Task: Find connections with filter location Barberà del Vallès with filter topic #Mondaymotivationwith filter profile language English with filter current company Tata Consulting Engineers Limited with filter school RNS Institute of Technology - India with filter industry Women's Handbag Manufacturing with filter service category Web Design with filter keywords title Landscaping Worker
Action: Mouse moved to (579, 73)
Screenshot: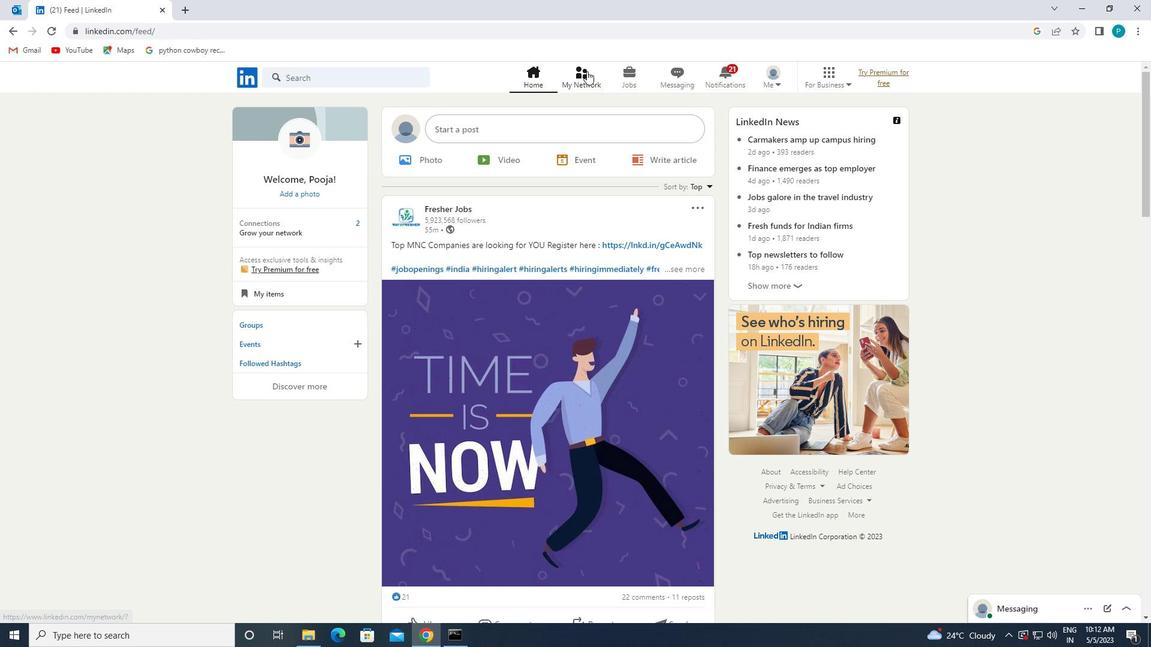 
Action: Mouse pressed left at (579, 73)
Screenshot: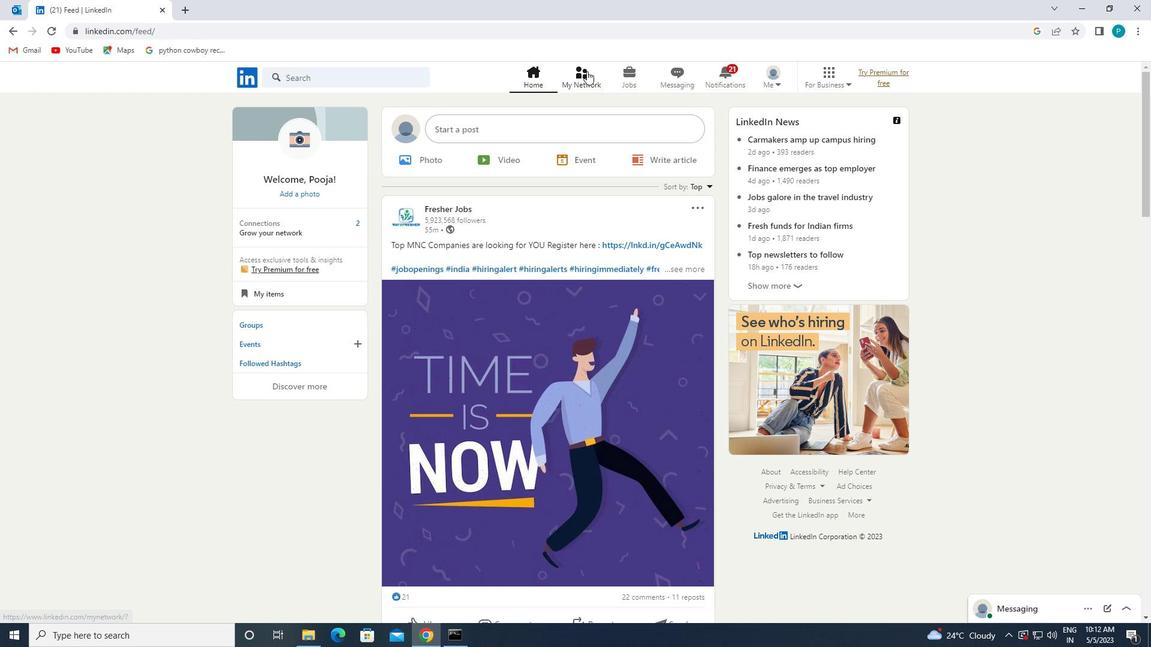 
Action: Mouse moved to (278, 149)
Screenshot: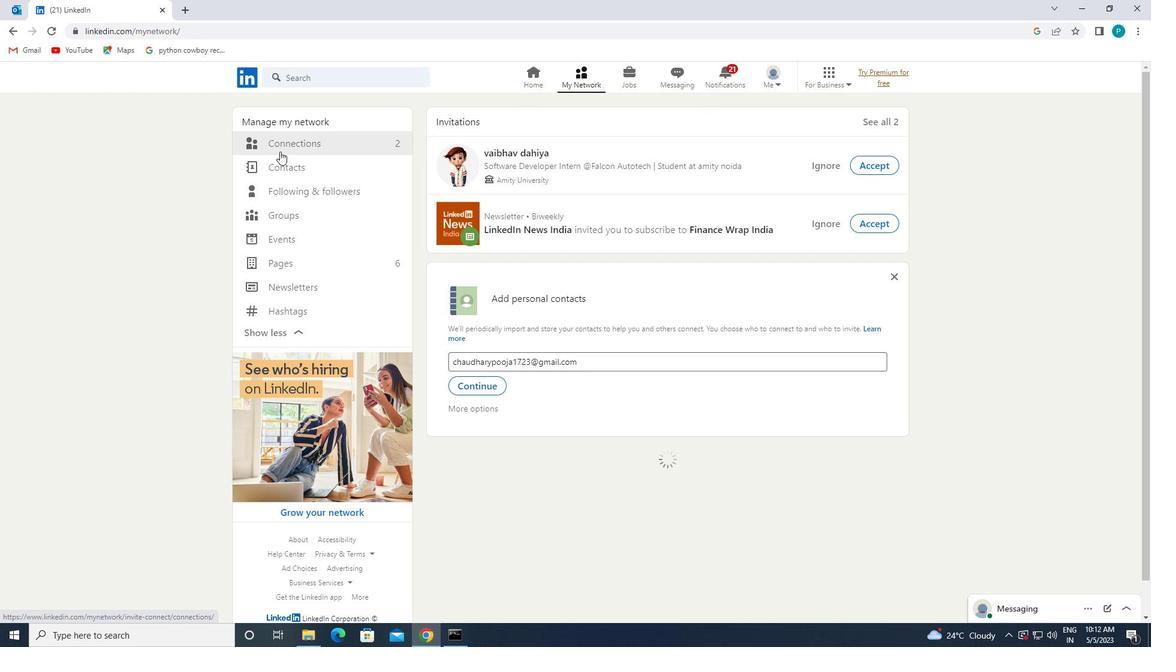 
Action: Mouse pressed left at (278, 149)
Screenshot: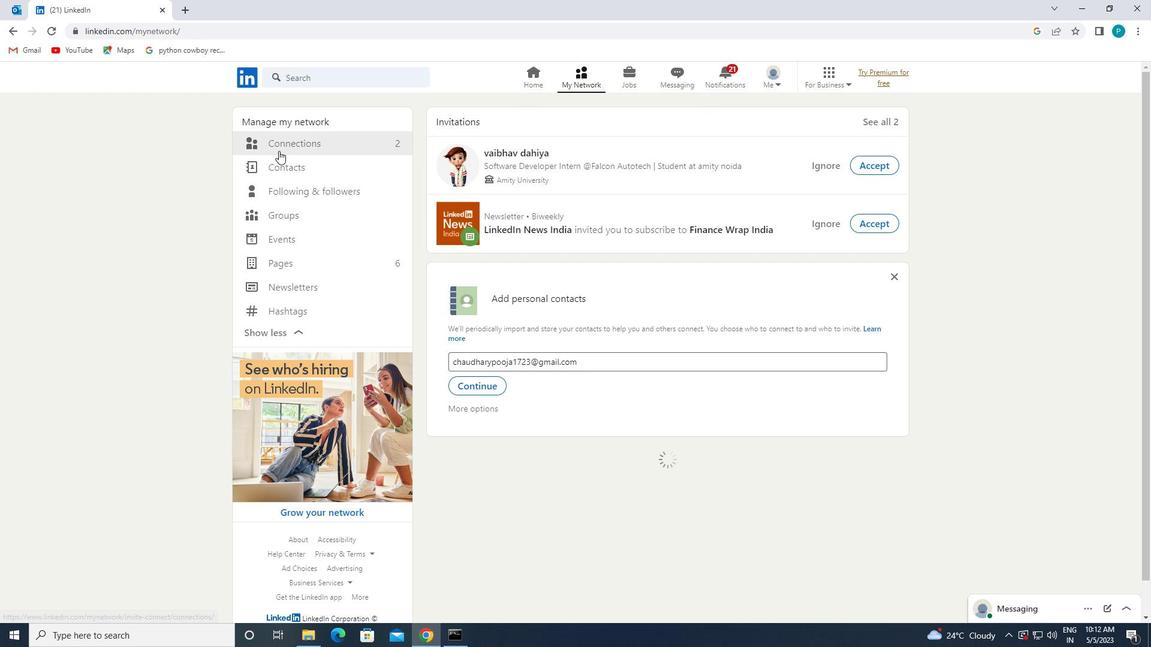 
Action: Mouse moved to (678, 140)
Screenshot: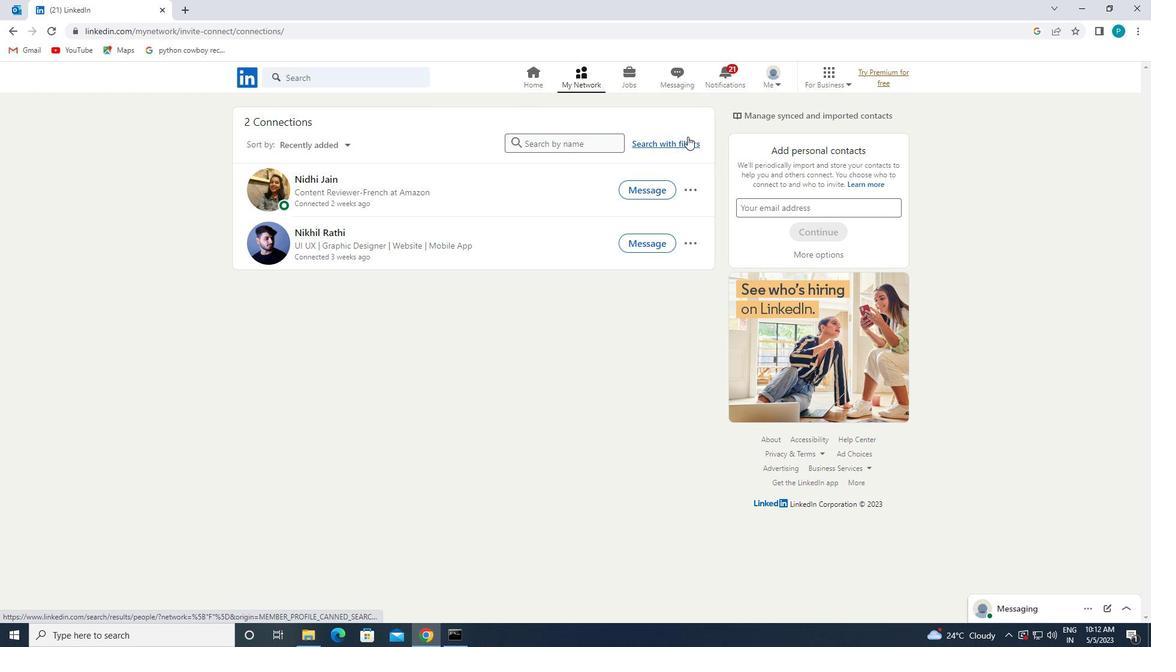 
Action: Mouse pressed left at (678, 140)
Screenshot: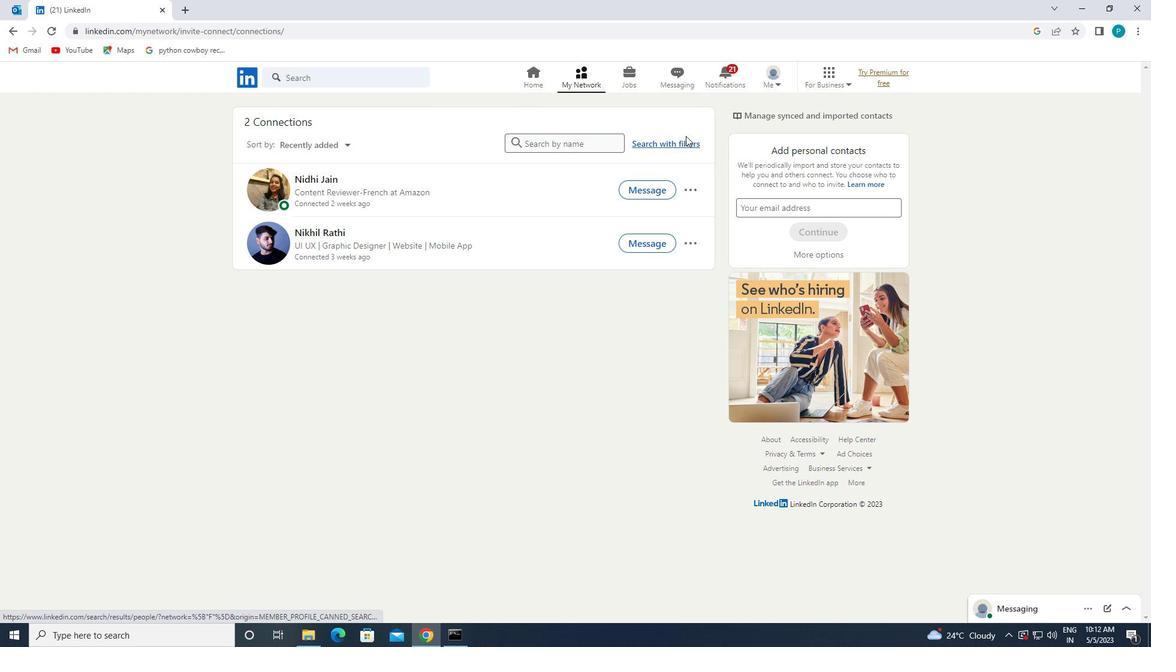 
Action: Mouse moved to (623, 109)
Screenshot: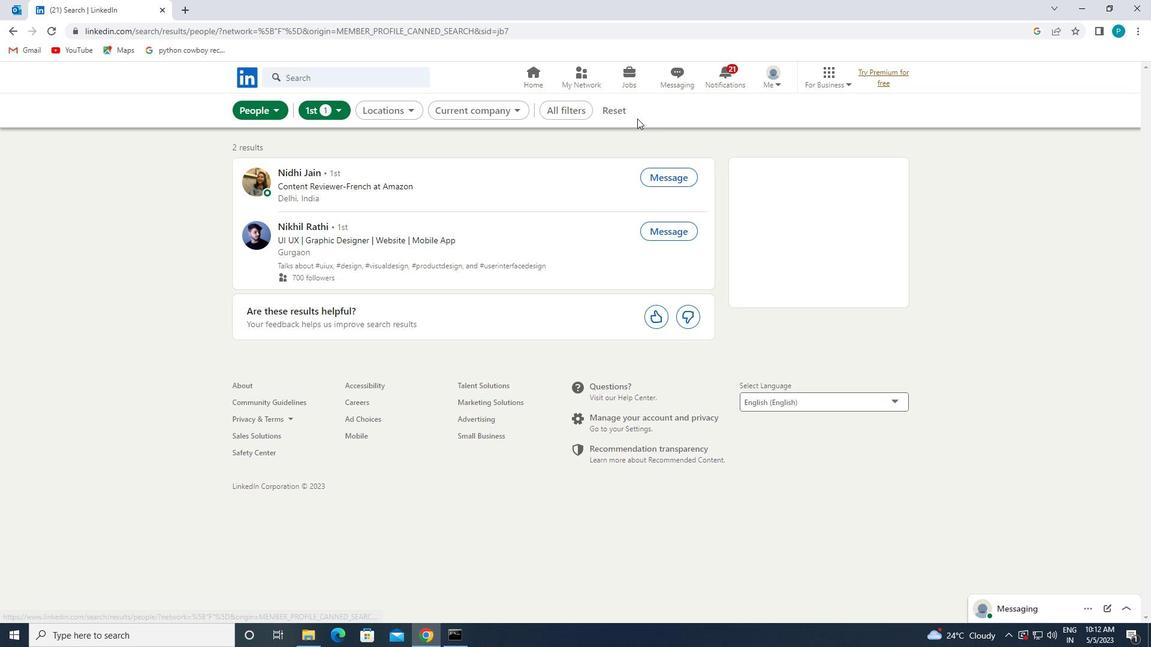 
Action: Mouse pressed left at (623, 109)
Screenshot: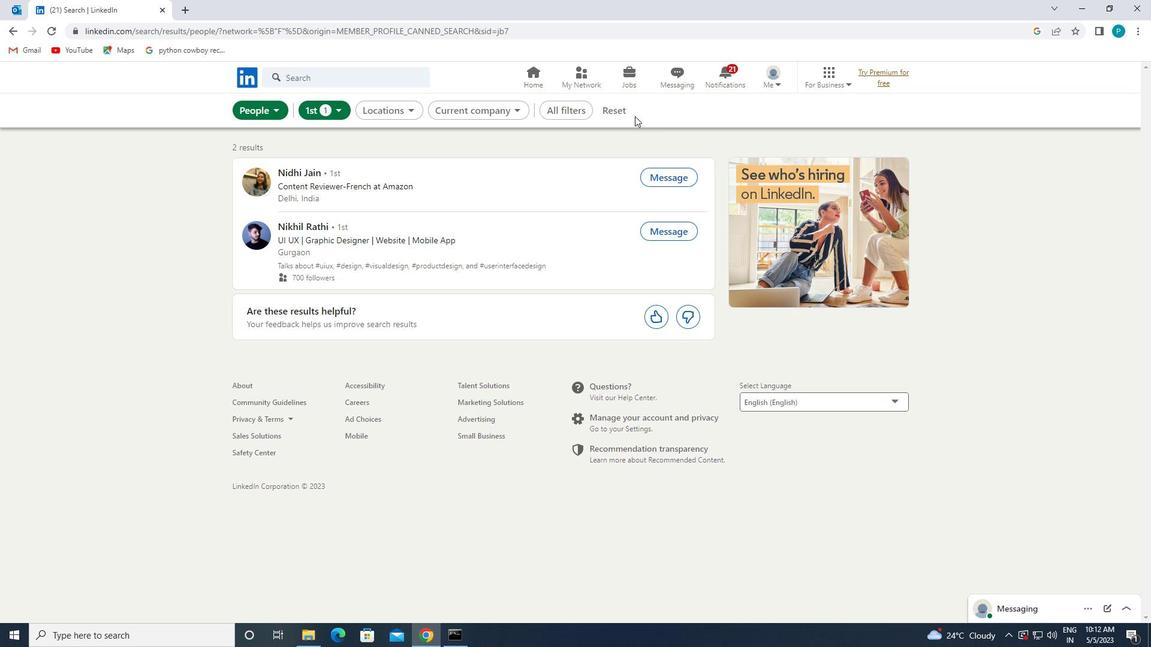 
Action: Mouse moved to (614, 106)
Screenshot: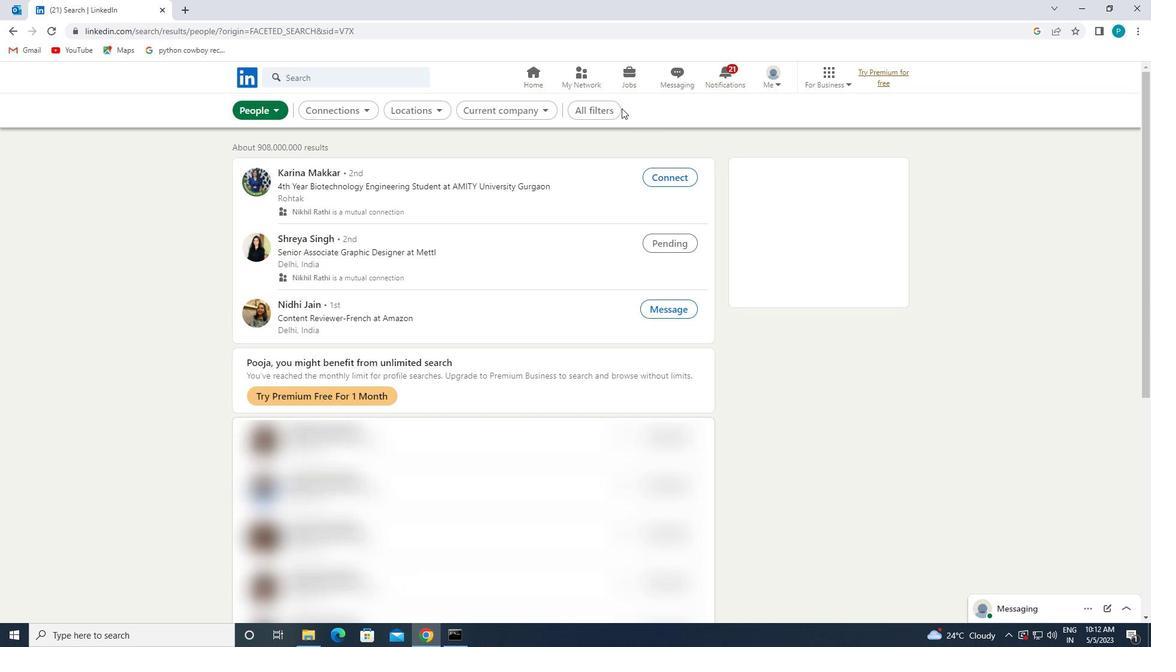 
Action: Mouse pressed left at (614, 106)
Screenshot: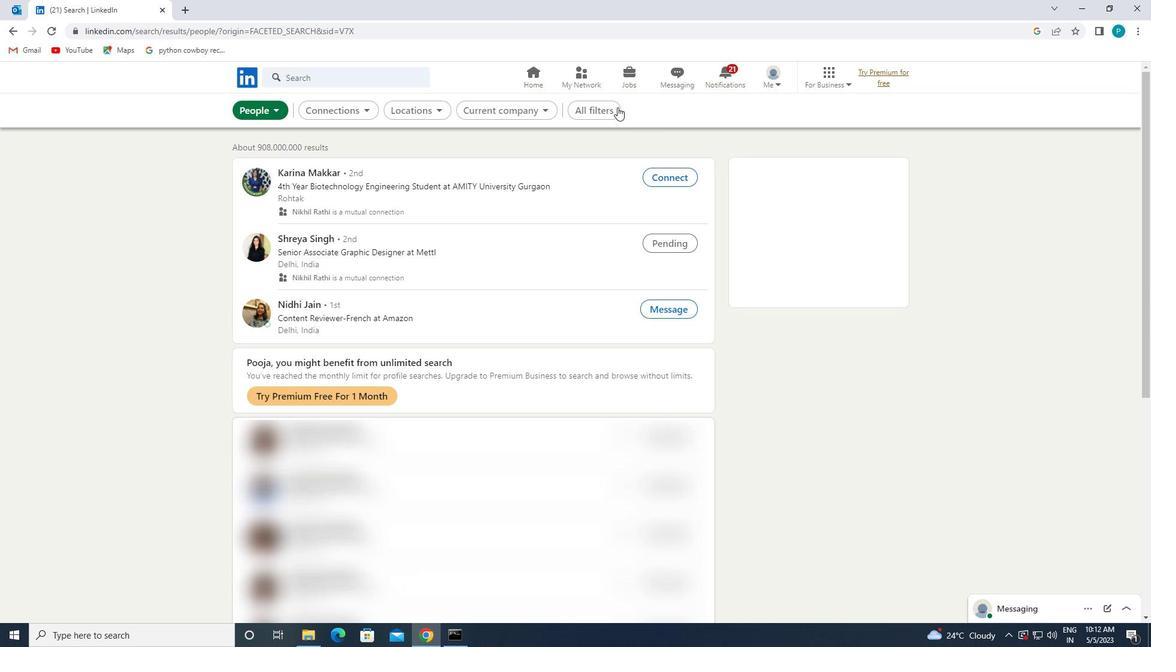 
Action: Mouse moved to (925, 366)
Screenshot: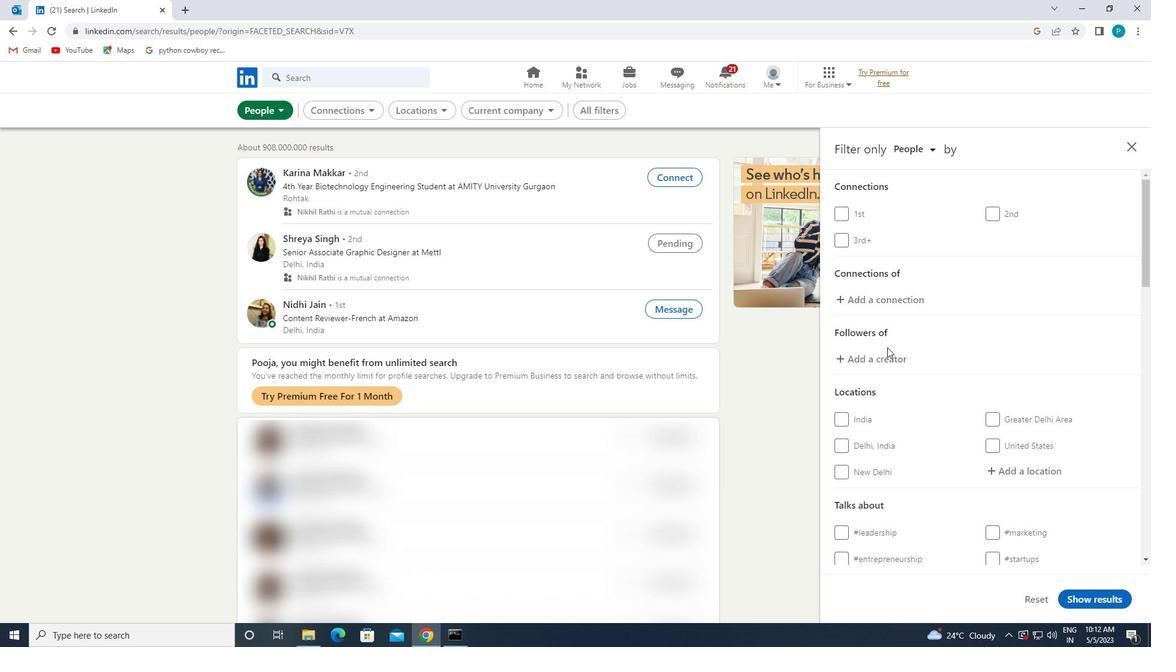 
Action: Mouse scrolled (925, 365) with delta (0, 0)
Screenshot: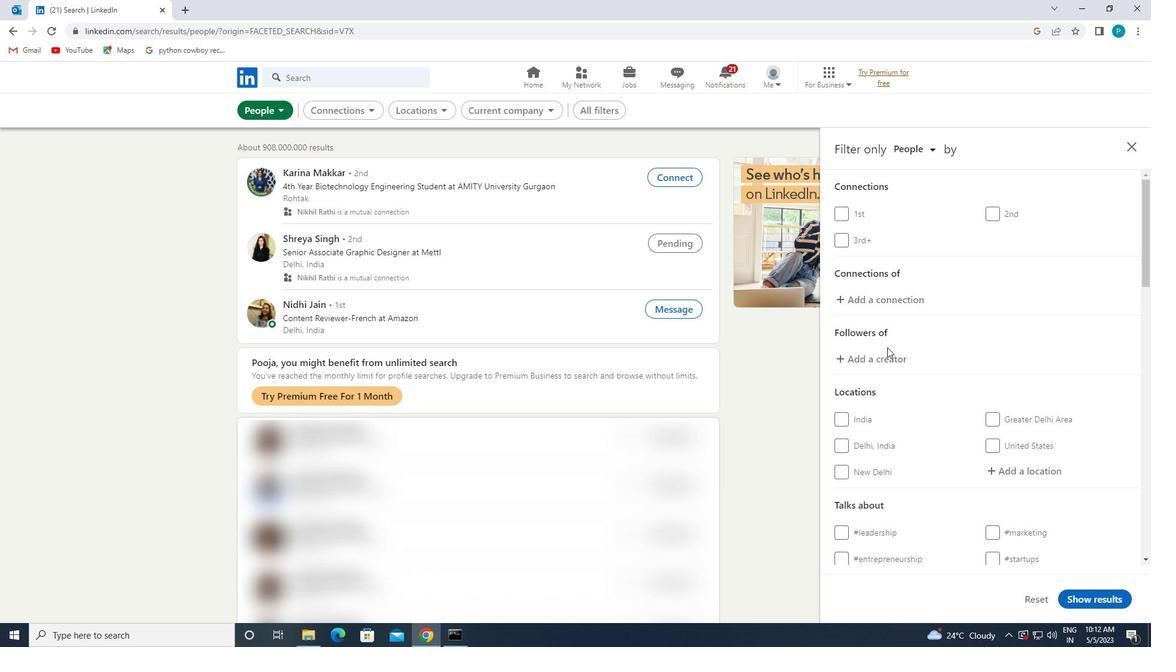 
Action: Mouse moved to (928, 368)
Screenshot: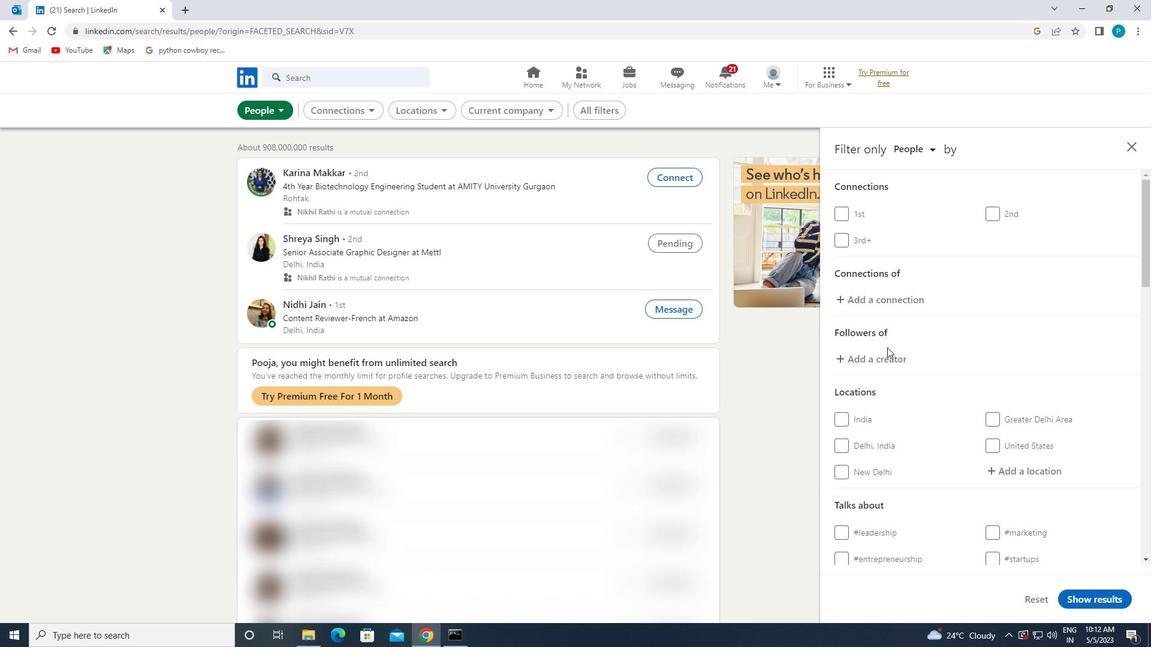 
Action: Mouse scrolled (928, 367) with delta (0, 0)
Screenshot: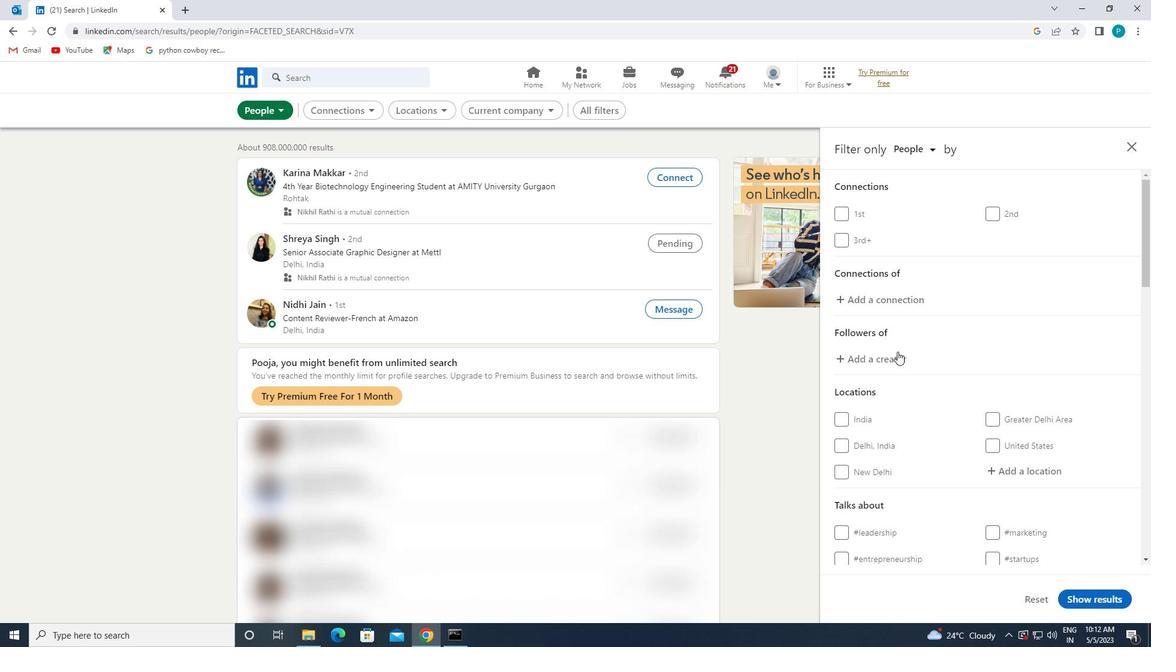 
Action: Mouse moved to (987, 347)
Screenshot: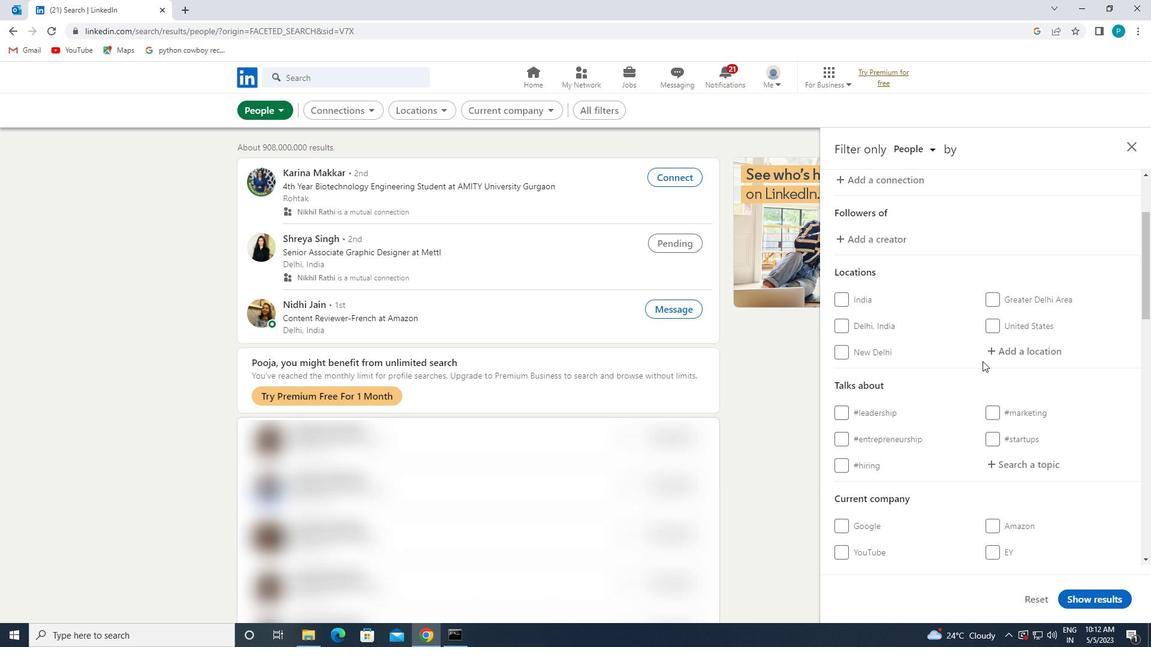 
Action: Mouse pressed left at (987, 347)
Screenshot: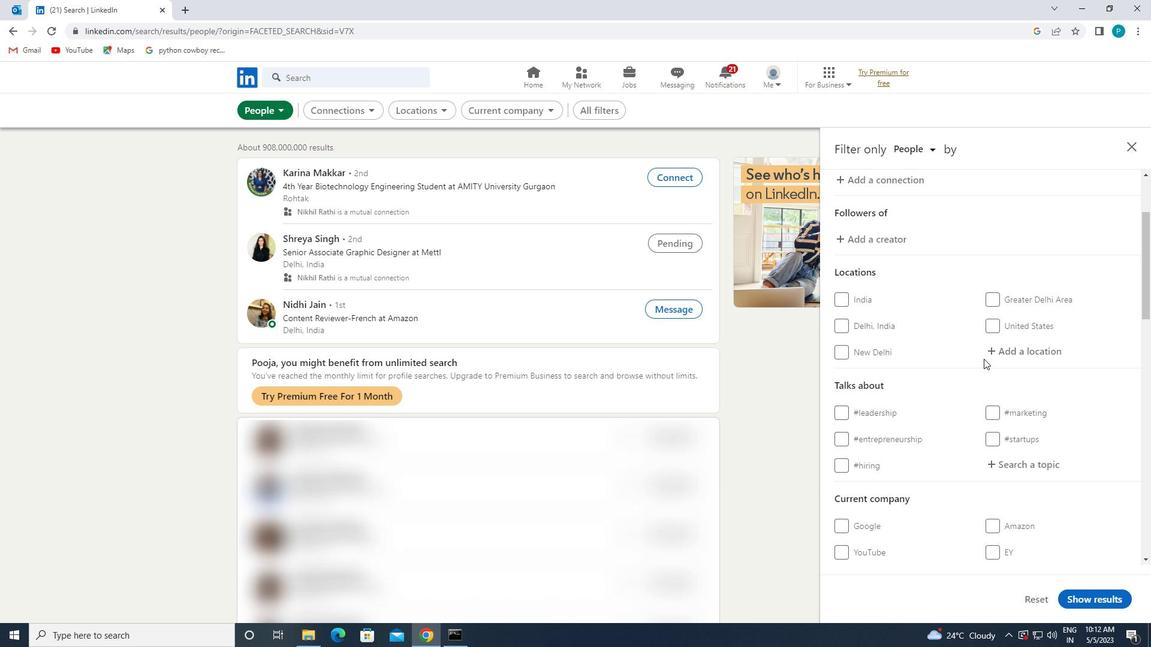 
Action: Key pressed <Key.caps_lock>b<Key.caps_lock>arbera<Key.space>del
Screenshot: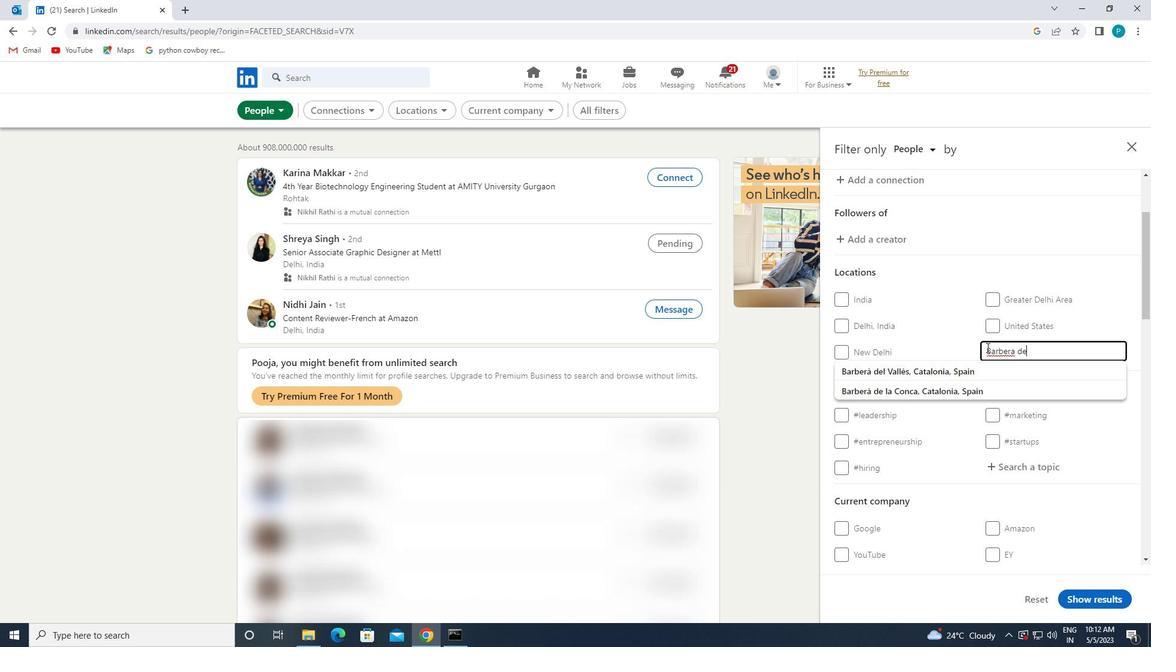 
Action: Mouse moved to (969, 373)
Screenshot: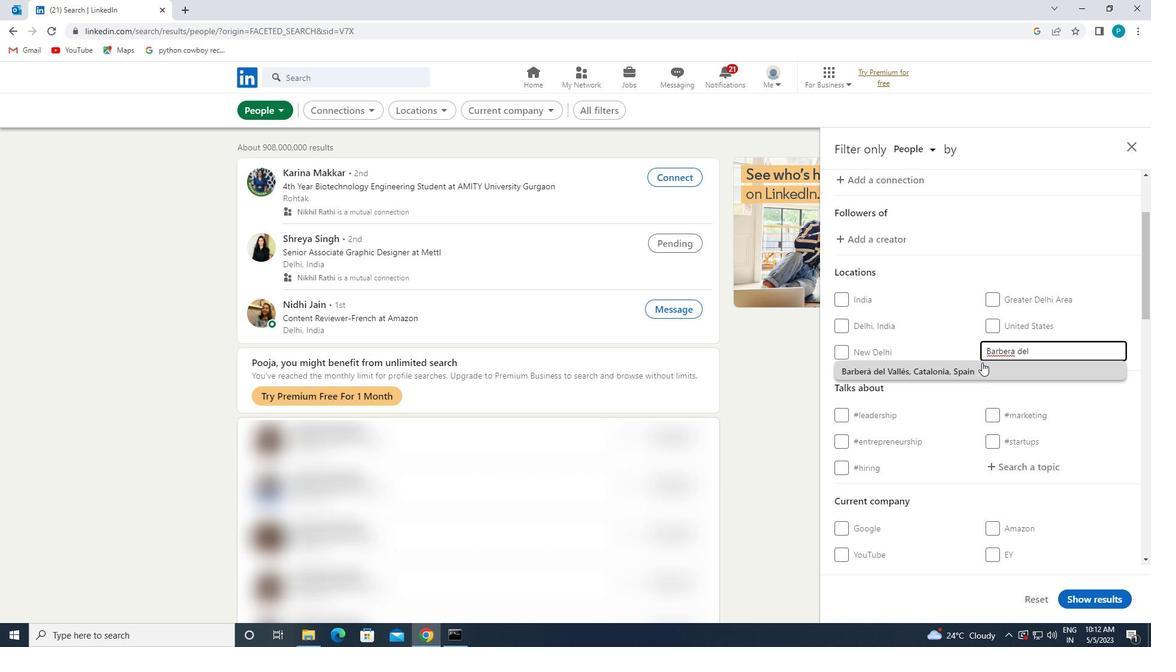 
Action: Mouse pressed left at (969, 373)
Screenshot: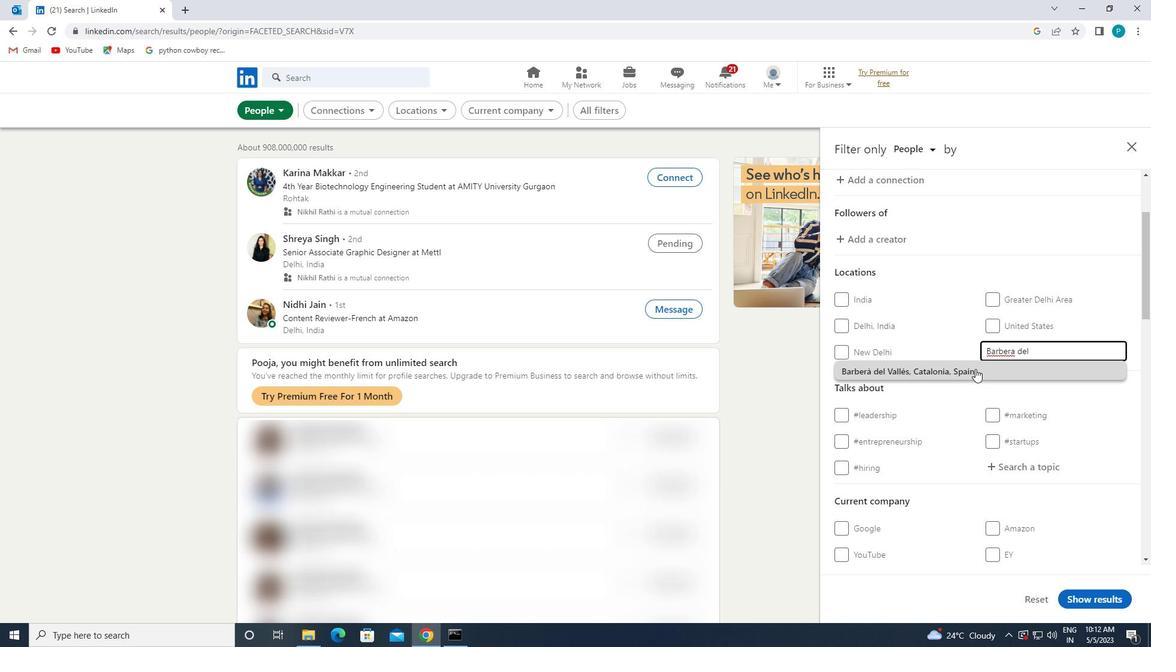 
Action: Mouse scrolled (969, 373) with delta (0, 0)
Screenshot: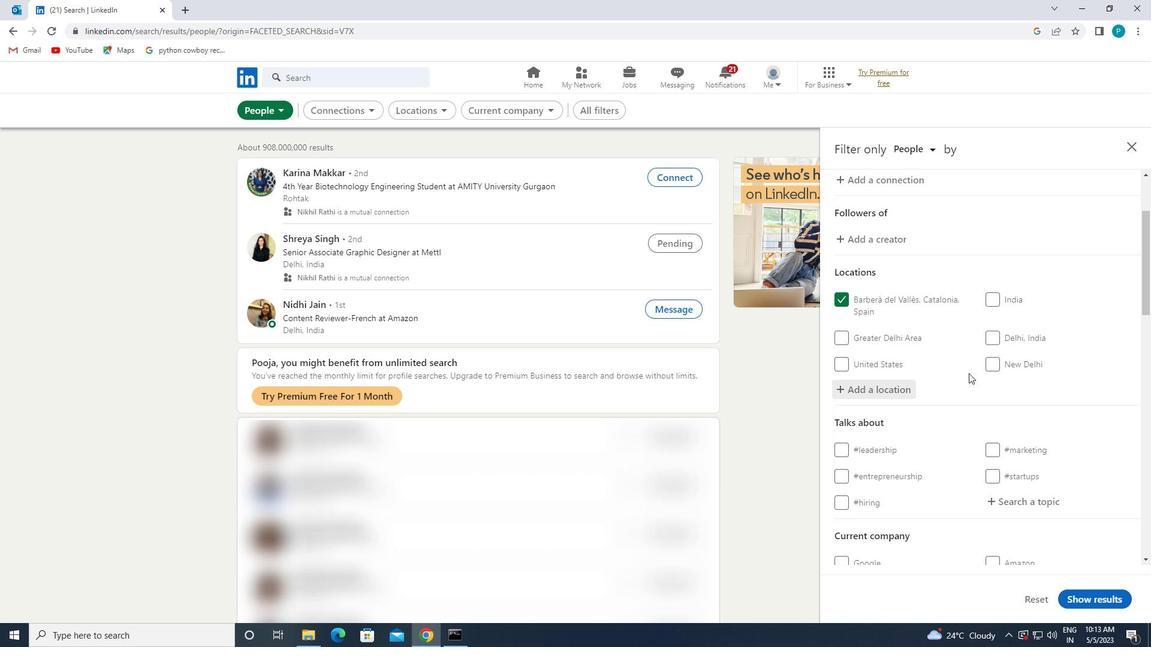 
Action: Mouse scrolled (969, 373) with delta (0, 0)
Screenshot: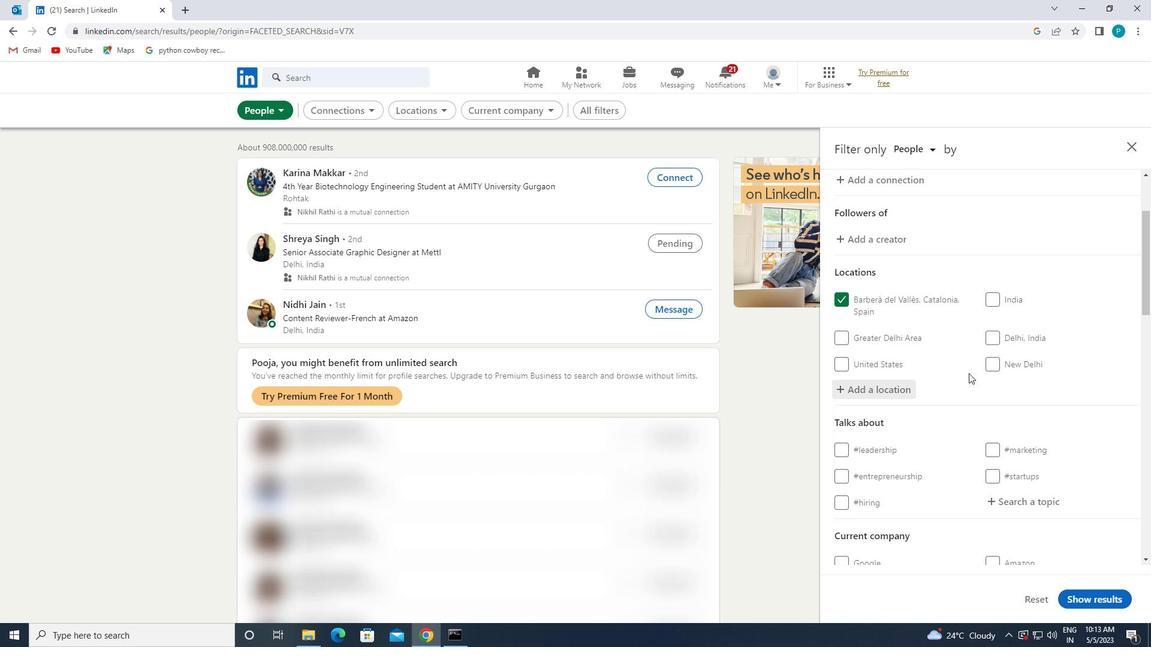 
Action: Mouse scrolled (969, 373) with delta (0, 0)
Screenshot: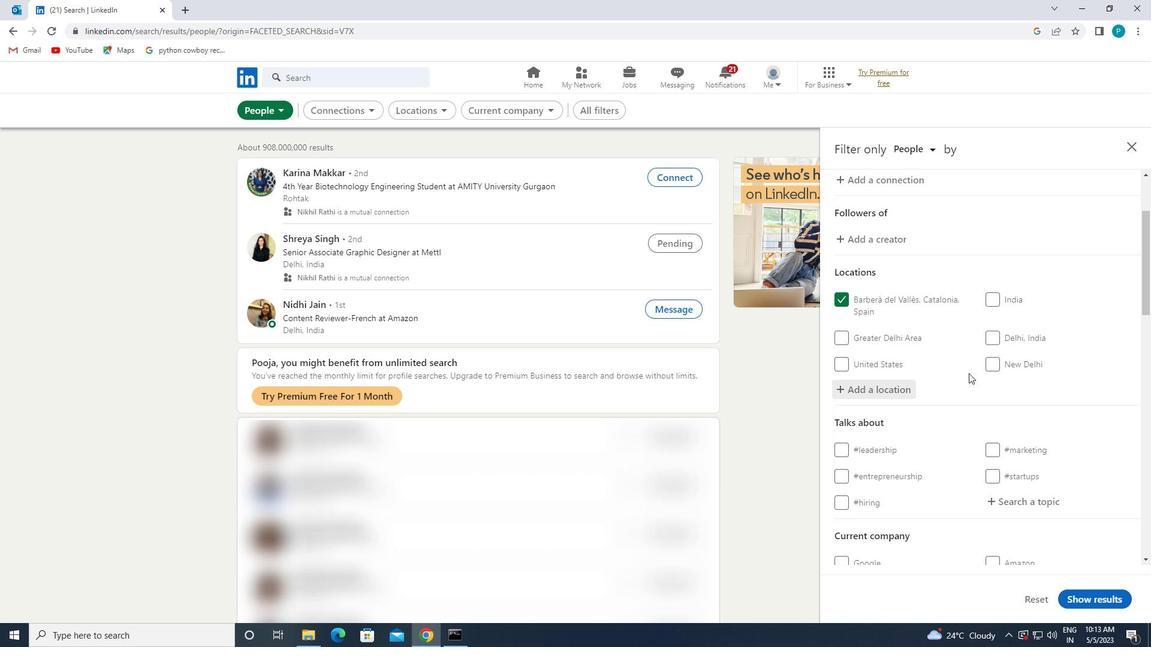 
Action: Mouse scrolled (969, 373) with delta (0, 0)
Screenshot: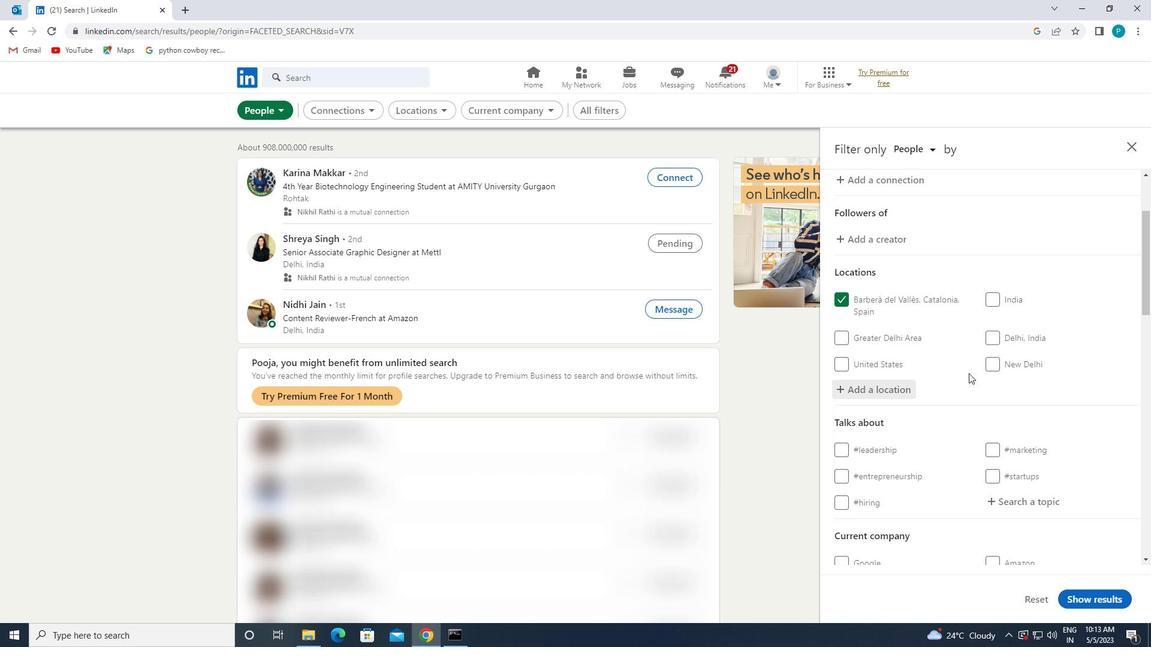 
Action: Mouse moved to (990, 258)
Screenshot: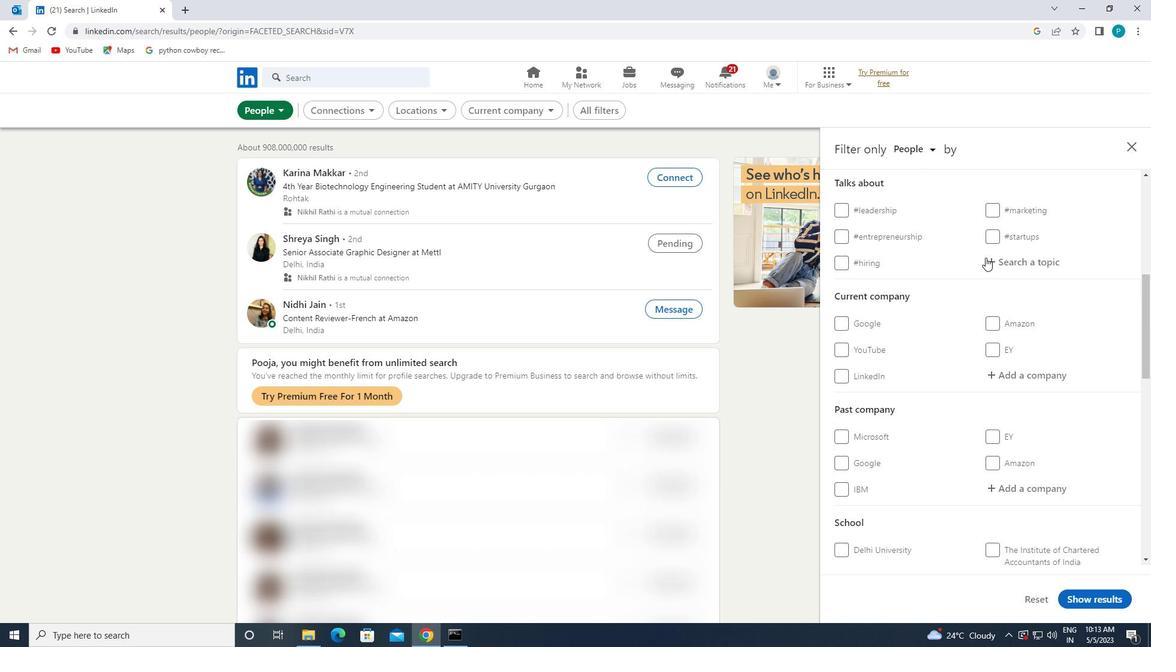 
Action: Mouse pressed left at (990, 258)
Screenshot: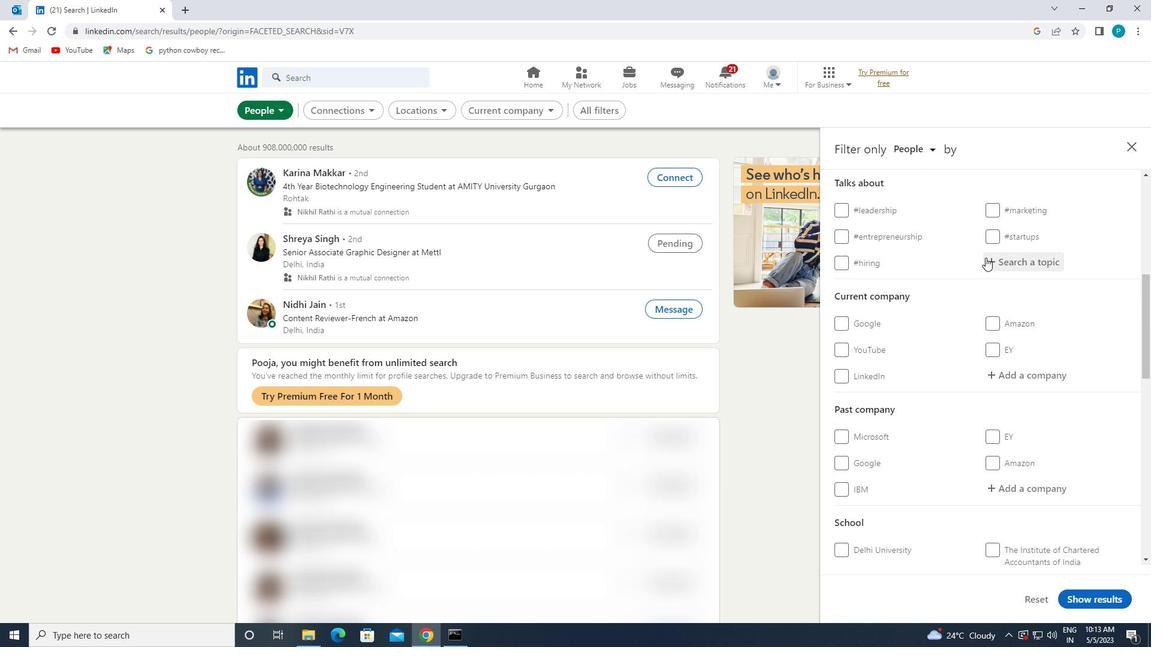 
Action: Key pressed <Key.shift>#<Key.caps_lock>M<Key.caps_lock>ONEY<Key.backspace><Key.backspace>DAYMOTIVATION
Screenshot: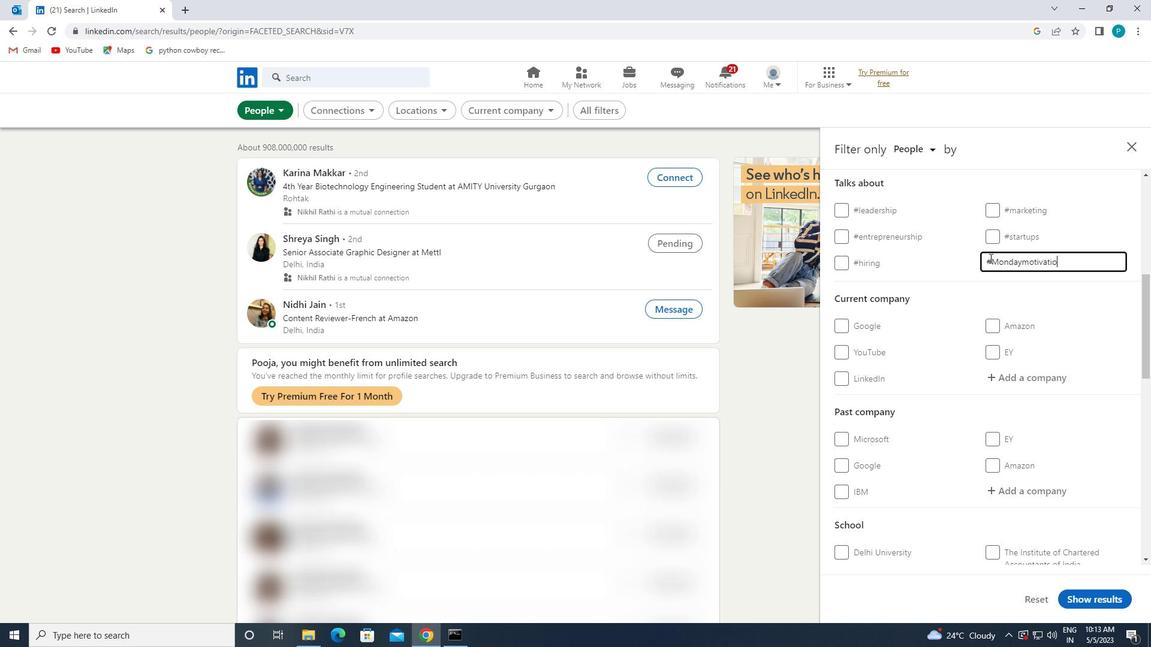 
Action: Mouse moved to (975, 298)
Screenshot: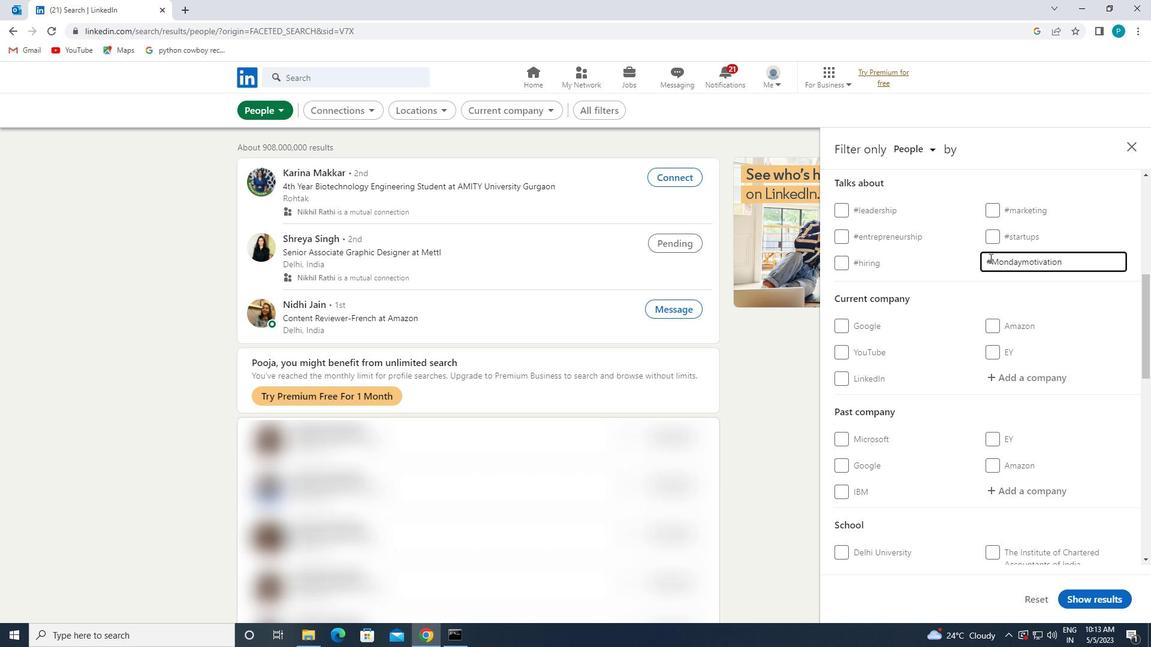 
Action: Mouse scrolled (975, 297) with delta (0, 0)
Screenshot: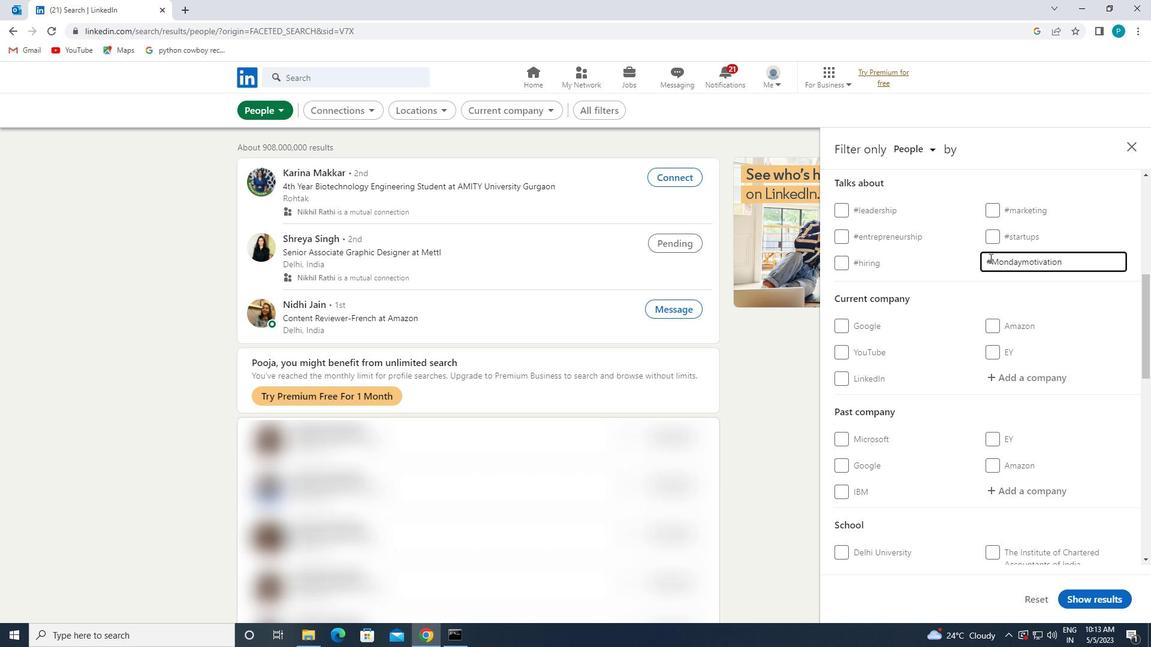 
Action: Mouse moved to (961, 319)
Screenshot: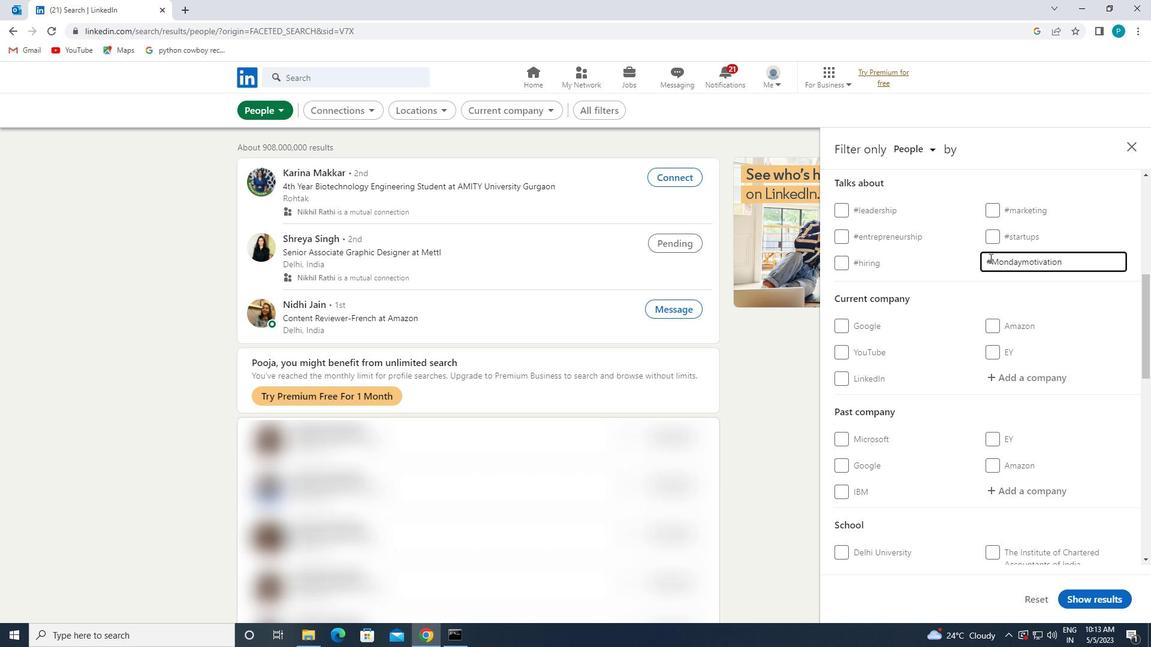 
Action: Mouse scrolled (961, 318) with delta (0, 0)
Screenshot: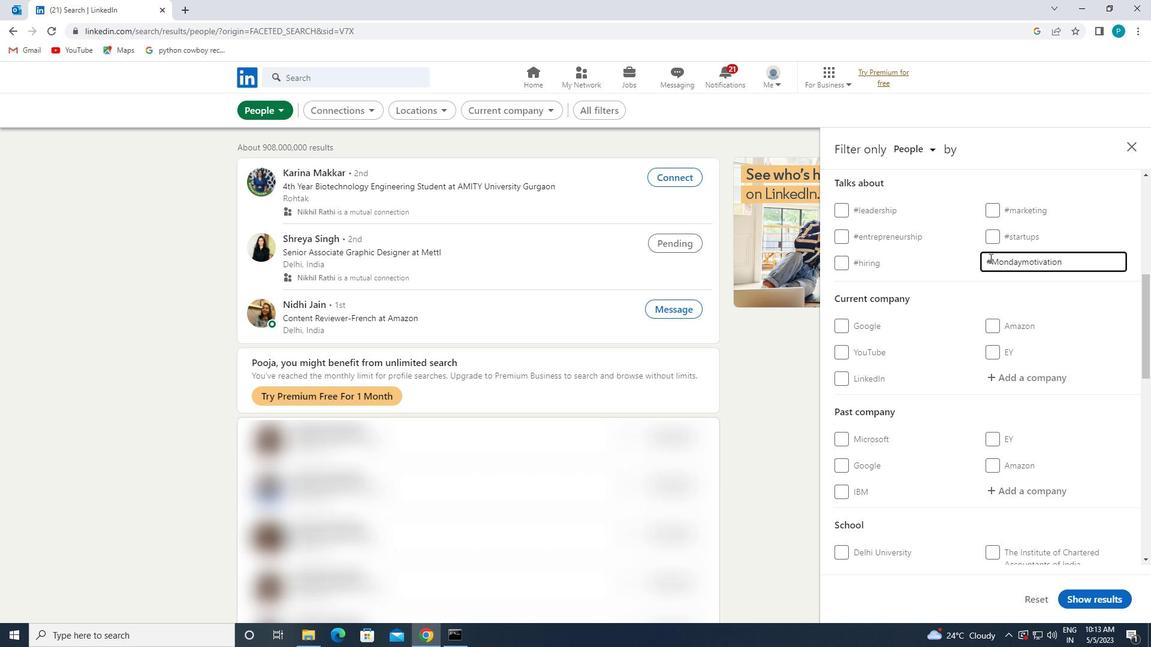 
Action: Mouse moved to (961, 320)
Screenshot: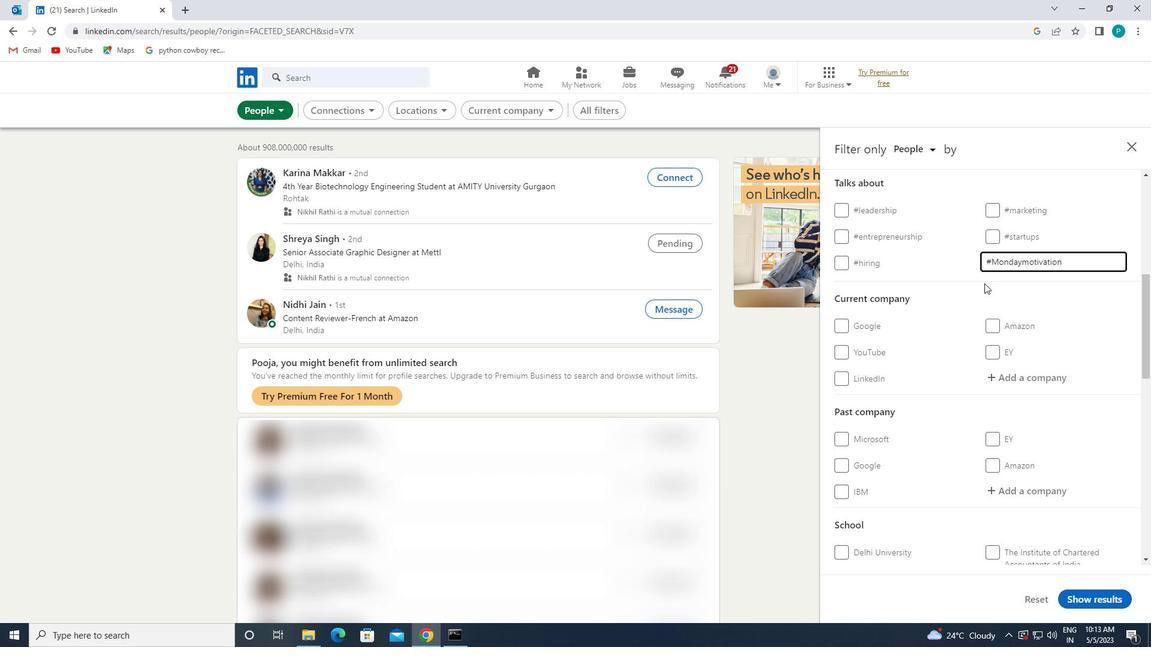 
Action: Mouse scrolled (961, 319) with delta (0, 0)
Screenshot: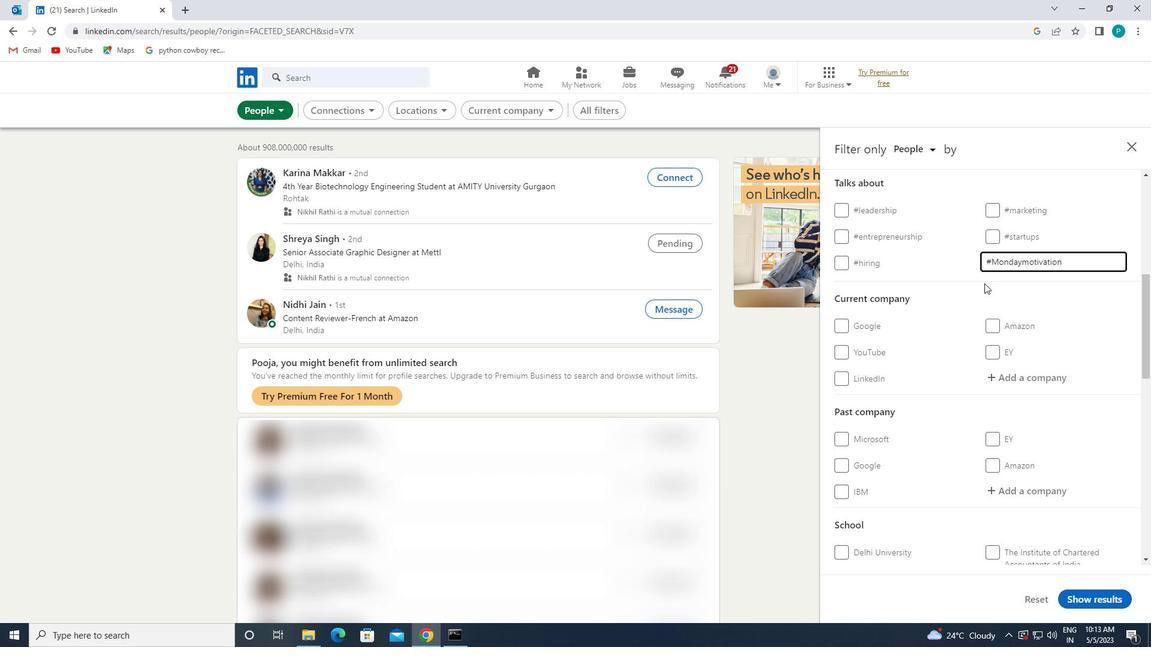 
Action: Mouse moved to (927, 364)
Screenshot: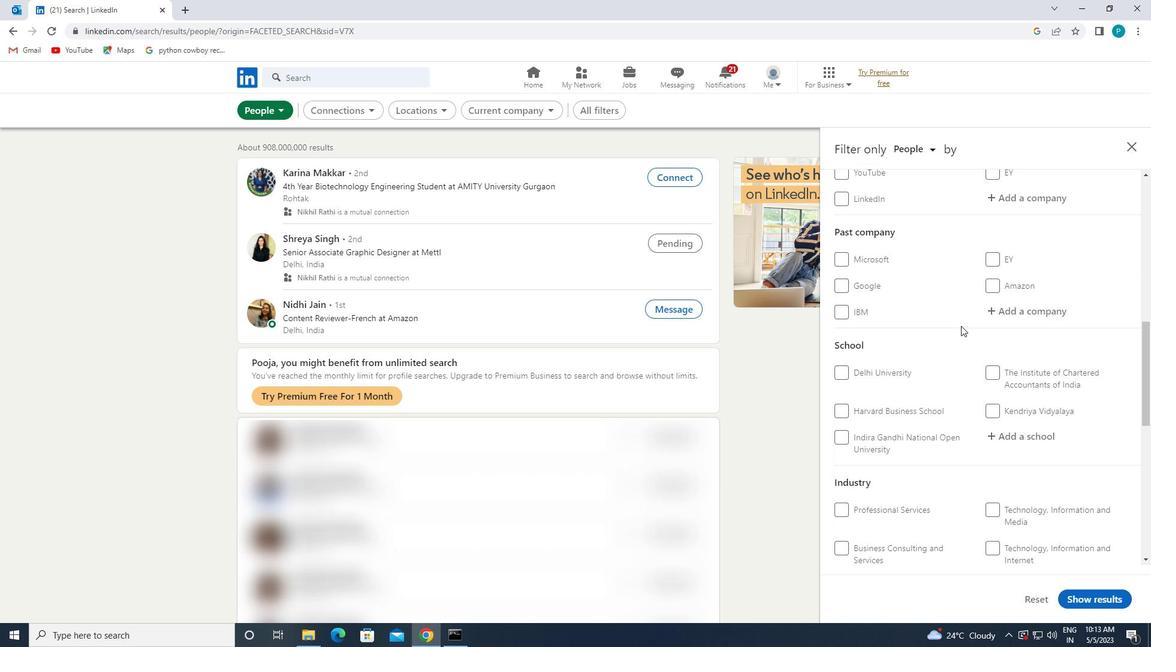 
Action: Mouse scrolled (927, 363) with delta (0, 0)
Screenshot: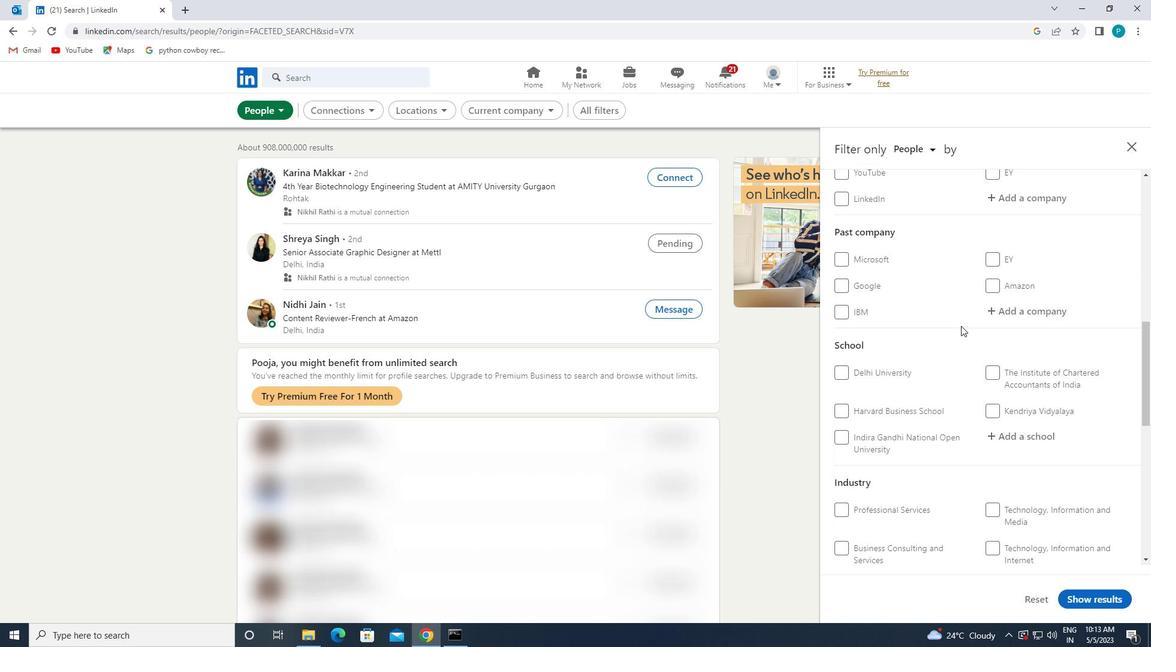 
Action: Mouse moved to (924, 369)
Screenshot: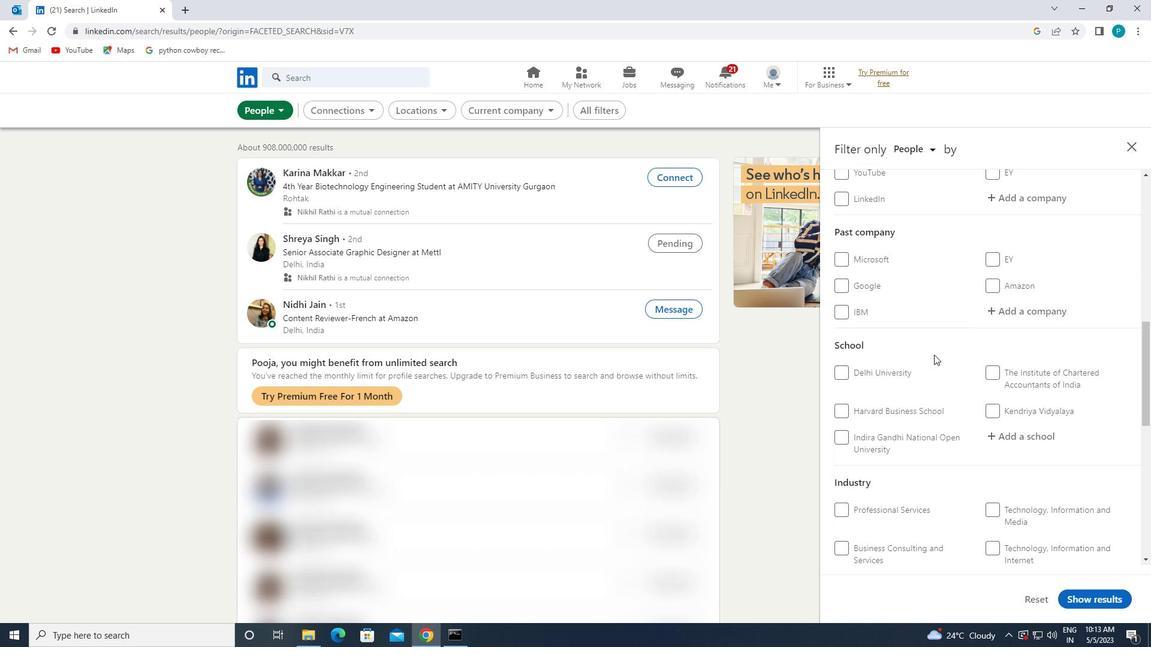 
Action: Mouse scrolled (924, 368) with delta (0, 0)
Screenshot: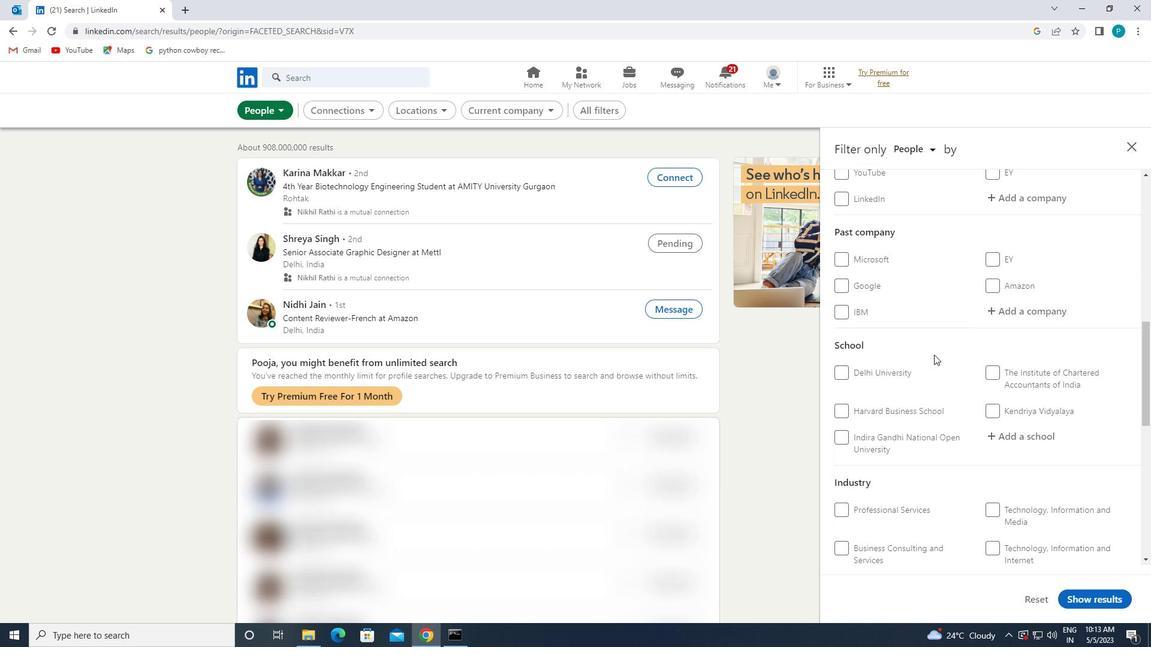 
Action: Mouse moved to (894, 377)
Screenshot: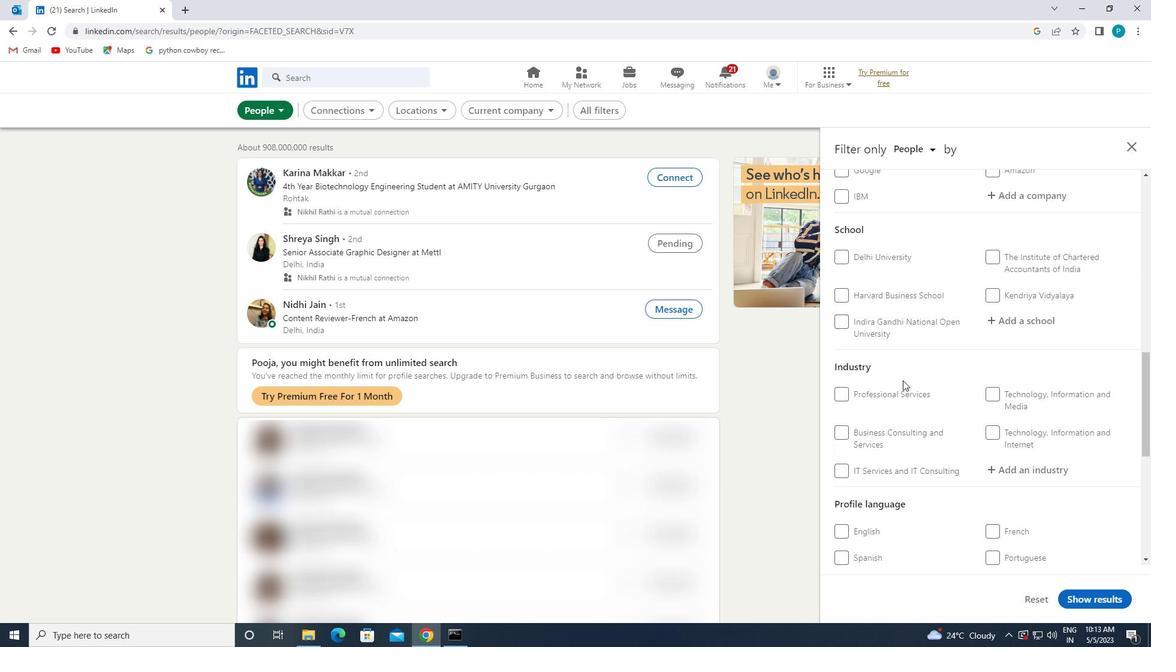 
Action: Mouse scrolled (894, 377) with delta (0, 0)
Screenshot: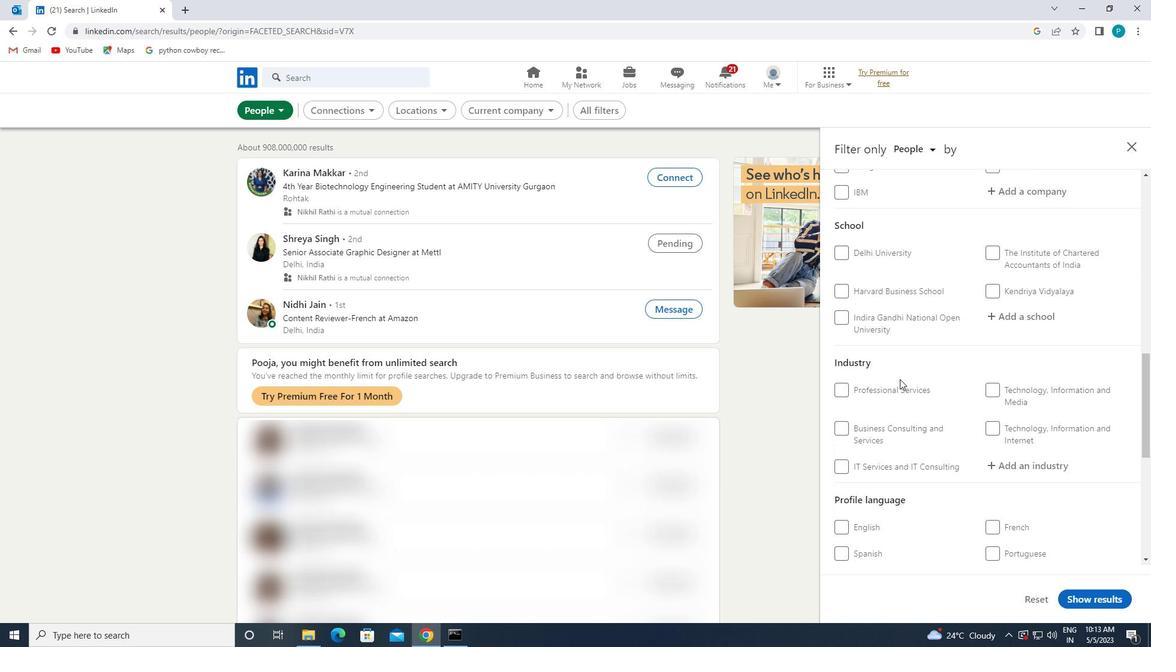 
Action: Mouse moved to (894, 377)
Screenshot: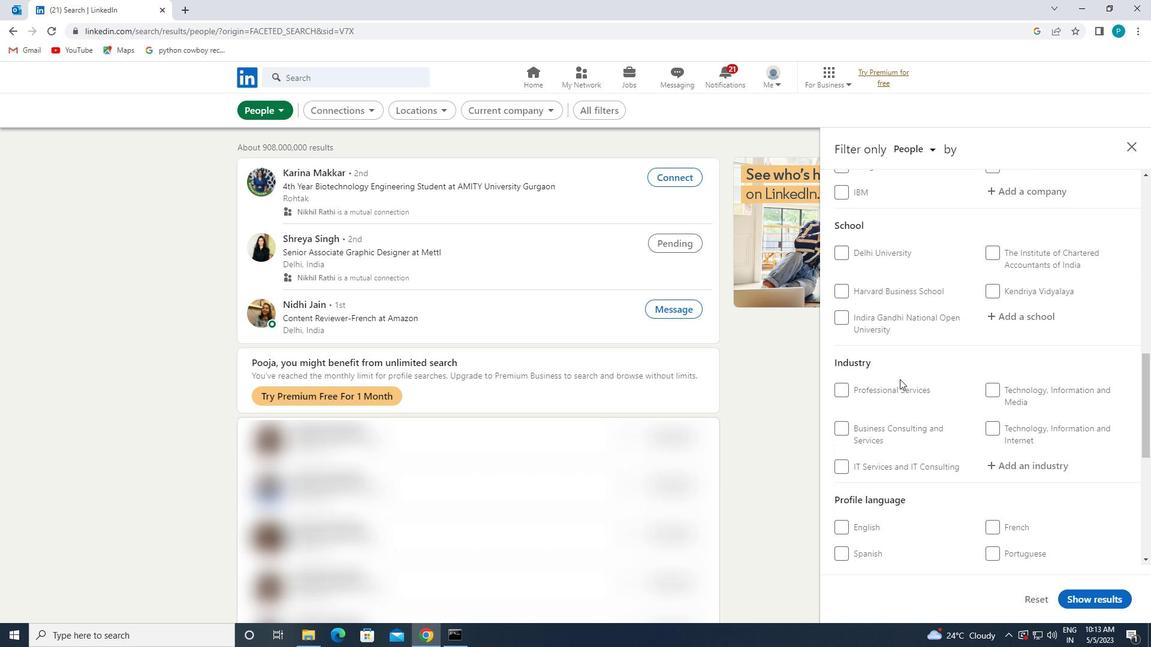 
Action: Mouse scrolled (894, 377) with delta (0, 0)
Screenshot: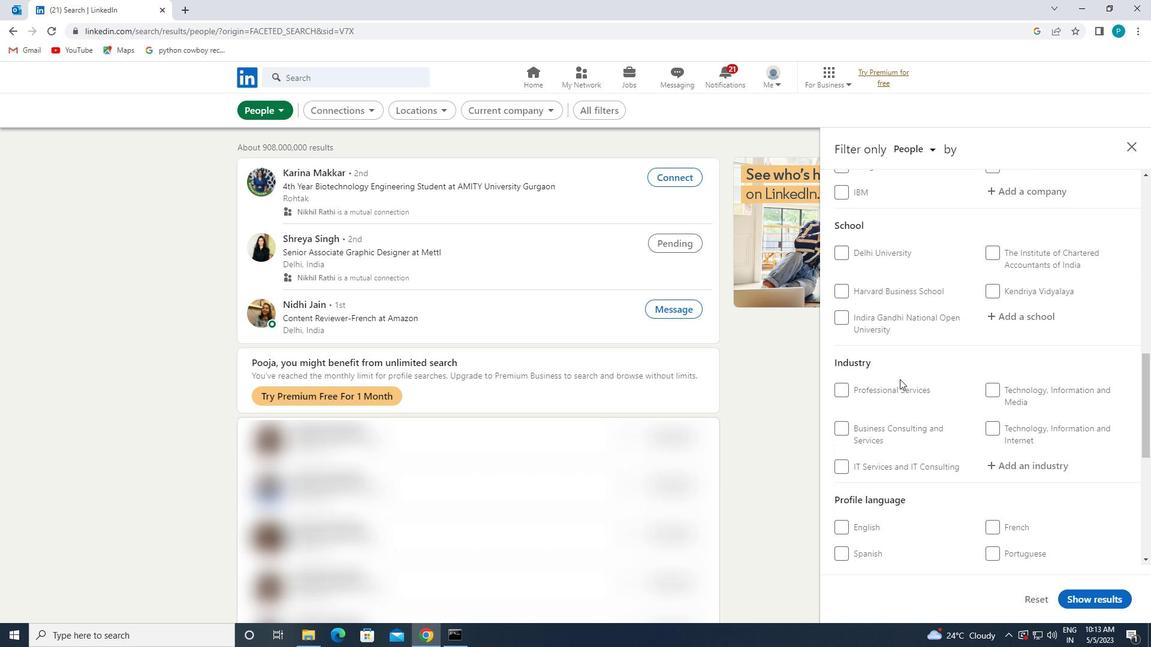 
Action: Mouse moved to (865, 404)
Screenshot: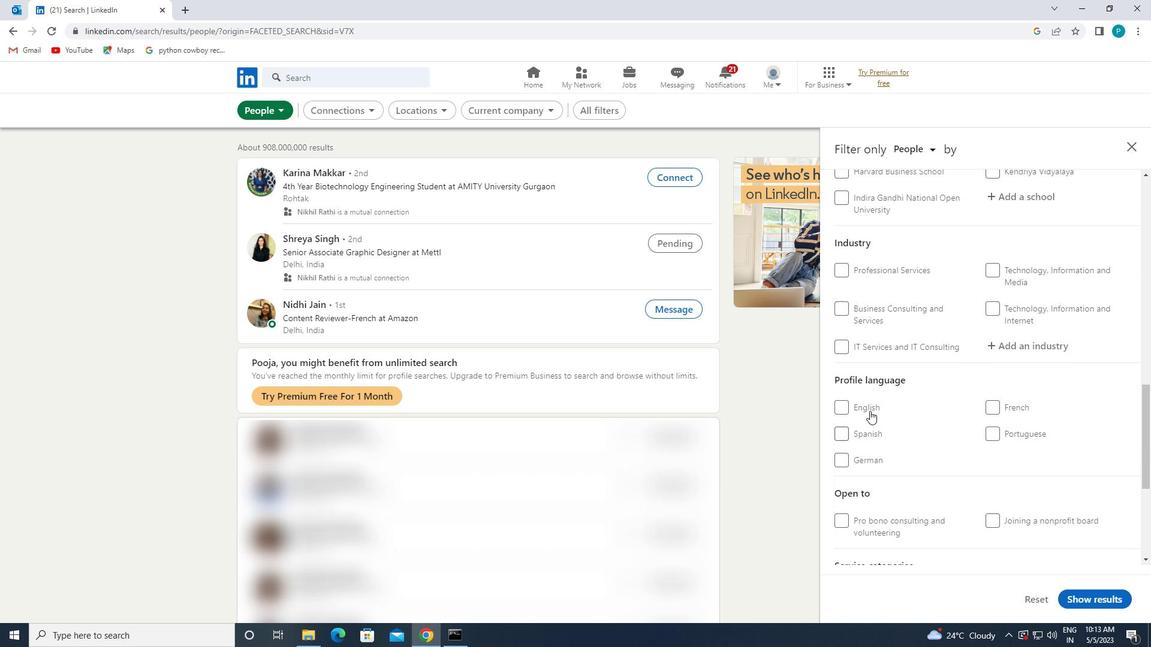 
Action: Mouse pressed left at (865, 404)
Screenshot: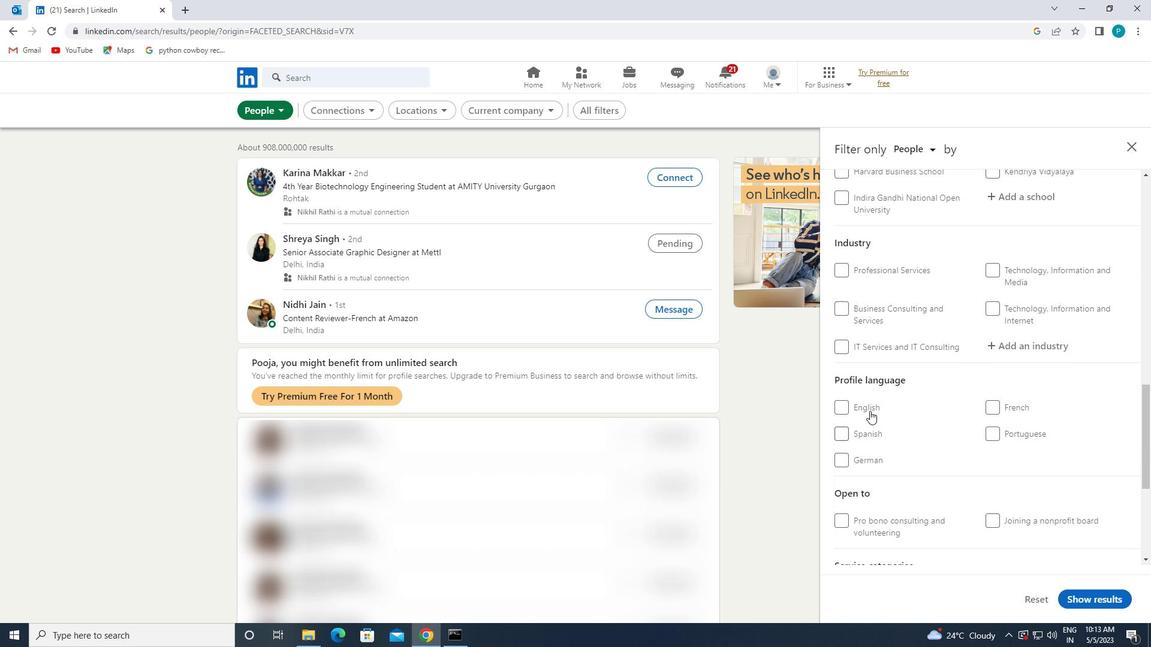 
Action: Mouse moved to (1090, 357)
Screenshot: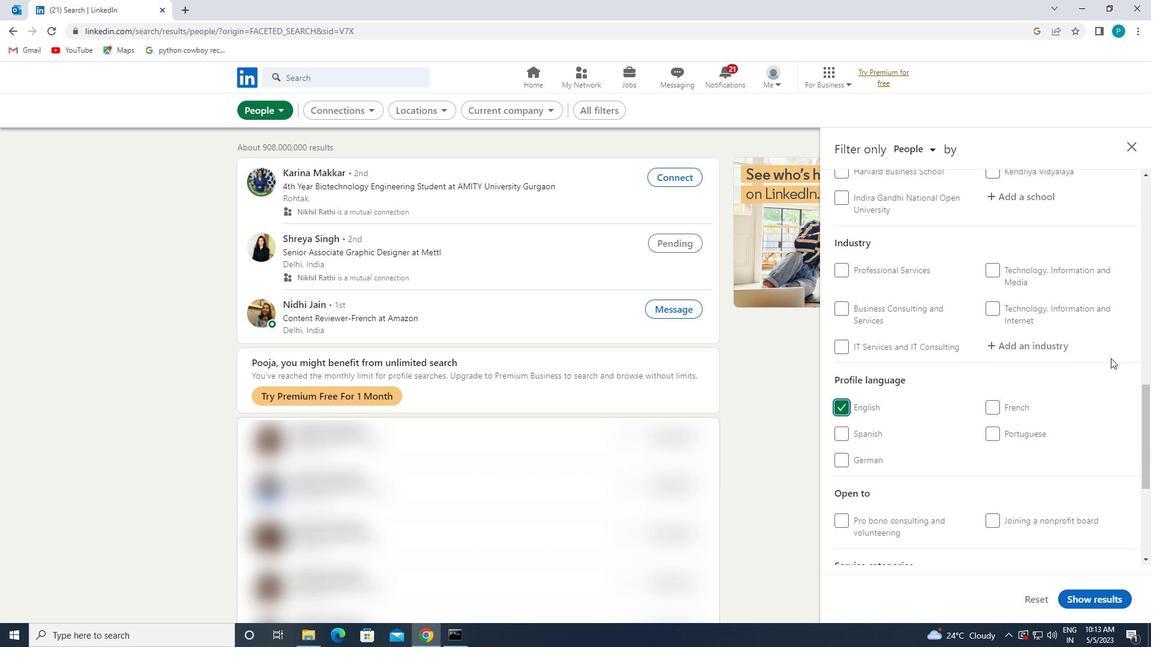 
Action: Mouse scrolled (1090, 358) with delta (0, 0)
Screenshot: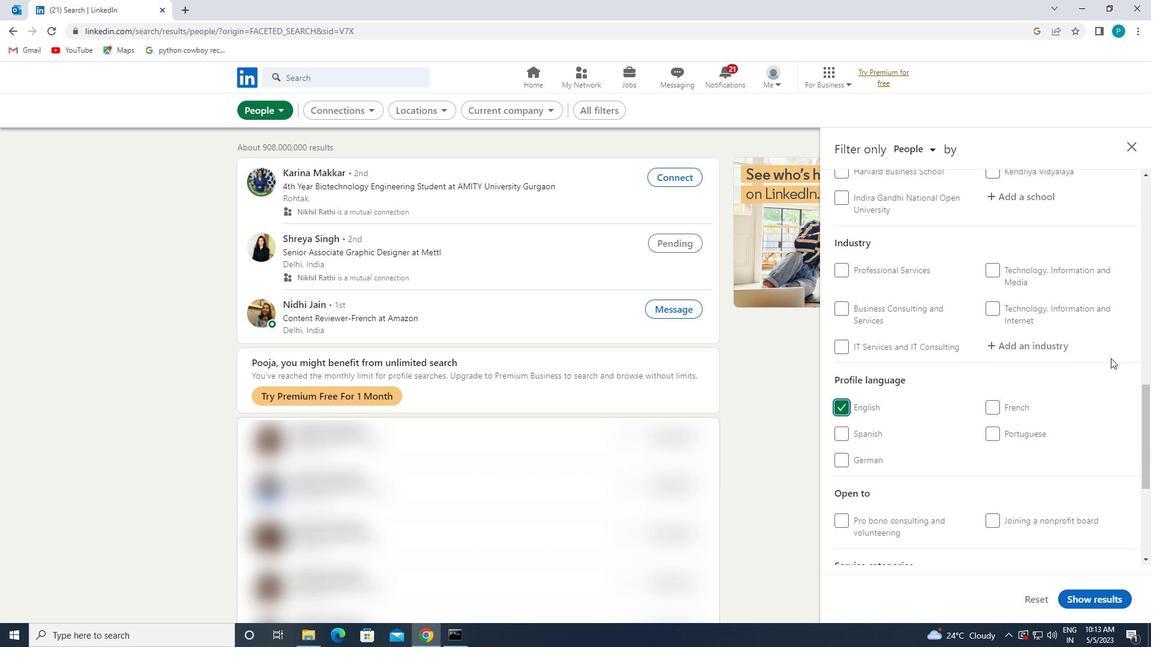 
Action: Mouse moved to (1041, 356)
Screenshot: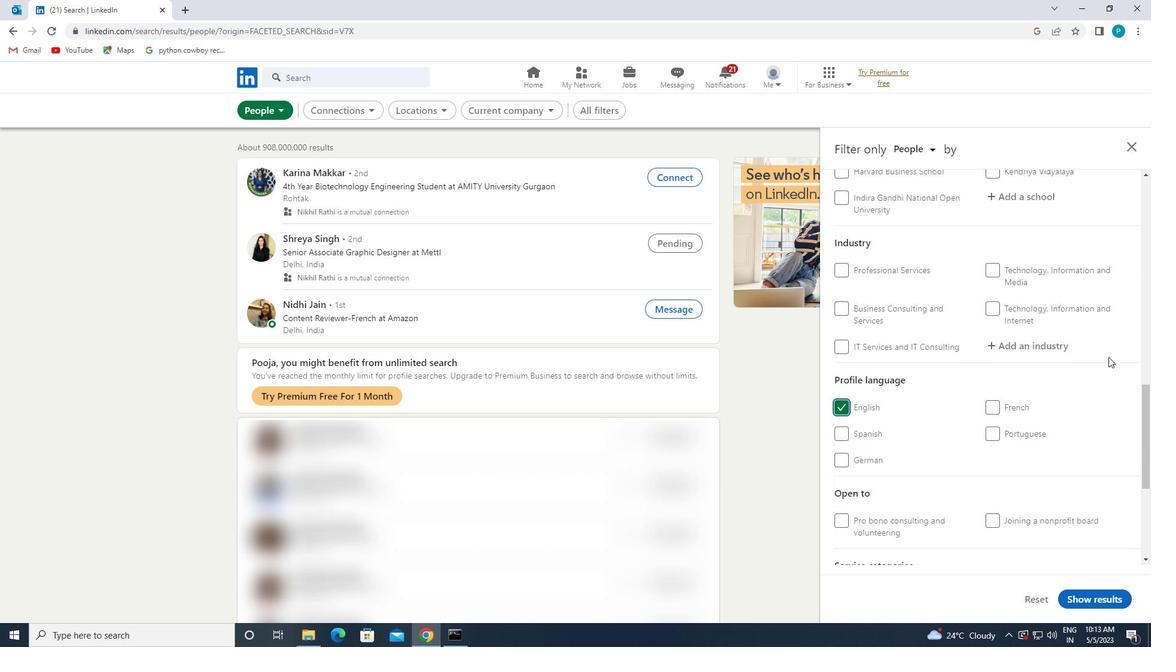 
Action: Mouse scrolled (1041, 356) with delta (0, 0)
Screenshot: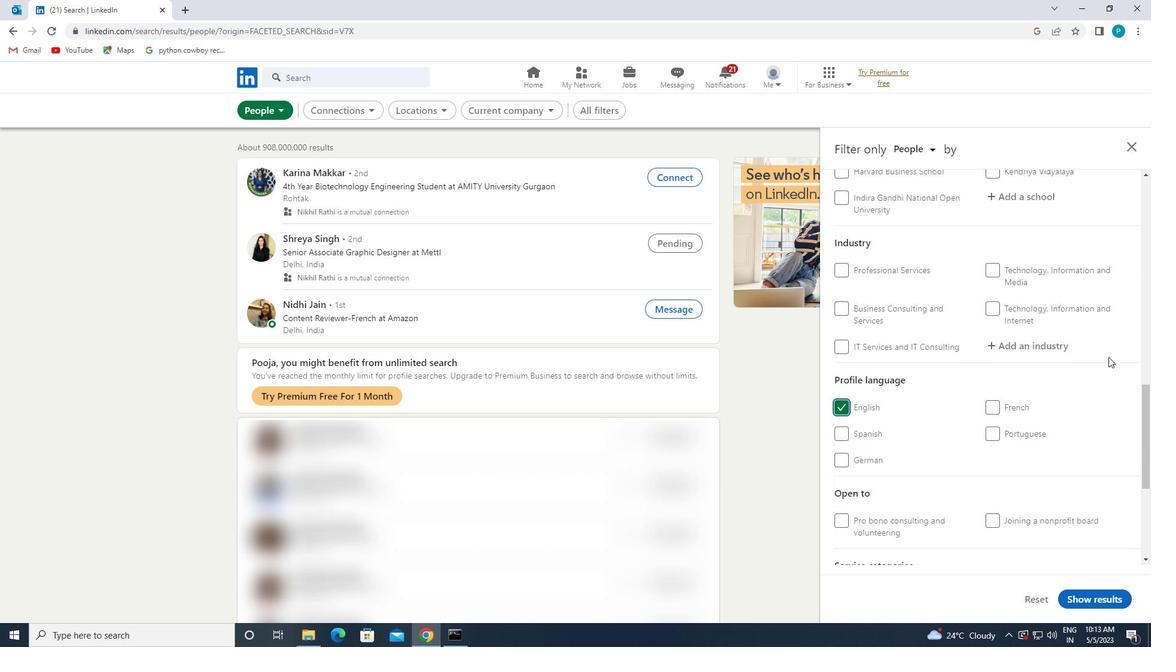 
Action: Mouse moved to (1041, 356)
Screenshot: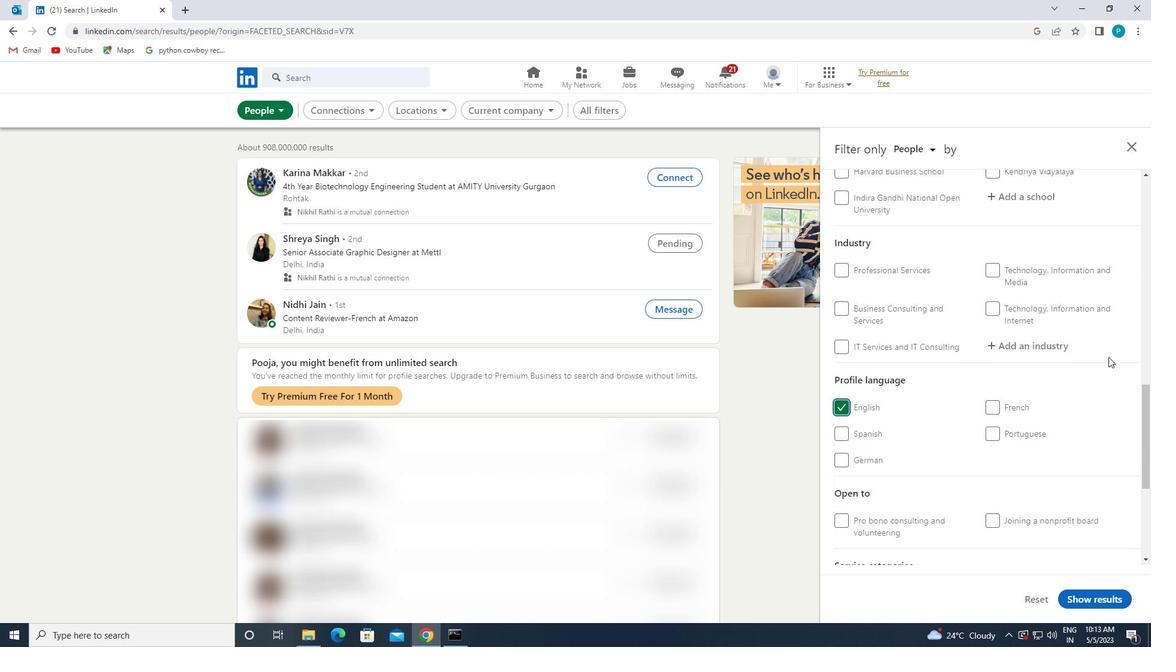 
Action: Mouse scrolled (1041, 356) with delta (0, 0)
Screenshot: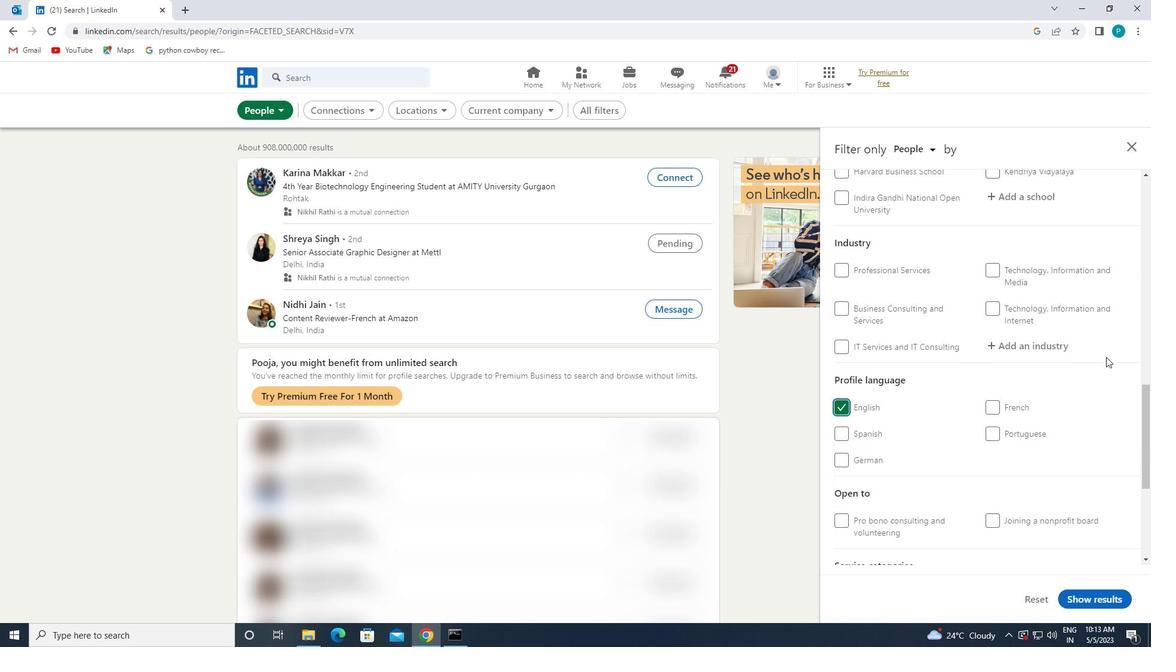 
Action: Mouse moved to (1040, 355)
Screenshot: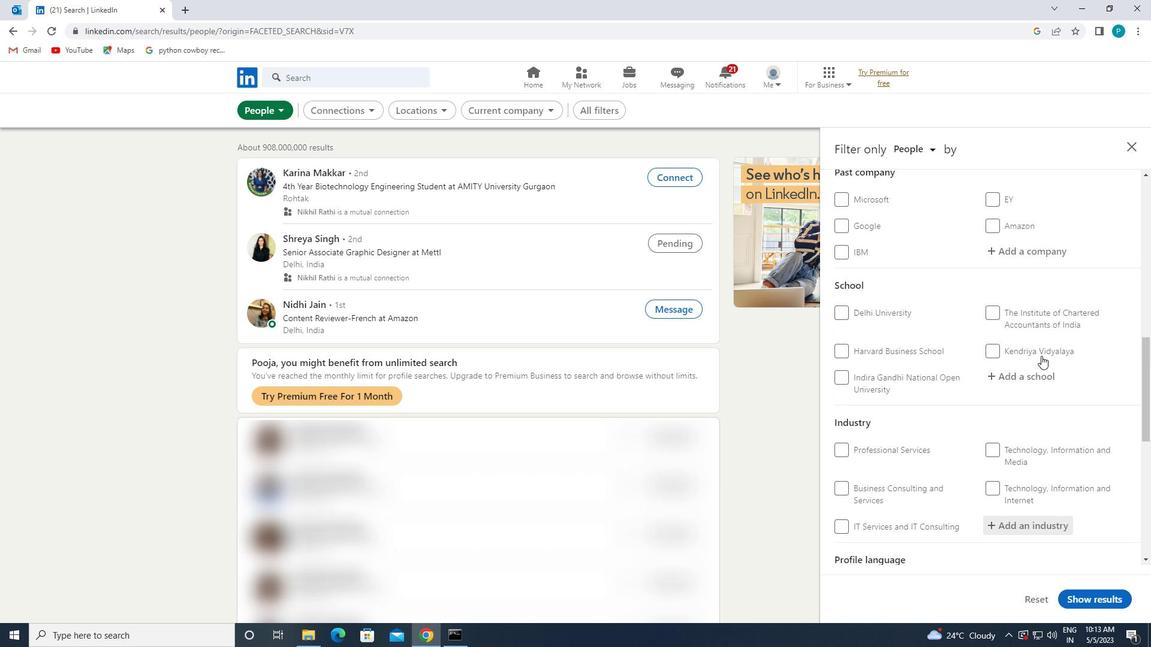 
Action: Mouse scrolled (1040, 356) with delta (0, 0)
Screenshot: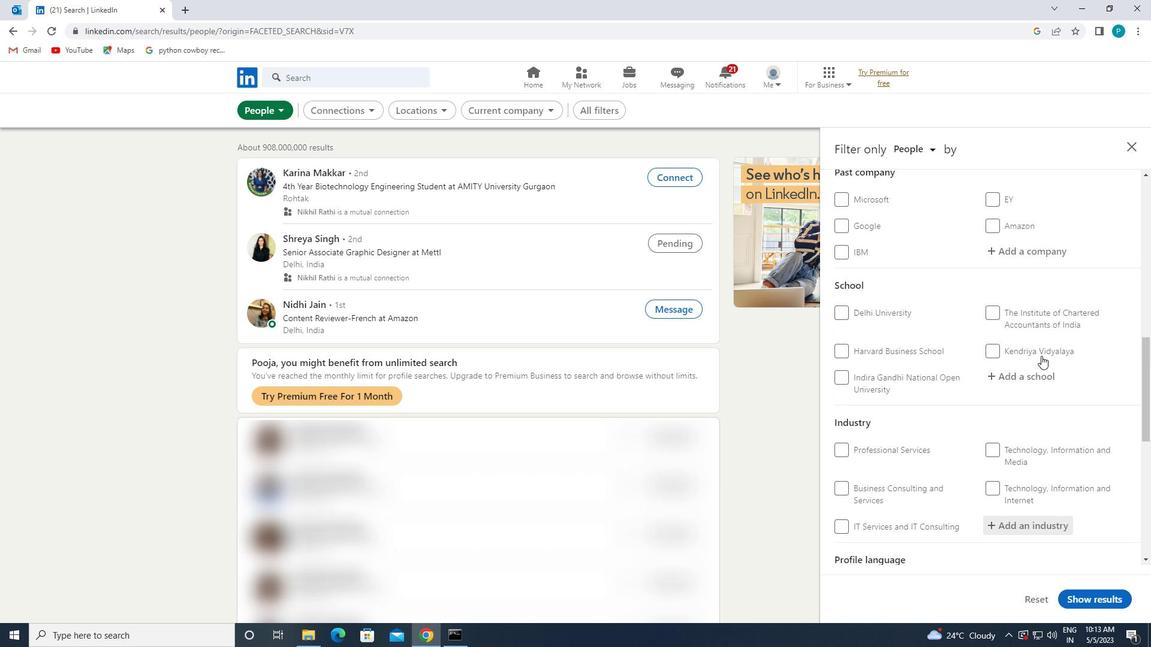 
Action: Mouse scrolled (1040, 356) with delta (0, 0)
Screenshot: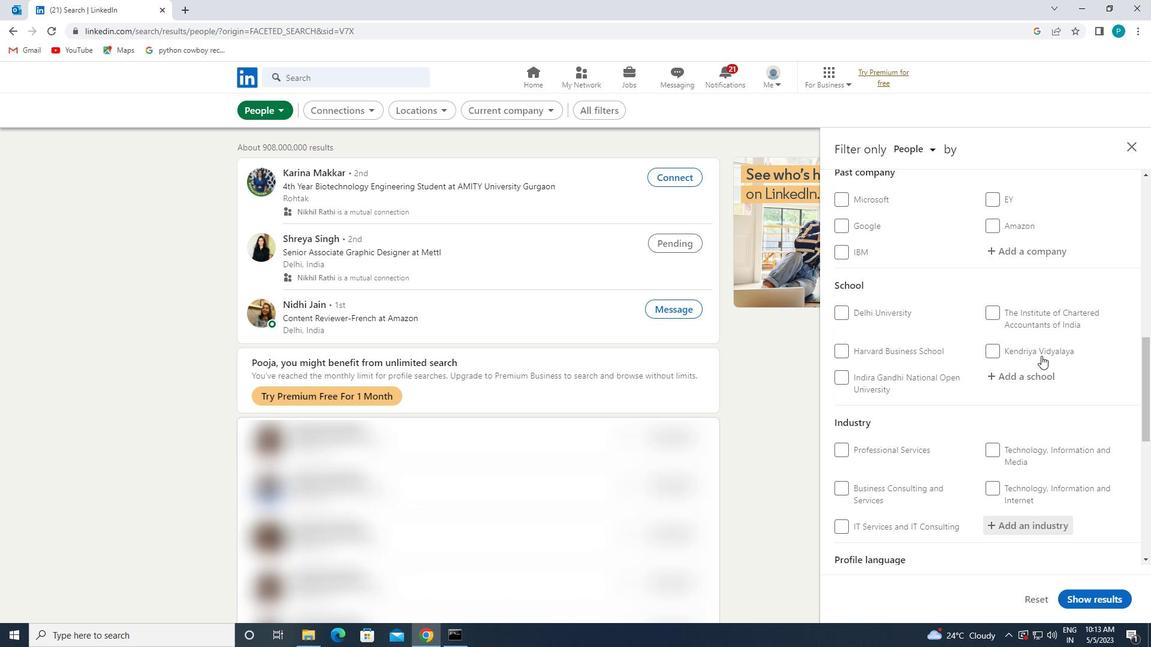 
Action: Mouse scrolled (1040, 356) with delta (0, 0)
Screenshot: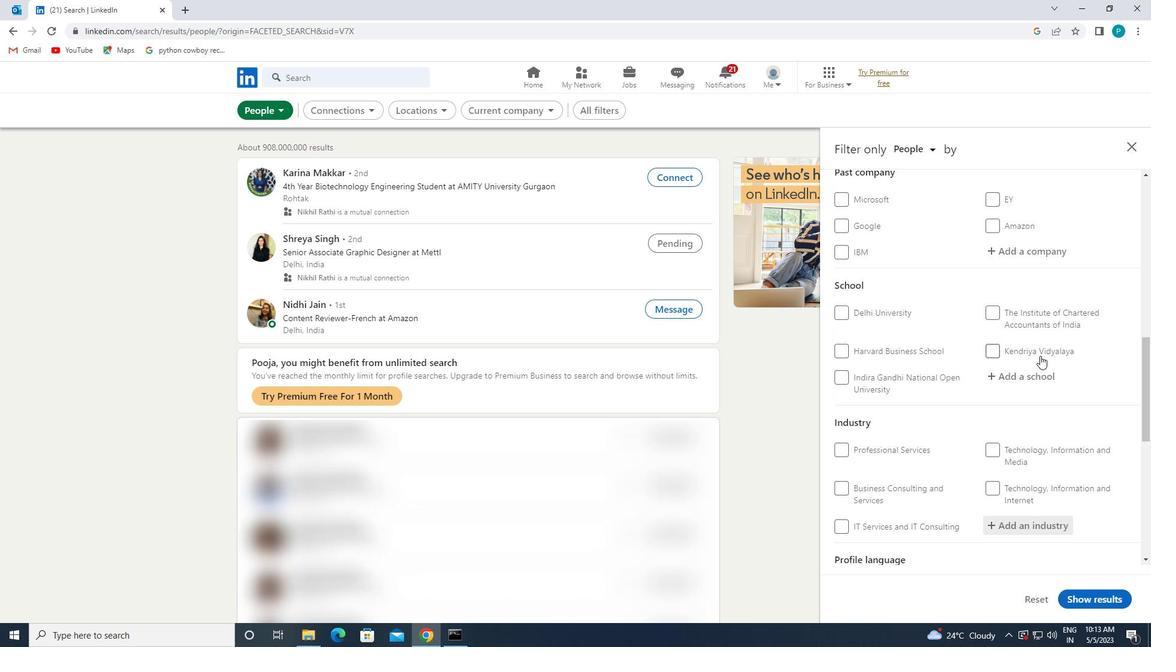 
Action: Mouse moved to (1030, 316)
Screenshot: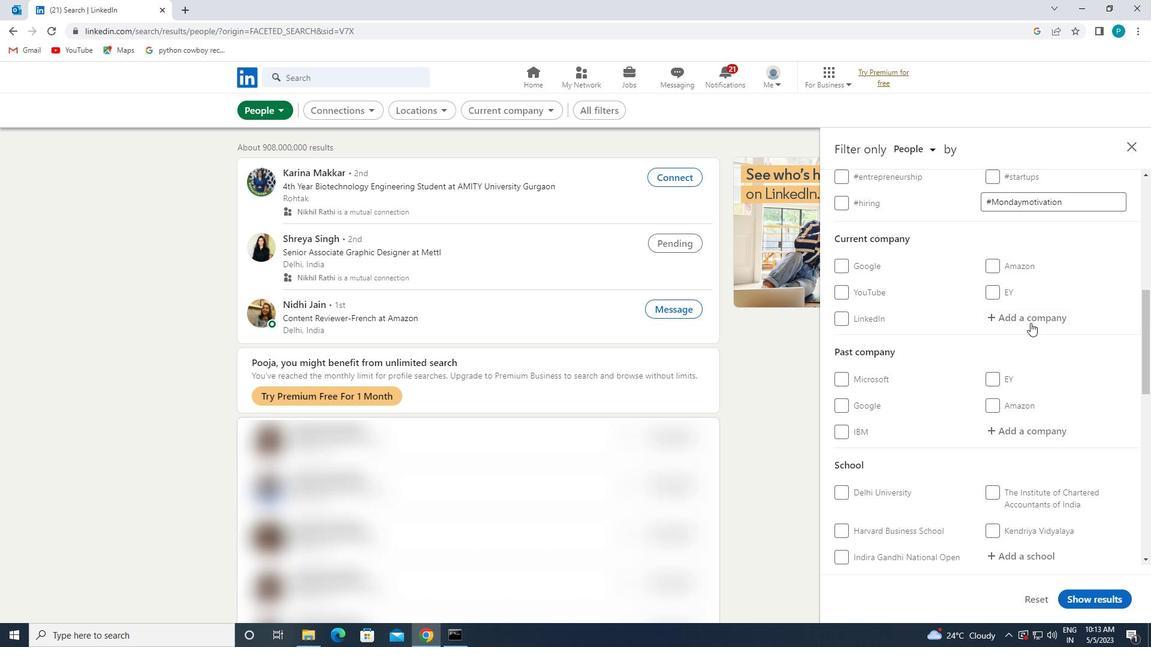 
Action: Mouse pressed left at (1030, 316)
Screenshot: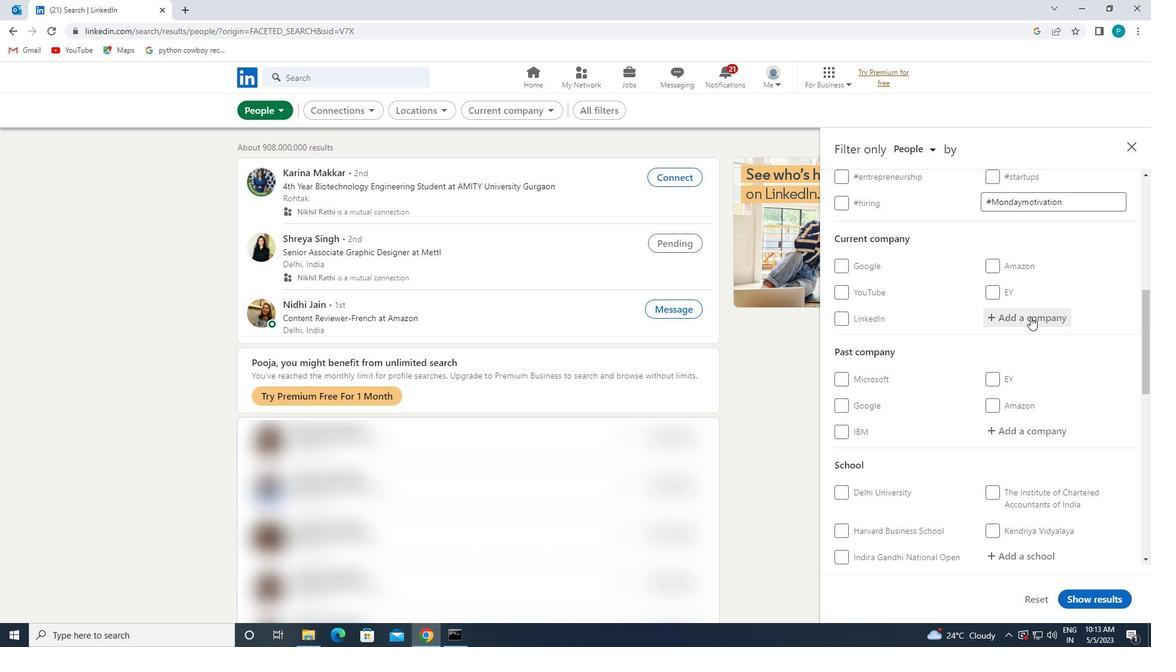 
Action: Key pressed <Key.caps_lock>T<Key.caps_lock>ATA<Key.space><Key.caps_lock>C<Key.caps_lock>ONSY<Key.backspace>ULTING
Screenshot: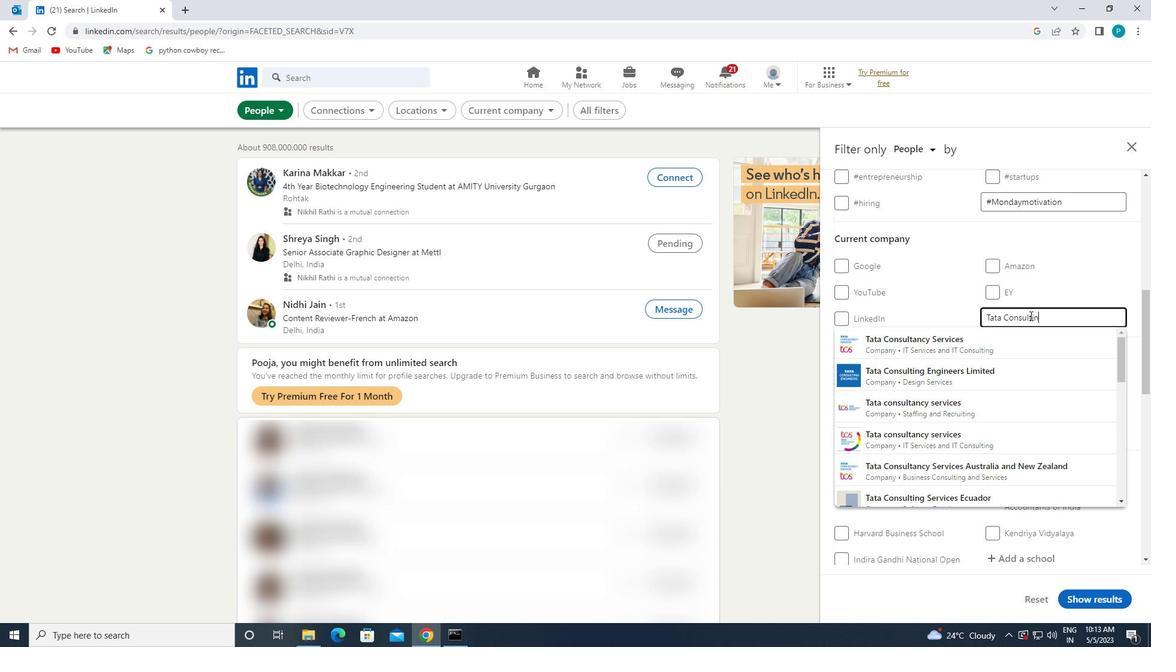 
Action: Mouse moved to (1014, 337)
Screenshot: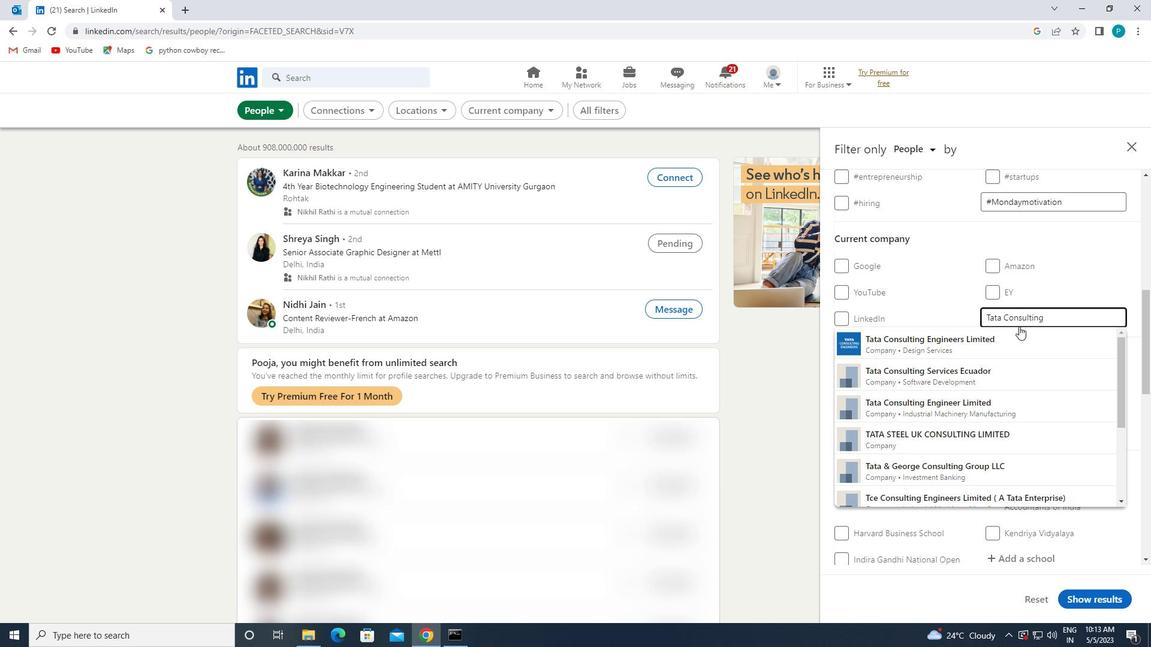 
Action: Mouse pressed left at (1014, 337)
Screenshot: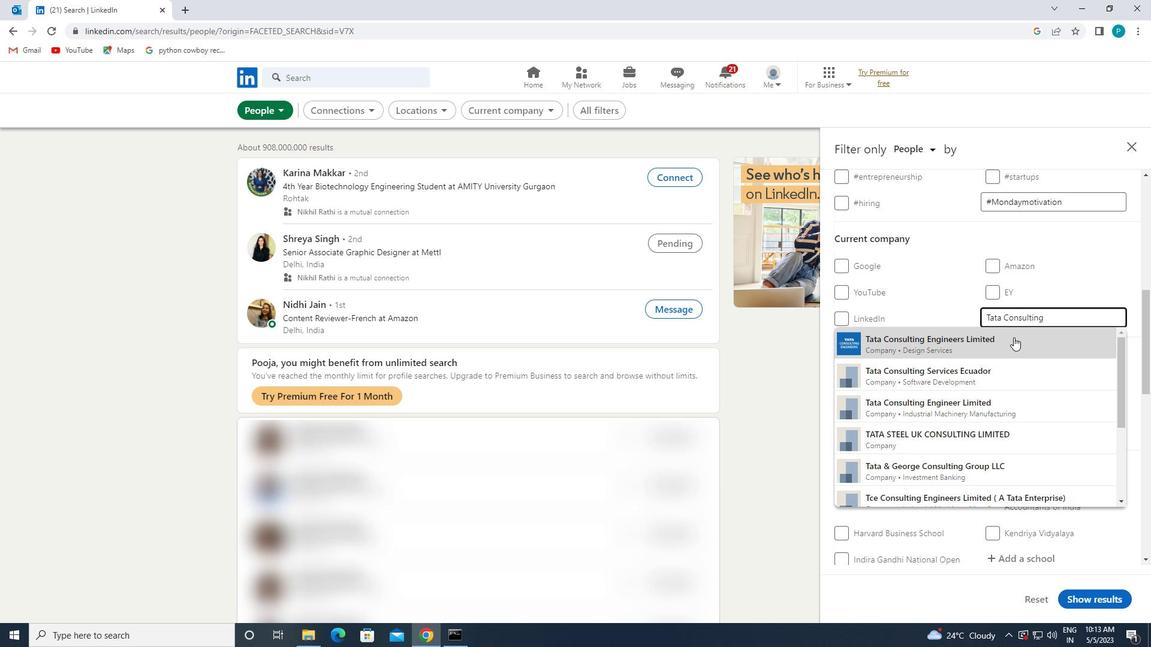 
Action: Mouse moved to (1027, 348)
Screenshot: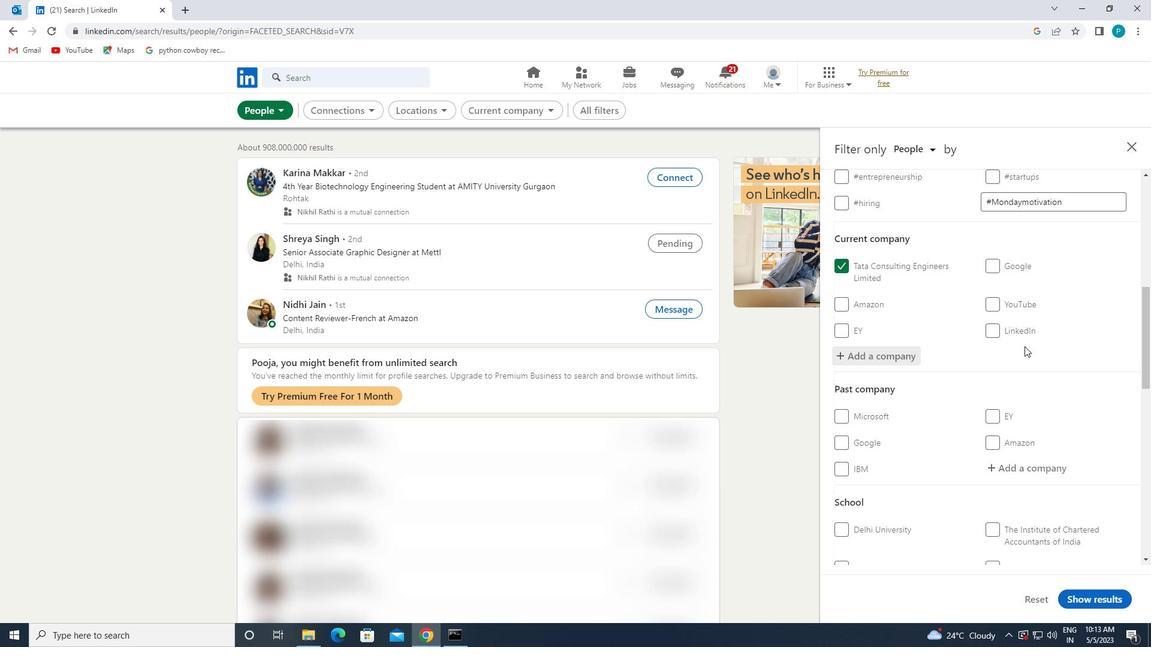 
Action: Mouse scrolled (1027, 347) with delta (0, 0)
Screenshot: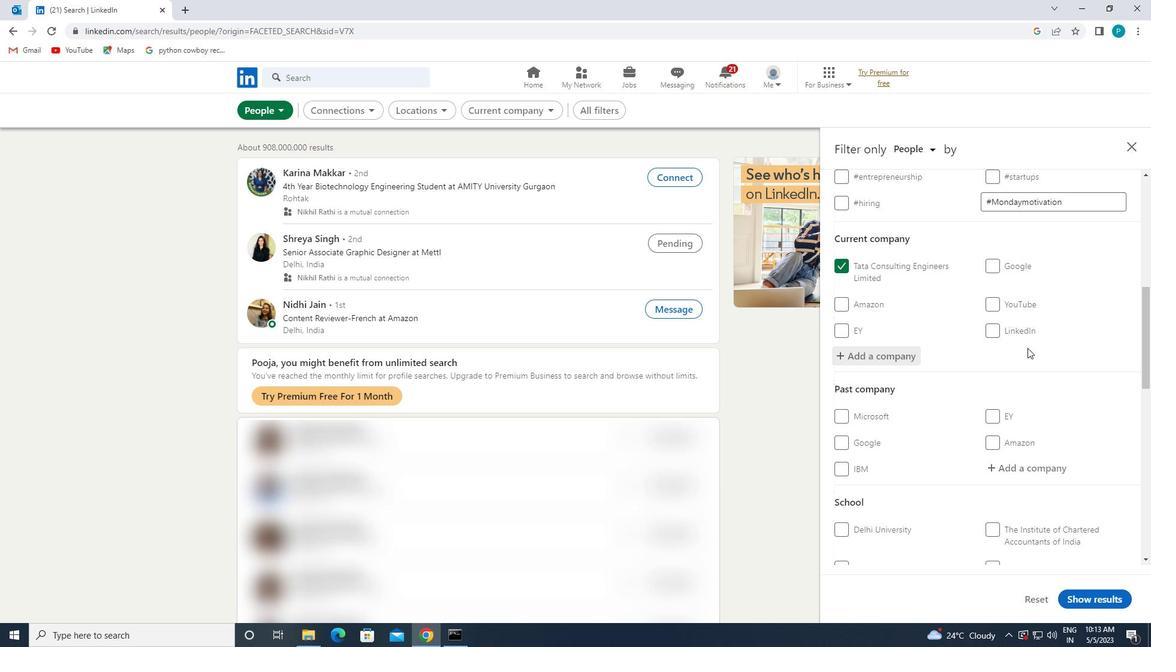
Action: Mouse scrolled (1027, 347) with delta (0, 0)
Screenshot: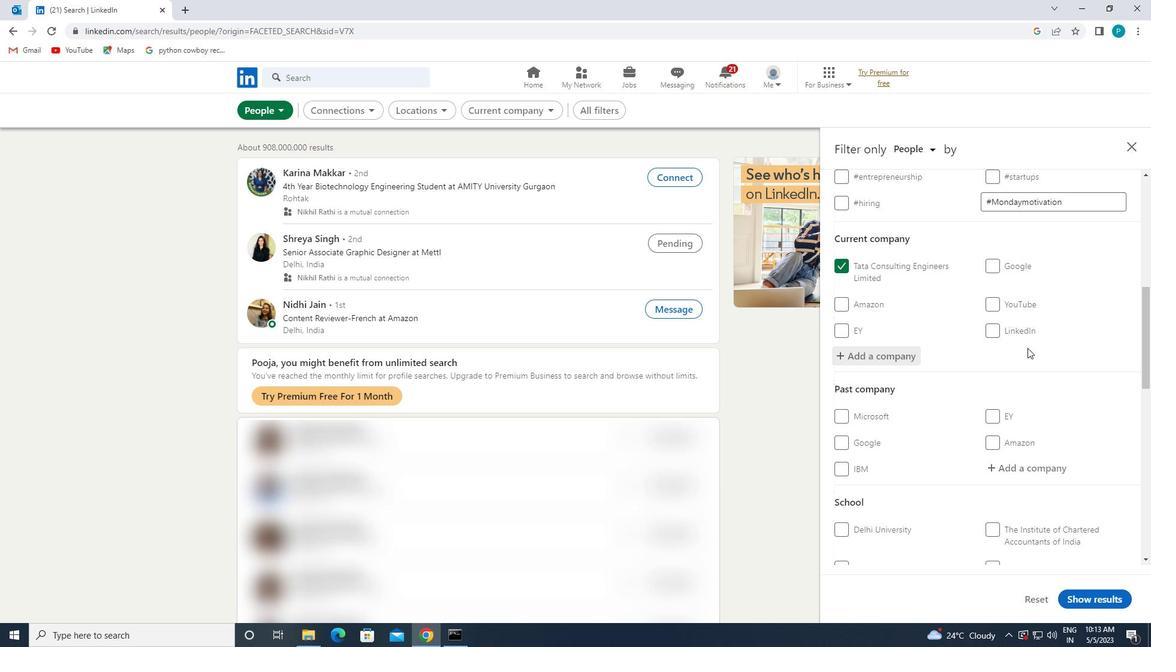 
Action: Mouse moved to (1030, 341)
Screenshot: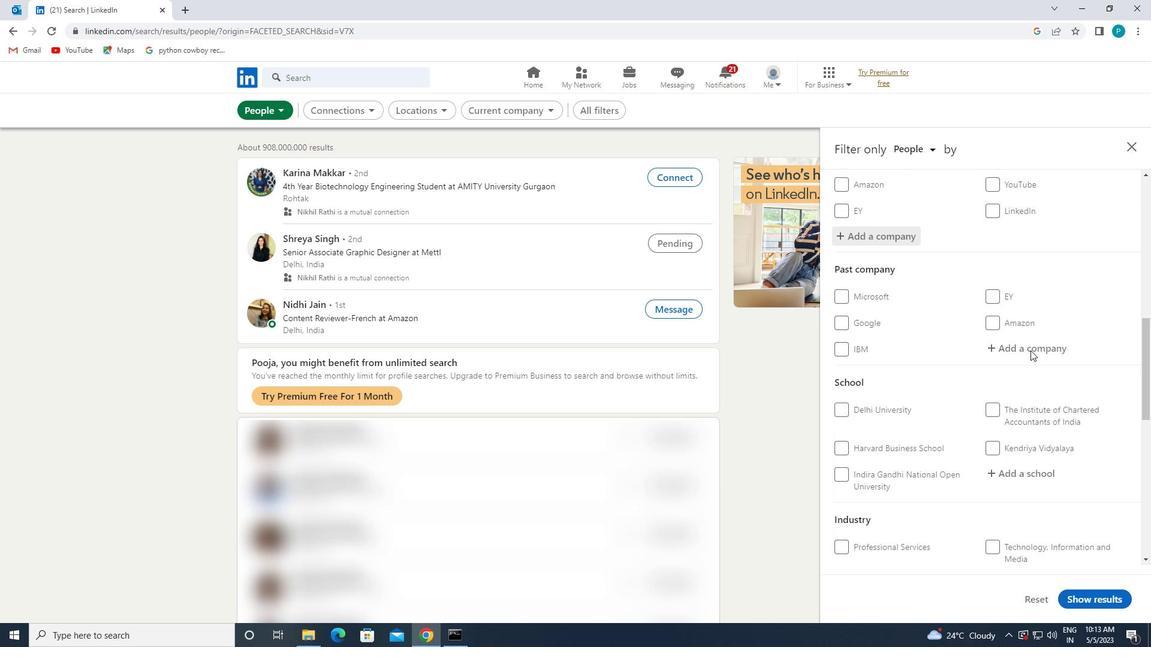 
Action: Mouse scrolled (1030, 341) with delta (0, 0)
Screenshot: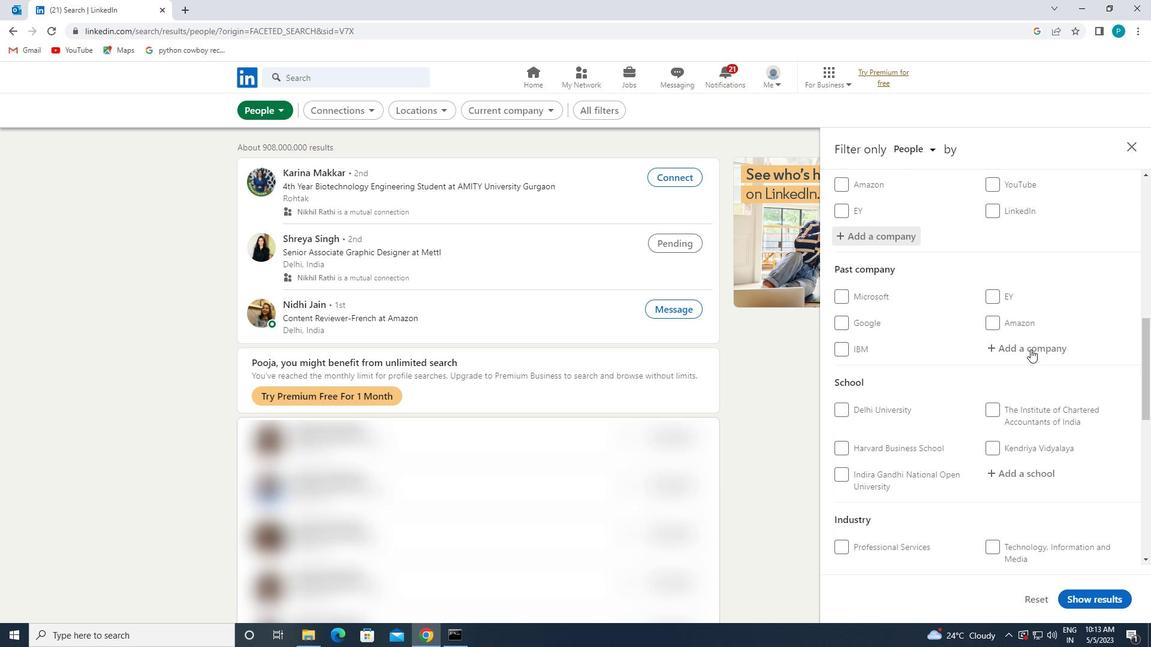 
Action: Mouse moved to (1027, 339)
Screenshot: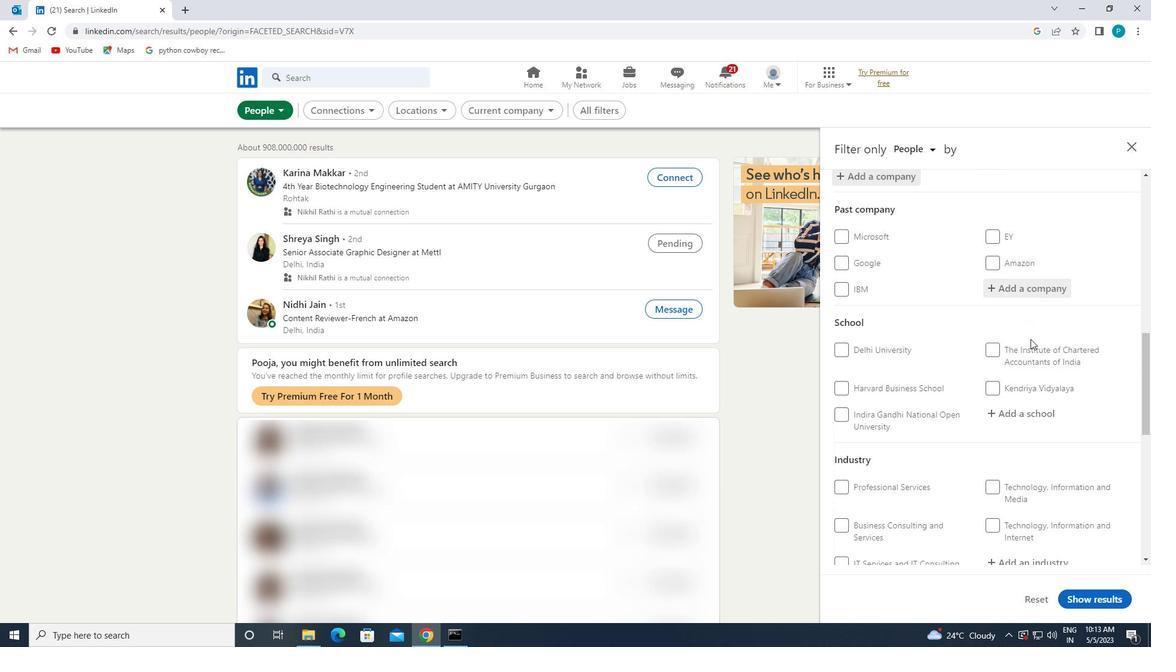 
Action: Mouse scrolled (1027, 338) with delta (0, 0)
Screenshot: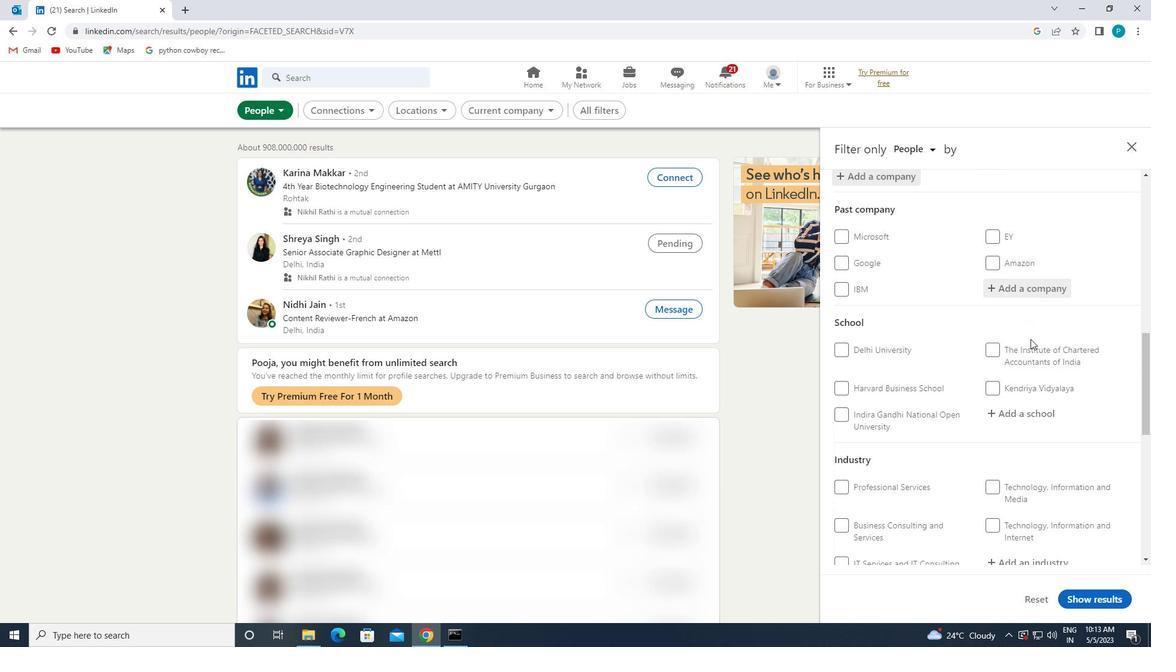 
Action: Mouse moved to (1026, 339)
Screenshot: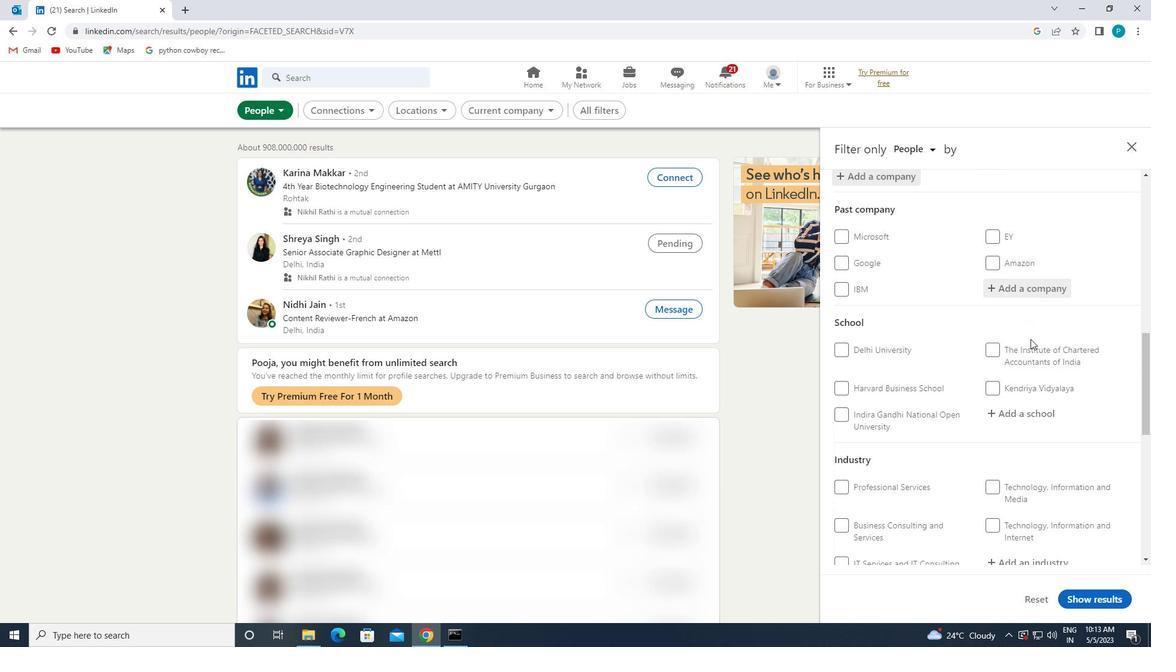 
Action: Mouse scrolled (1026, 338) with delta (0, 0)
Screenshot: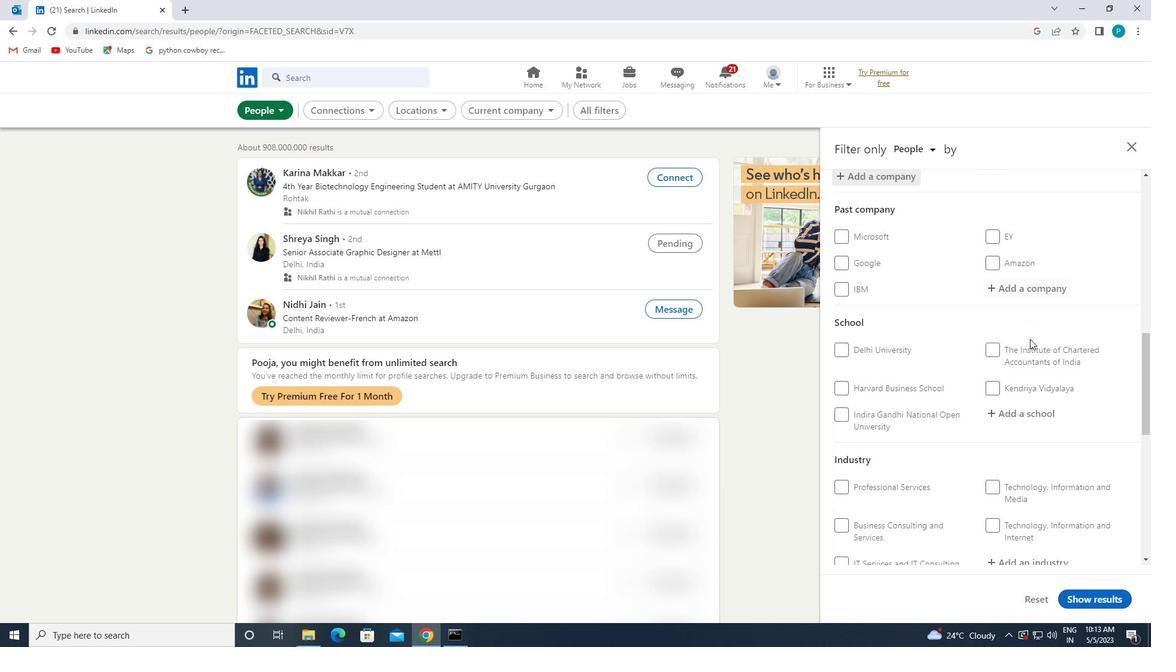 
Action: Mouse moved to (997, 299)
Screenshot: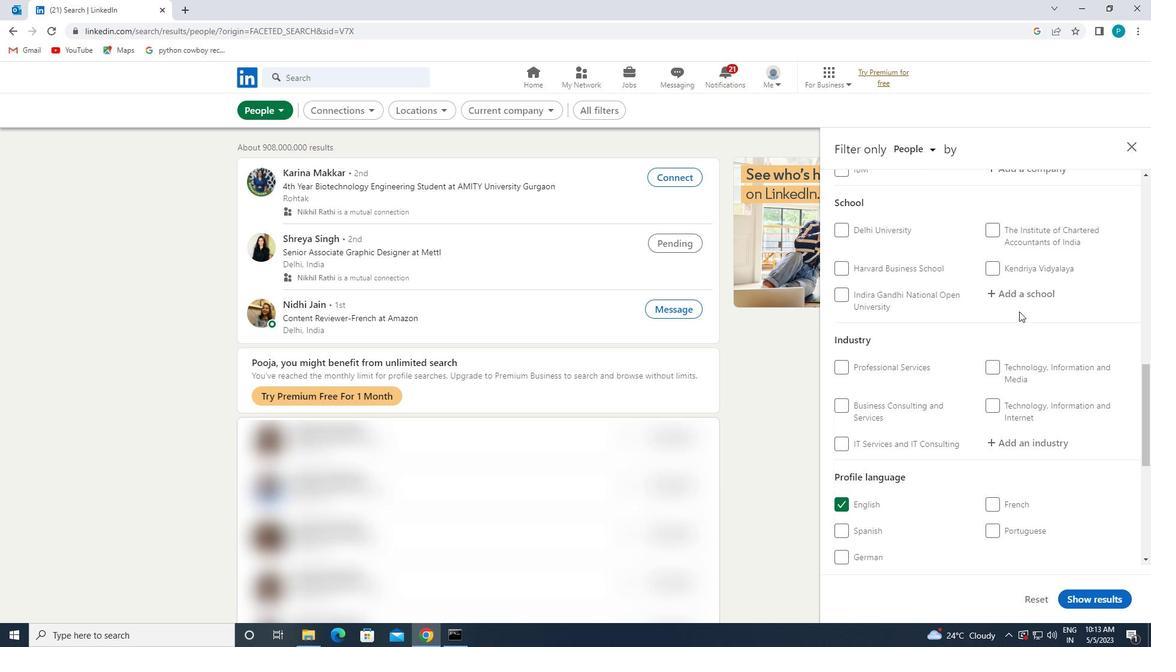 
Action: Mouse pressed left at (997, 299)
Screenshot: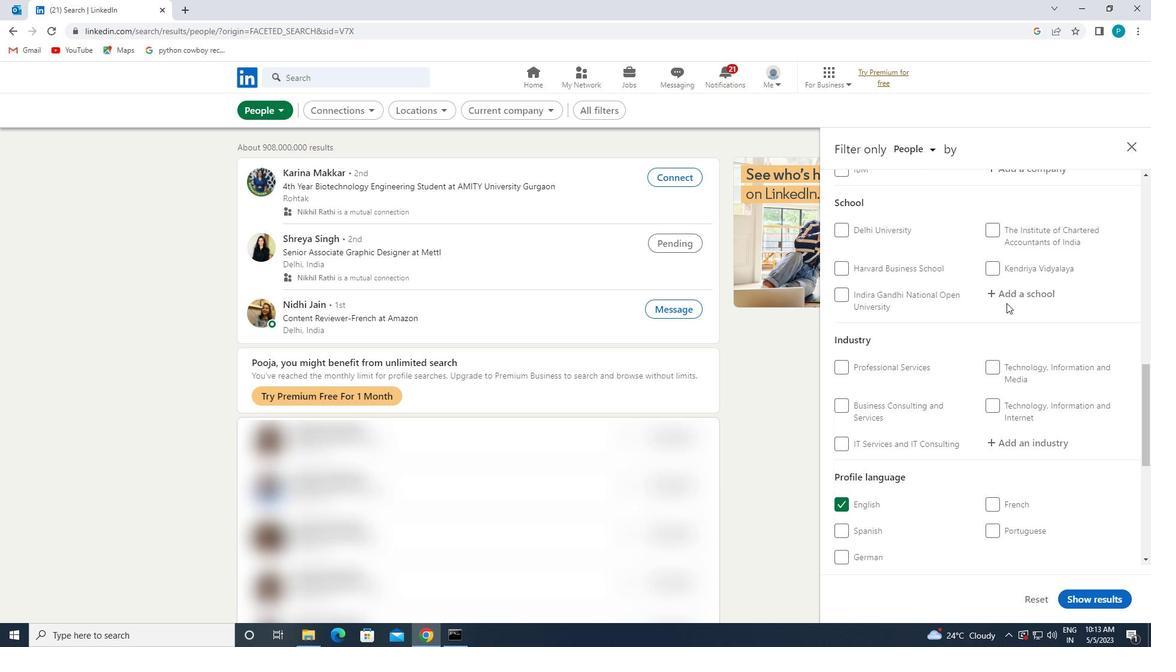 
Action: Key pressed <Key.caps_lock>RNS
Screenshot: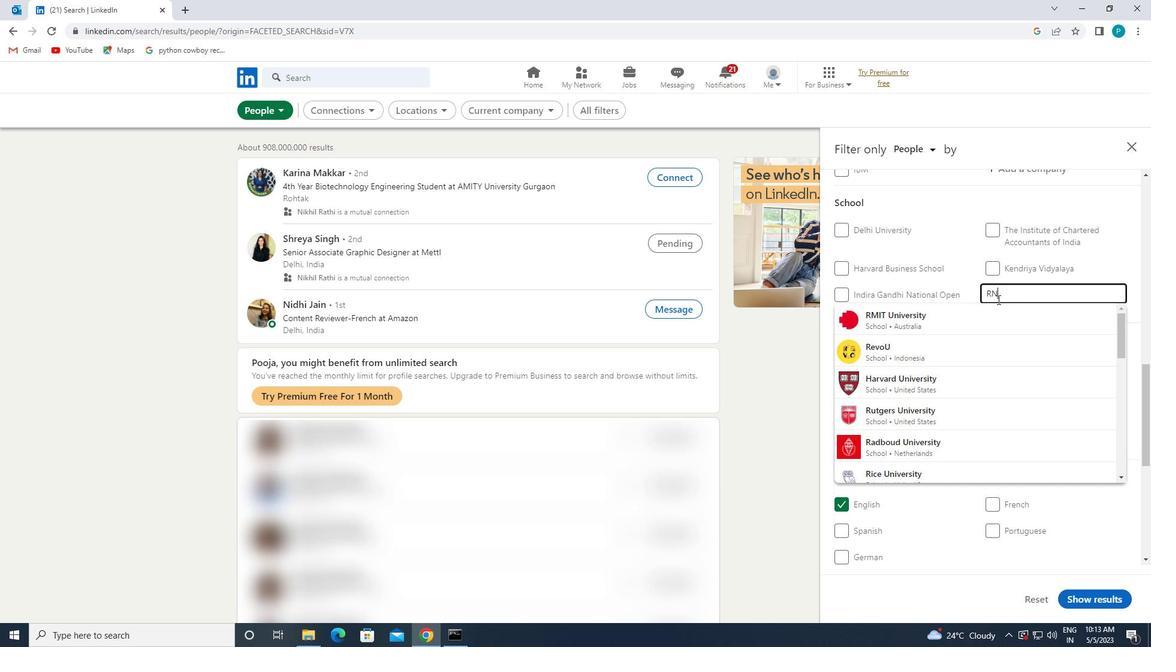 
Action: Mouse moved to (984, 313)
Screenshot: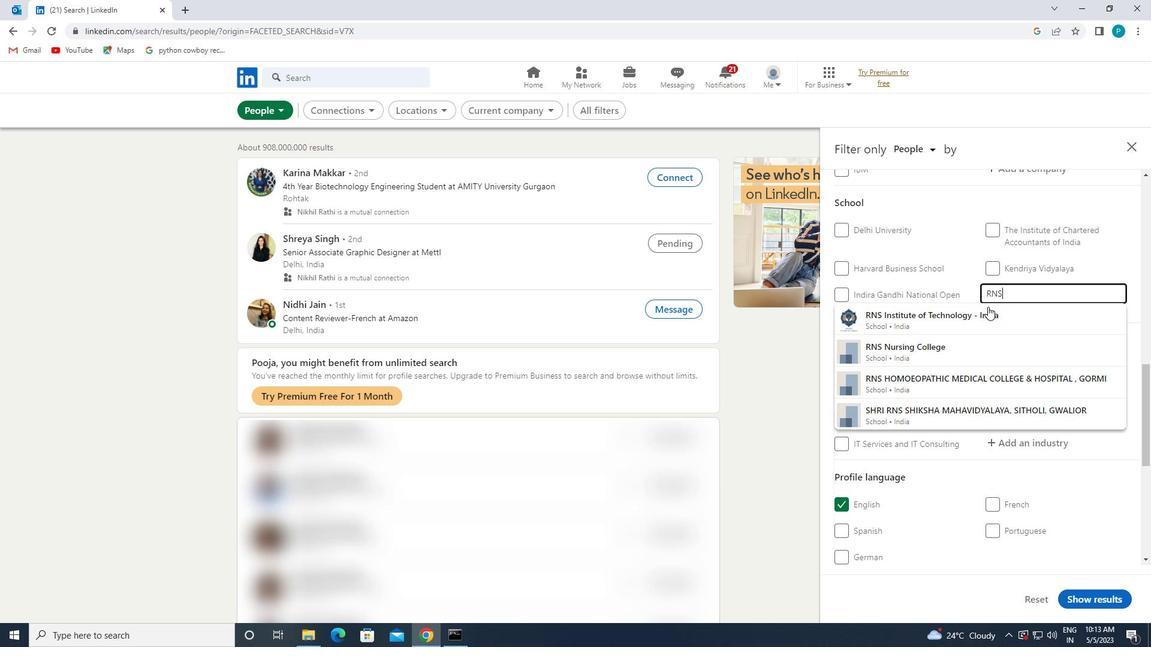 
Action: Mouse pressed left at (984, 313)
Screenshot: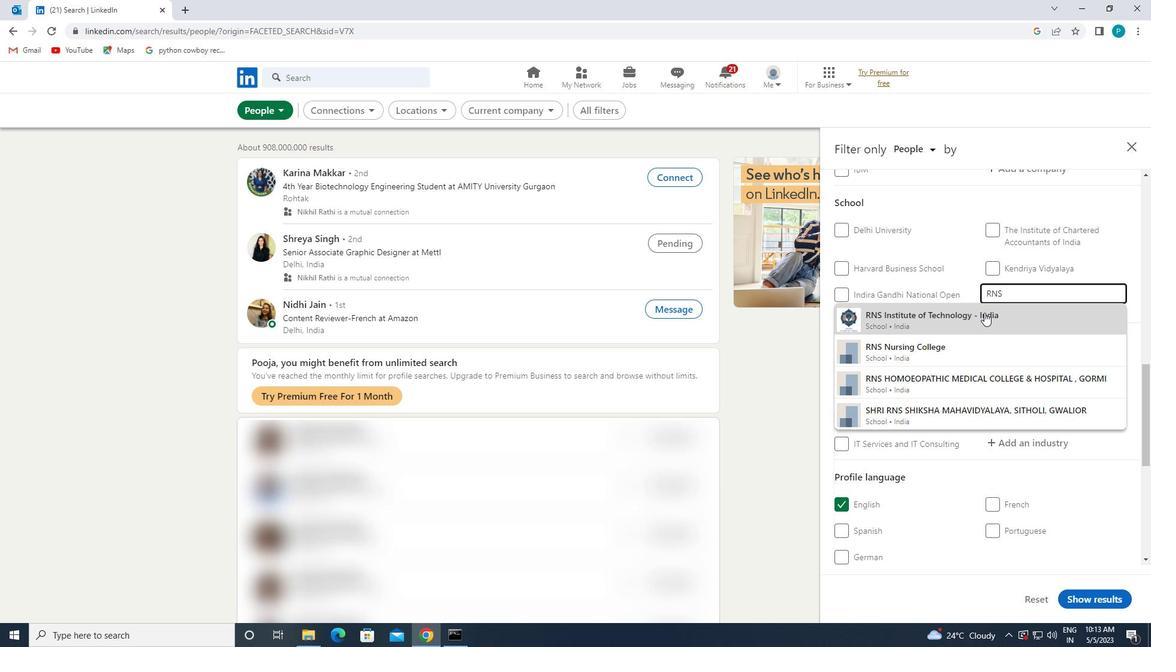 
Action: Mouse scrolled (984, 312) with delta (0, 0)
Screenshot: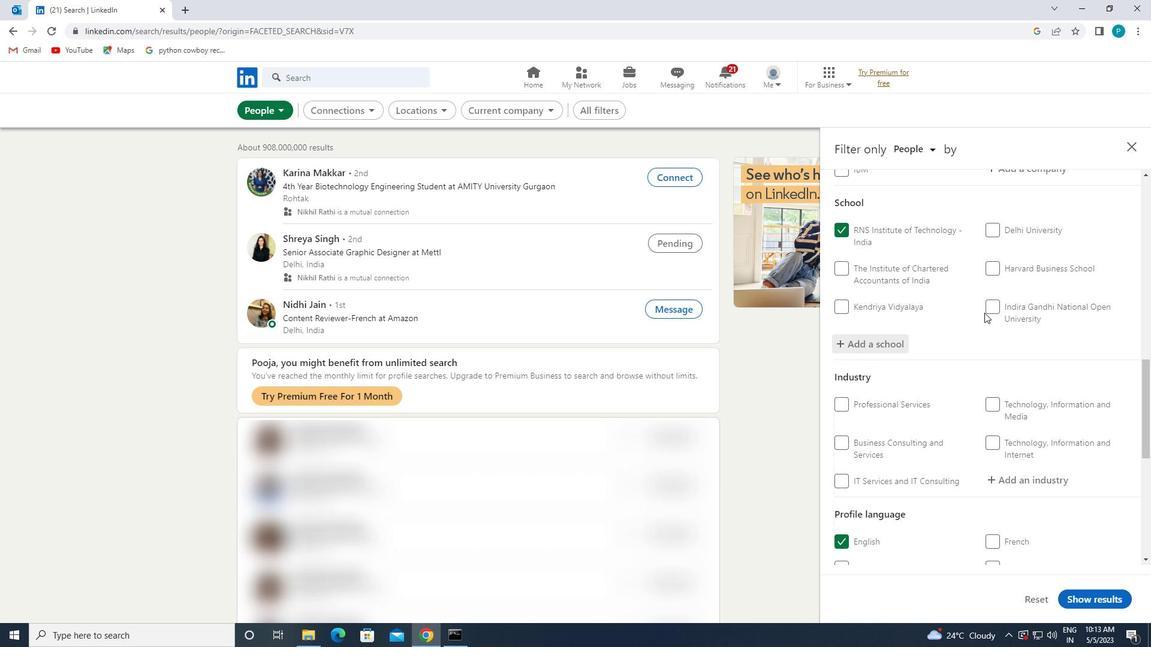 
Action: Mouse scrolled (984, 312) with delta (0, 0)
Screenshot: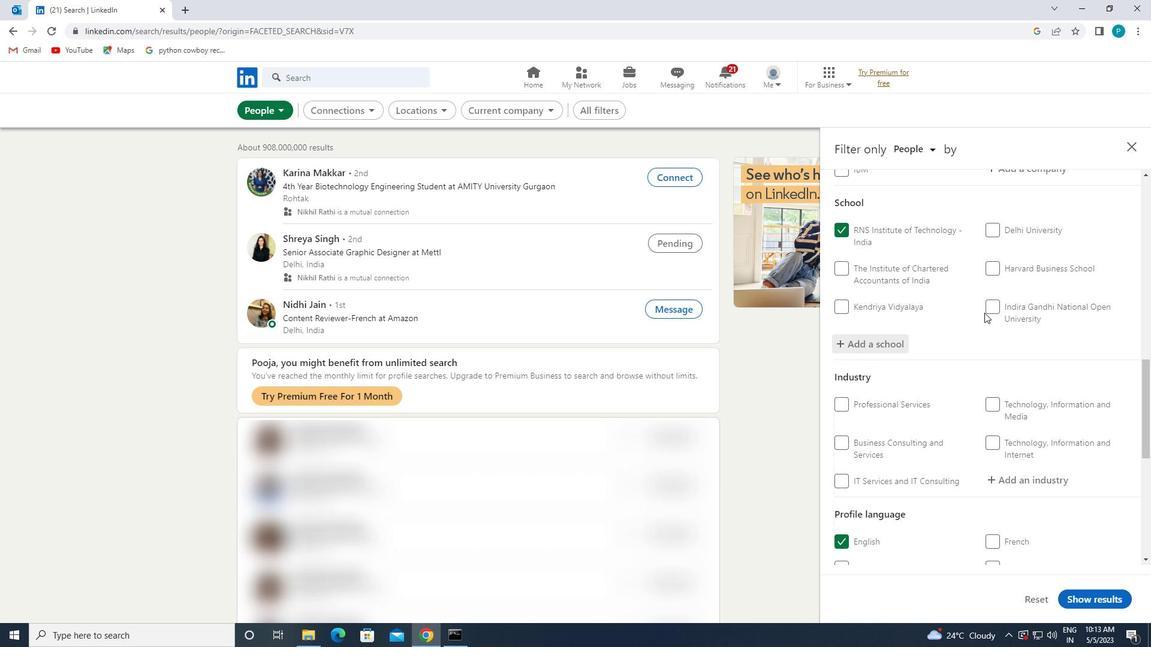 
Action: Mouse moved to (989, 317)
Screenshot: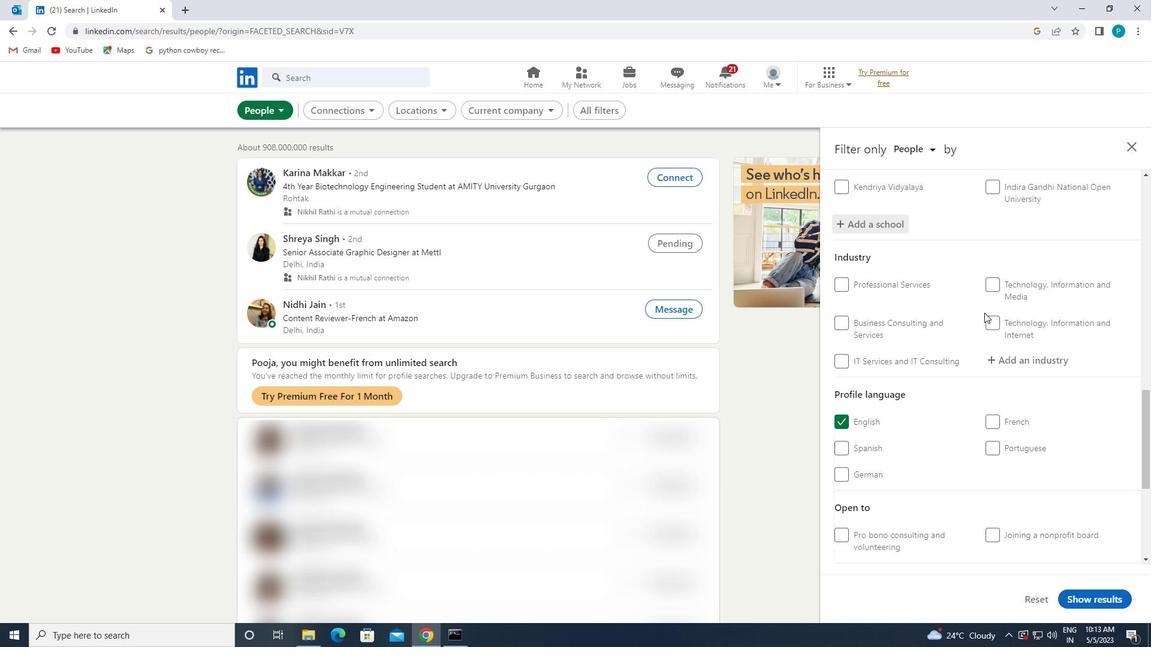 
Action: Mouse scrolled (989, 316) with delta (0, 0)
Screenshot: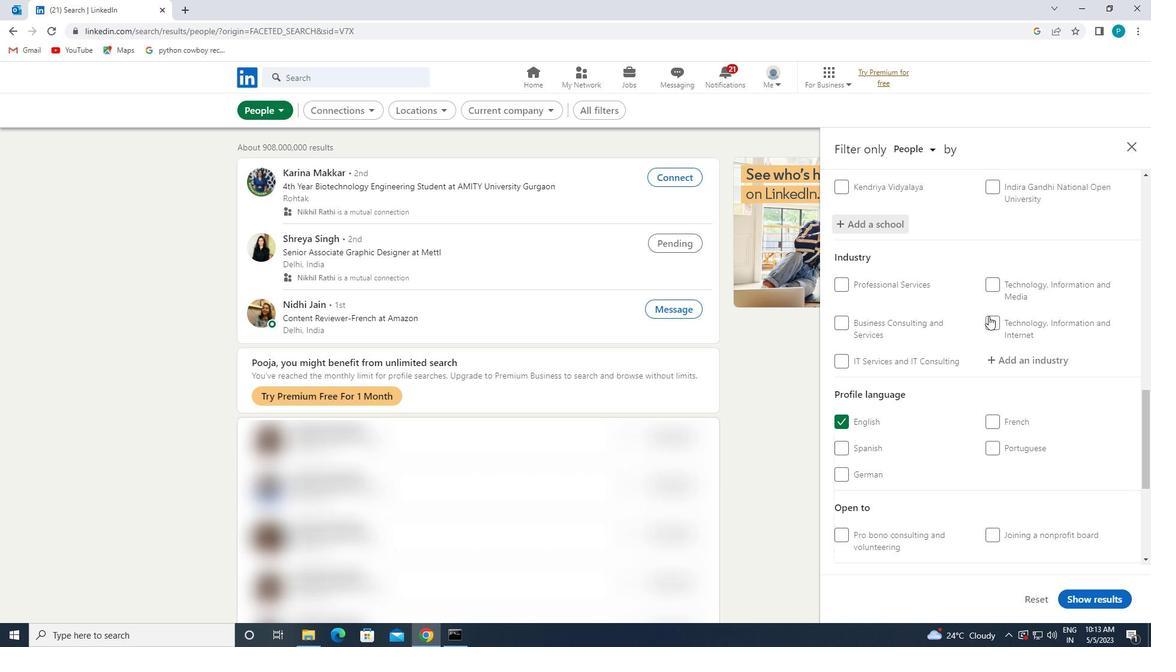 
Action: Mouse moved to (1001, 298)
Screenshot: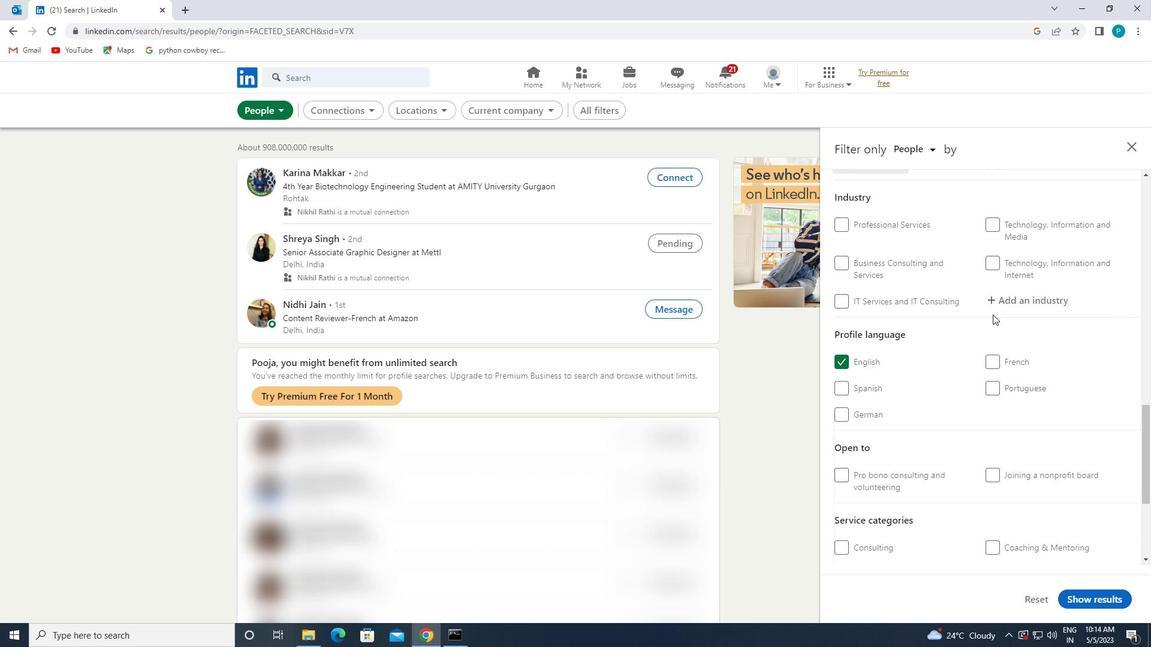 
Action: Mouse pressed left at (1001, 298)
Screenshot: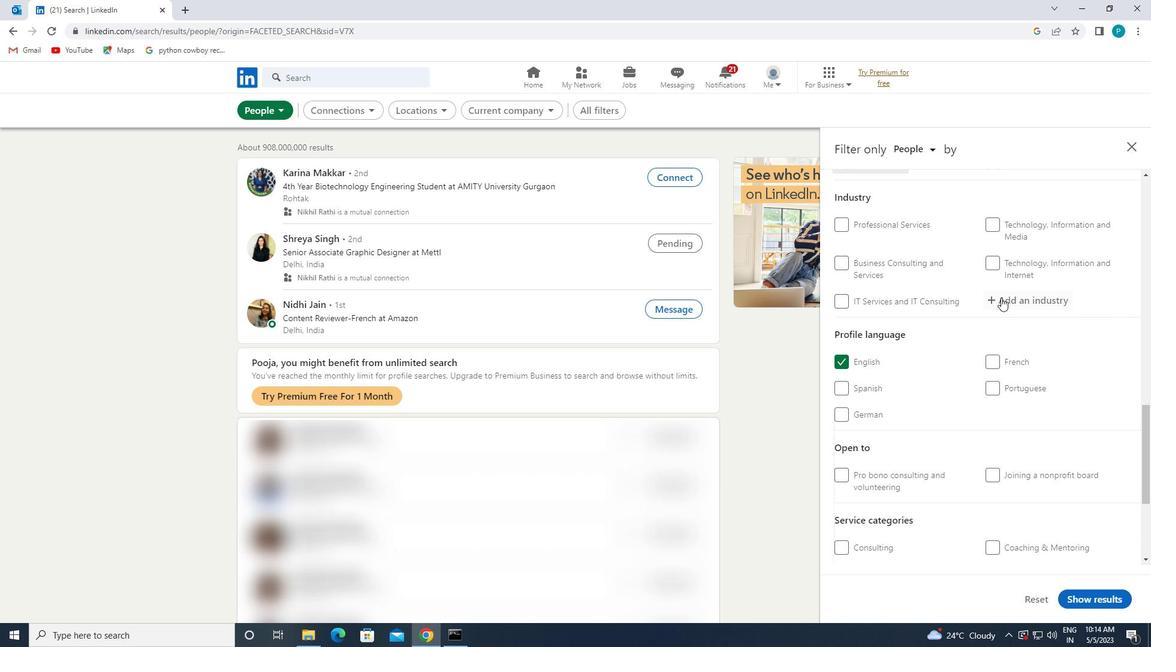 
Action: Key pressed <Key.caps_lock>W<Key.caps_lock><Key.backspace>W<Key.caps_lock>OMEN'S
Screenshot: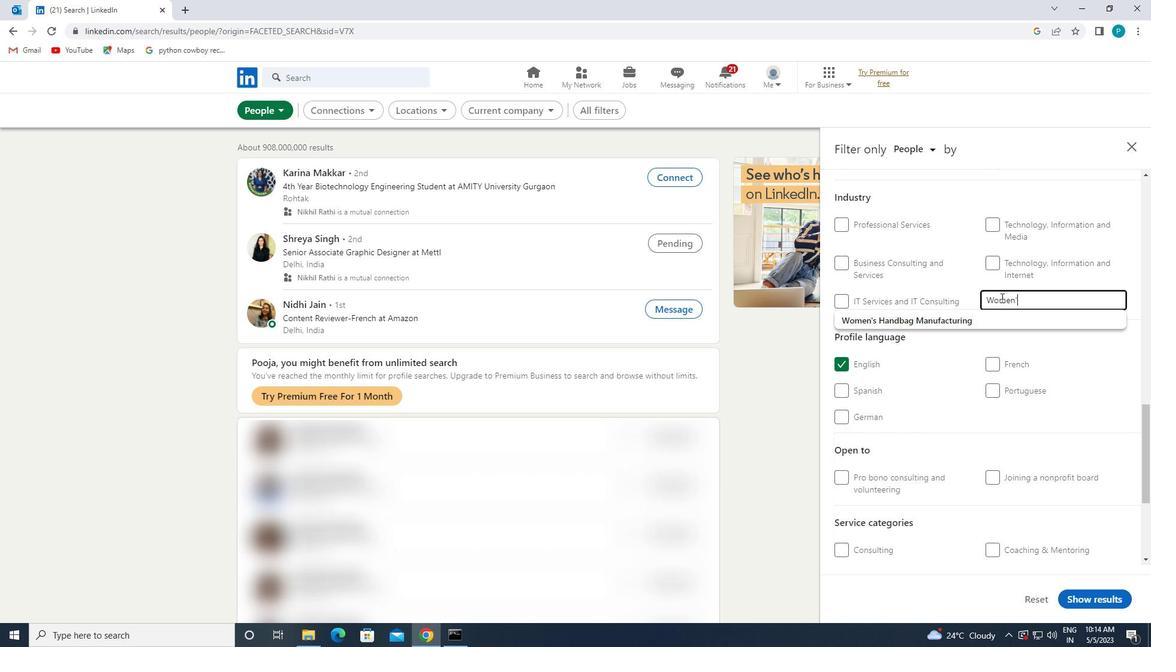 
Action: Mouse moved to (996, 322)
Screenshot: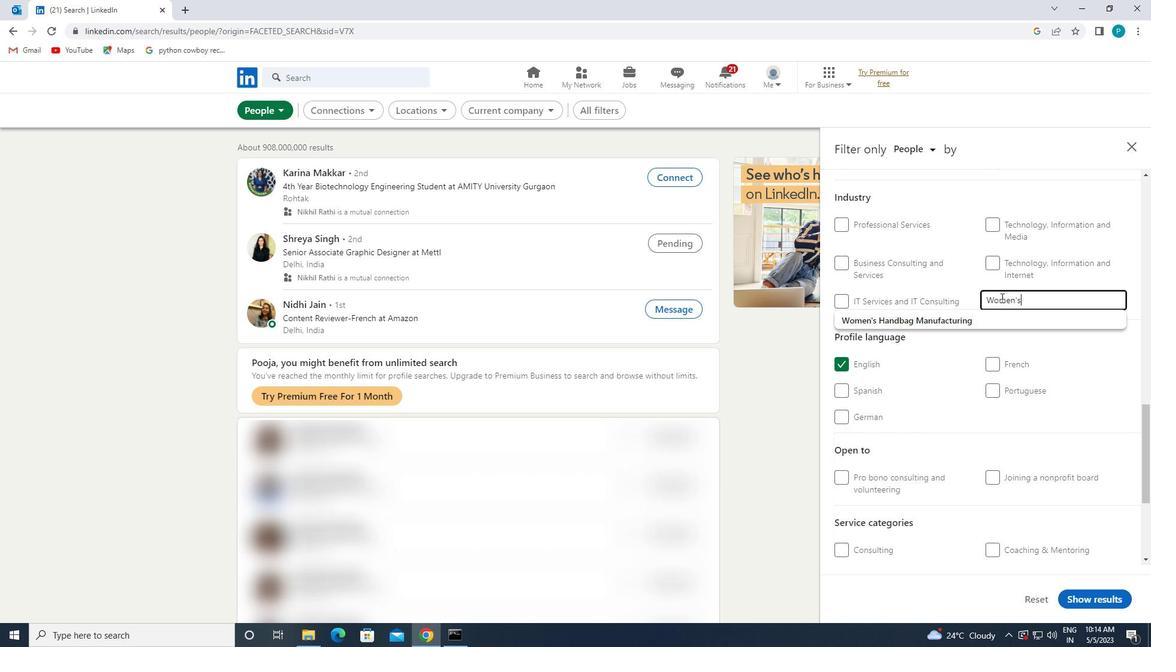 
Action: Mouse pressed left at (996, 322)
Screenshot: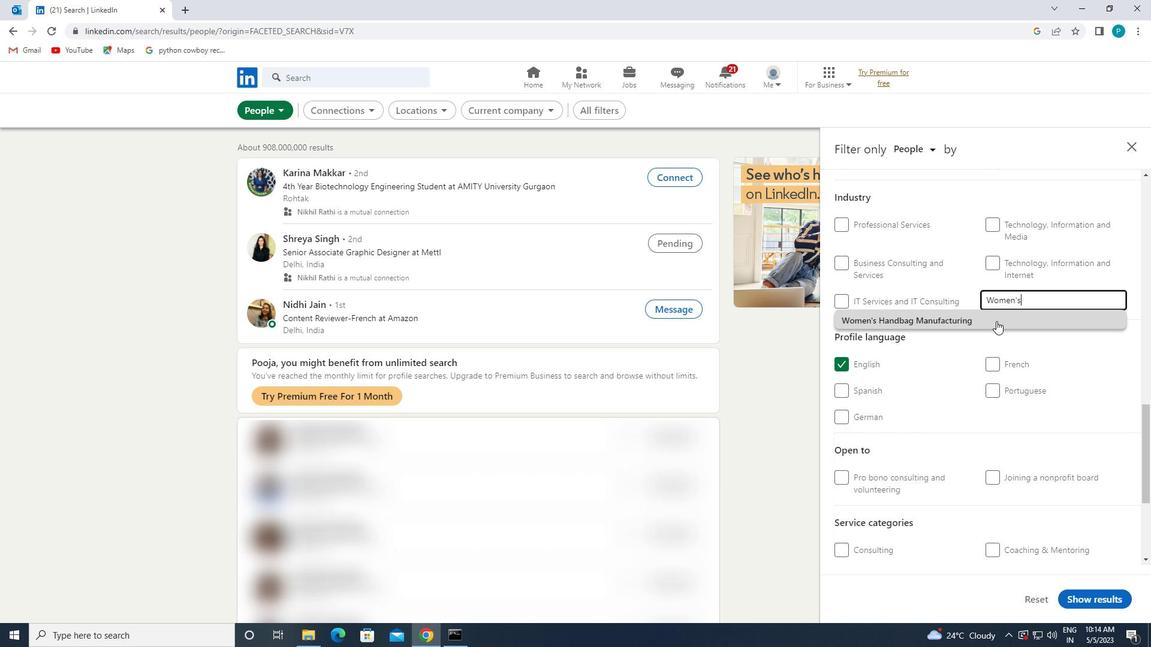 
Action: Mouse moved to (996, 324)
Screenshot: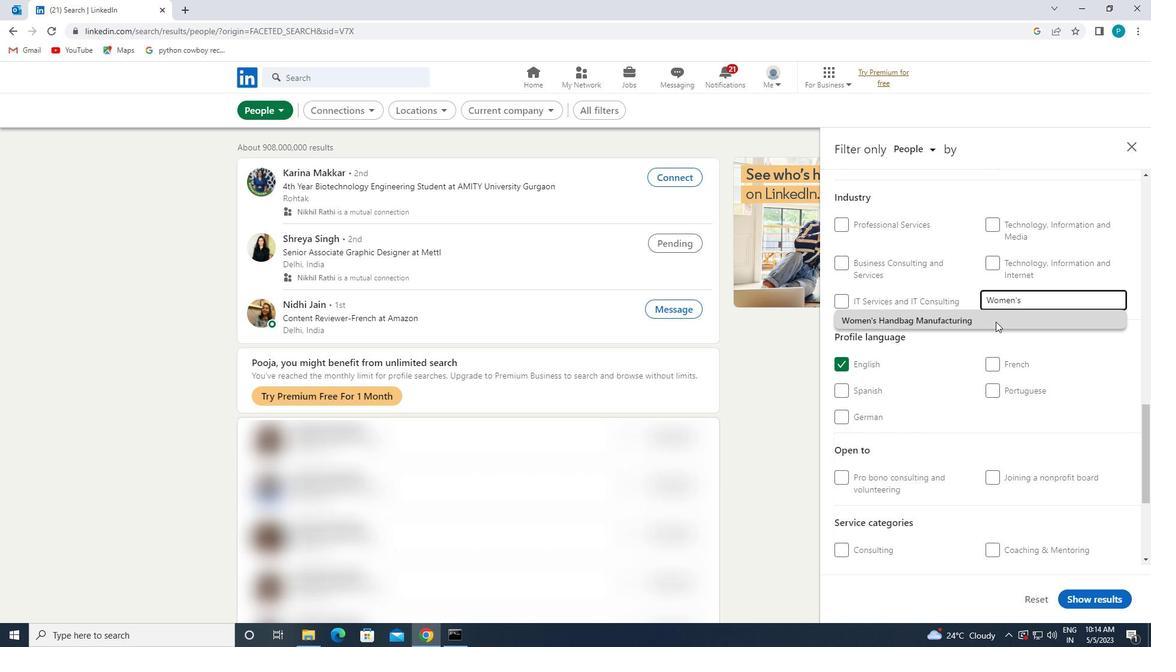 
Action: Mouse scrolled (996, 323) with delta (0, 0)
Screenshot: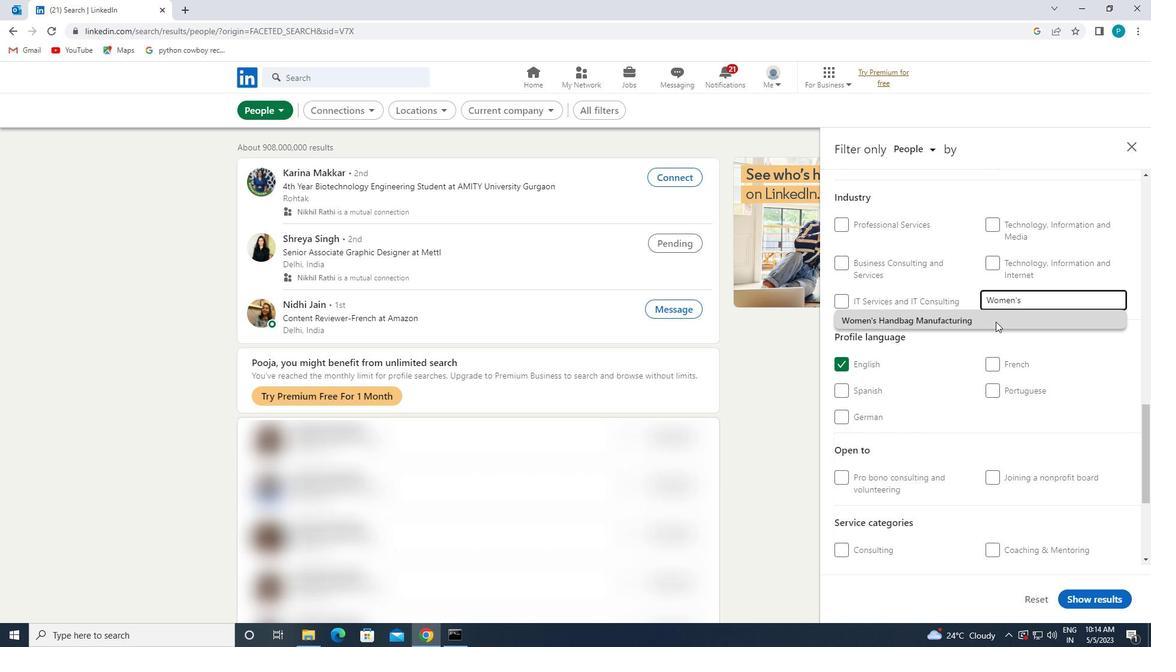 
Action: Mouse scrolled (996, 323) with delta (0, 0)
Screenshot: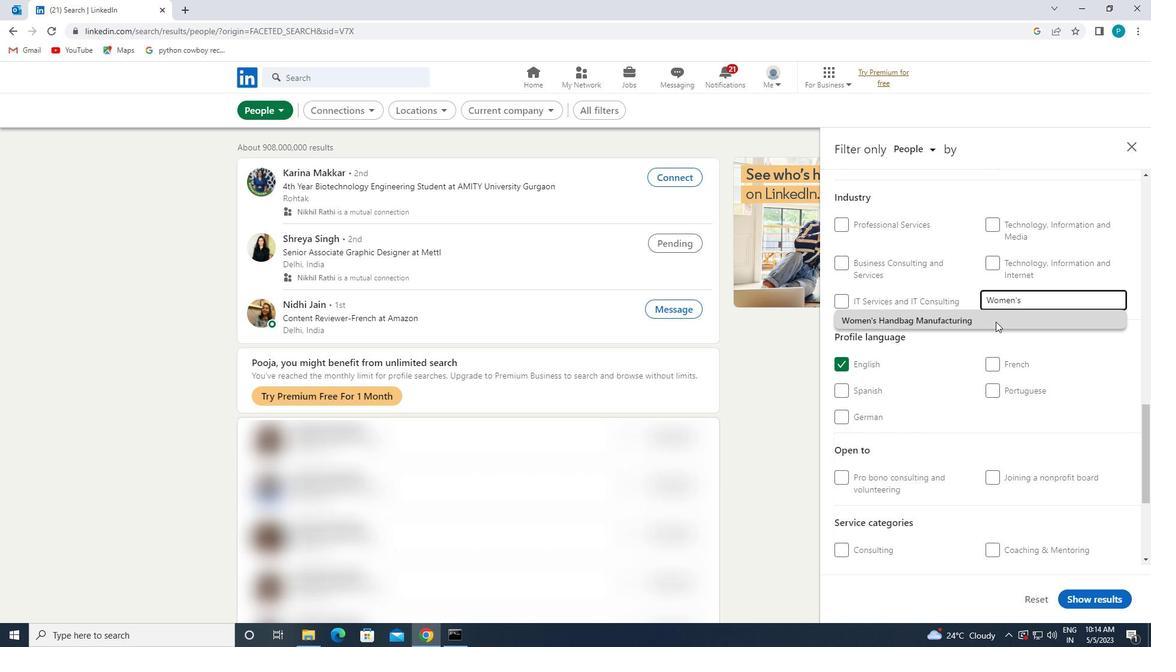
Action: Mouse scrolled (996, 323) with delta (0, 0)
Screenshot: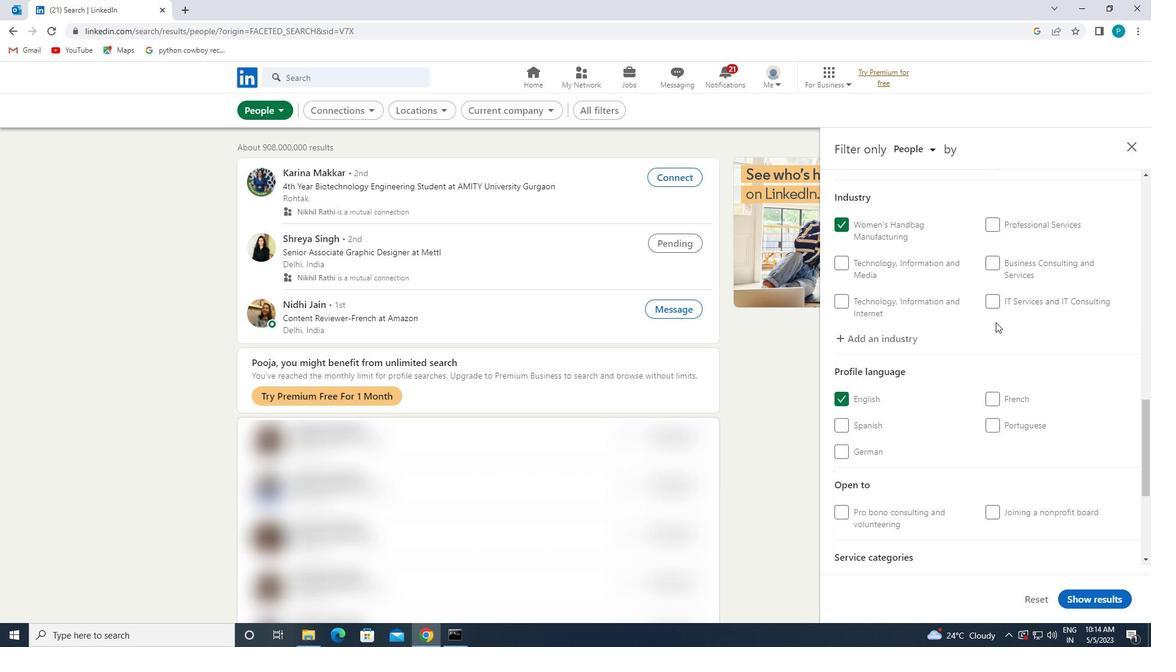 
Action: Mouse scrolled (996, 323) with delta (0, 0)
Screenshot: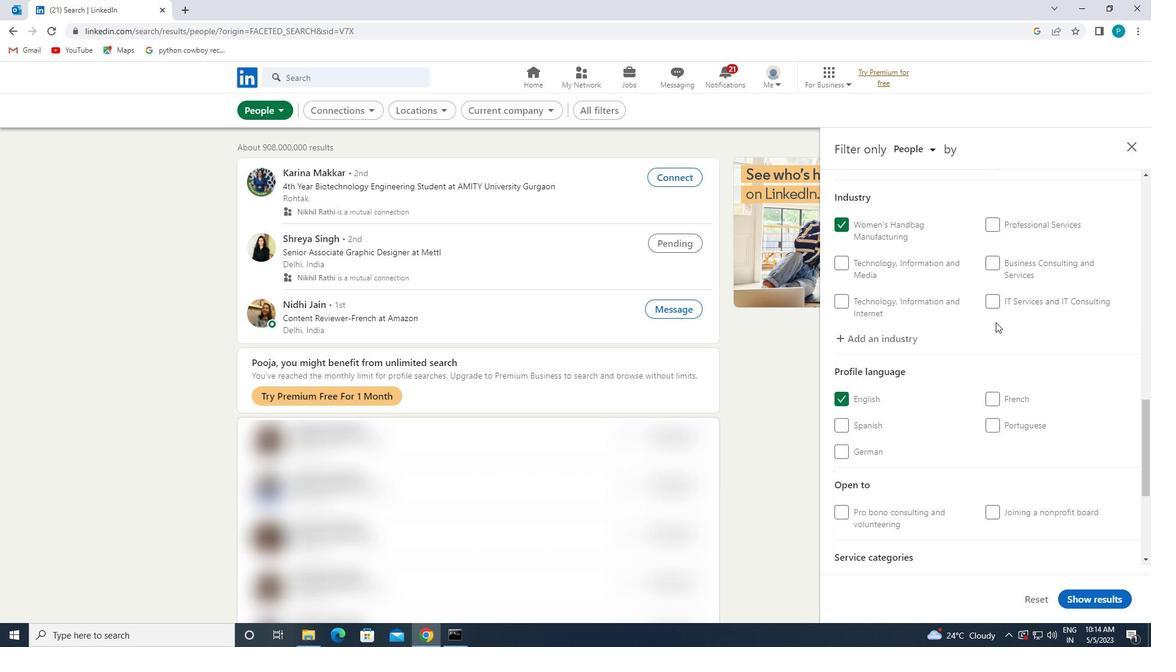 
Action: Mouse scrolled (996, 323) with delta (0, 0)
Screenshot: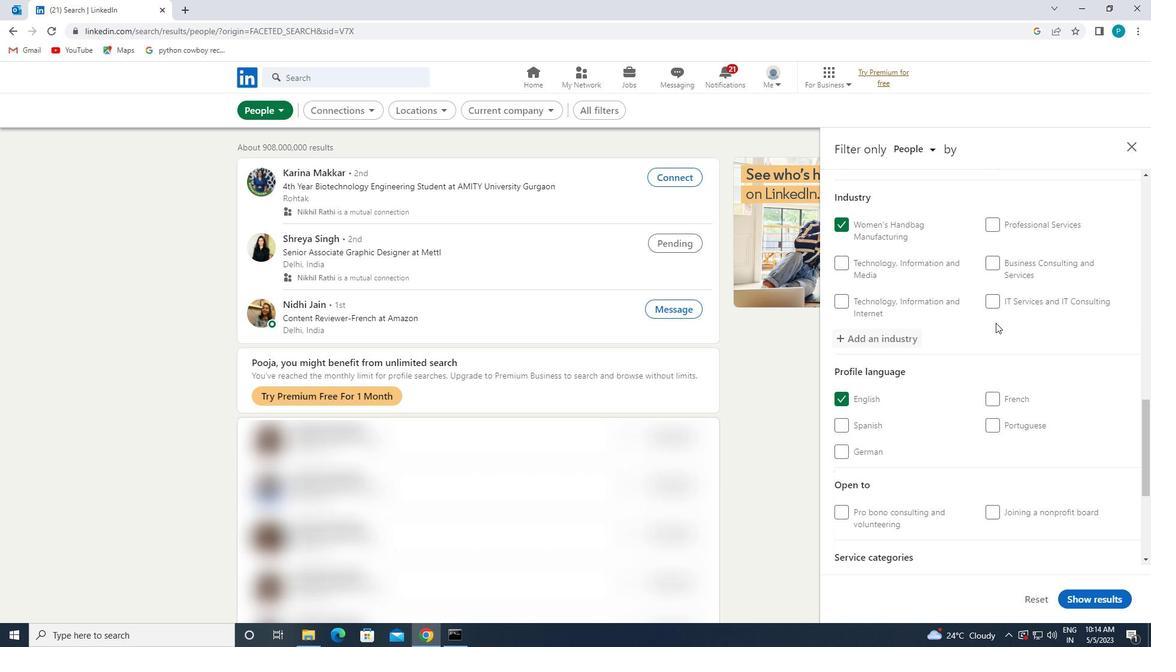 
Action: Mouse moved to (1015, 388)
Screenshot: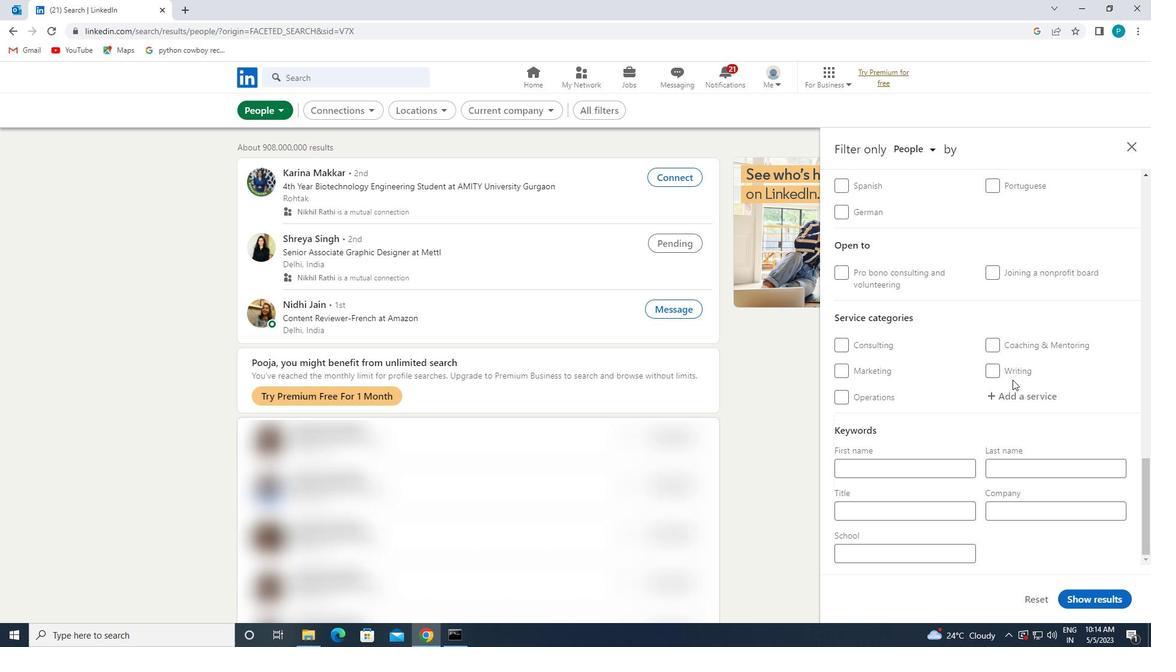 
Action: Mouse pressed left at (1015, 388)
Screenshot: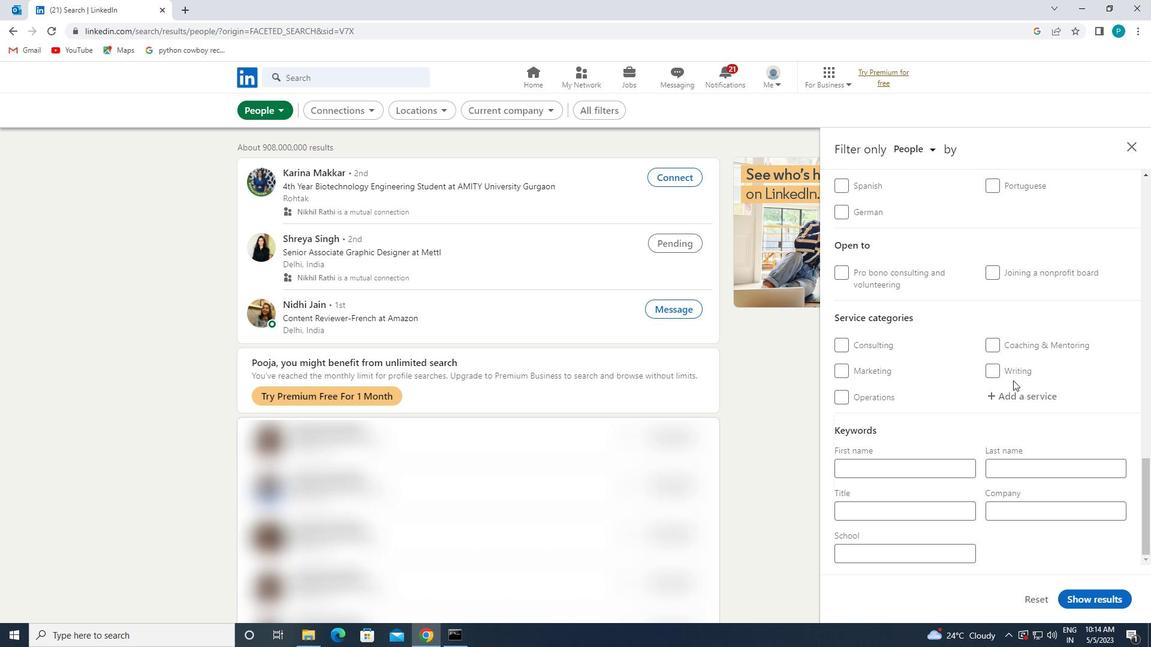 
Action: Mouse moved to (1015, 388)
Screenshot: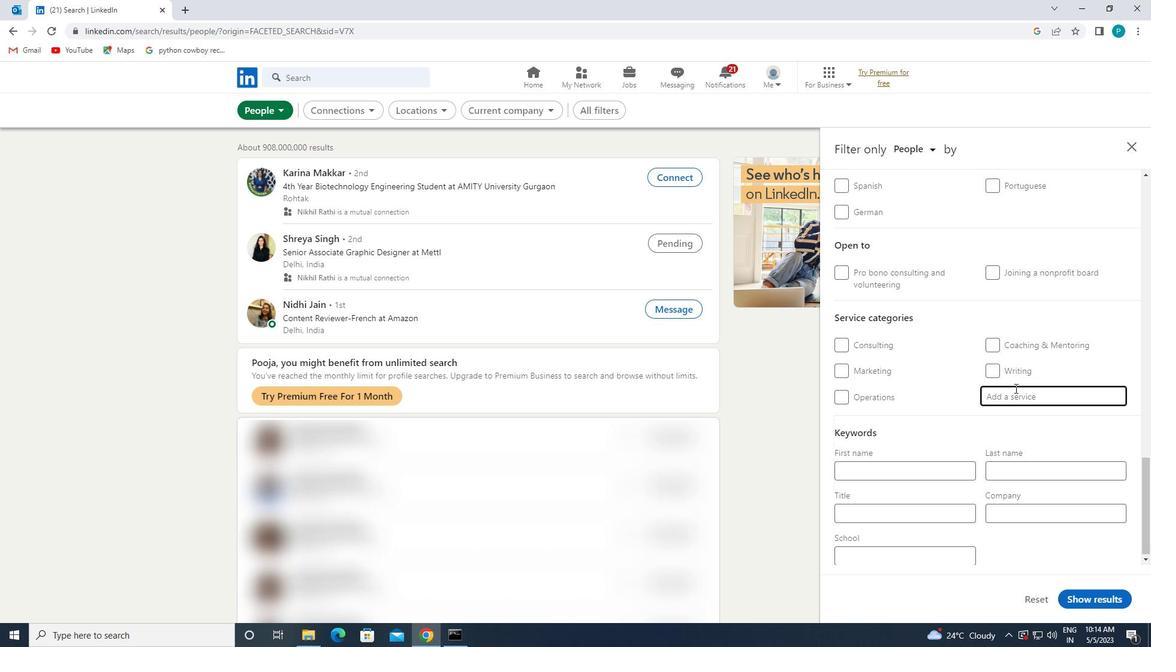 
Action: Key pressed <Key.caps_lock>W<Key.caps_lock>EB<Key.space><Key.caps_lock>D<Key.caps_lock>ESIGN
Screenshot: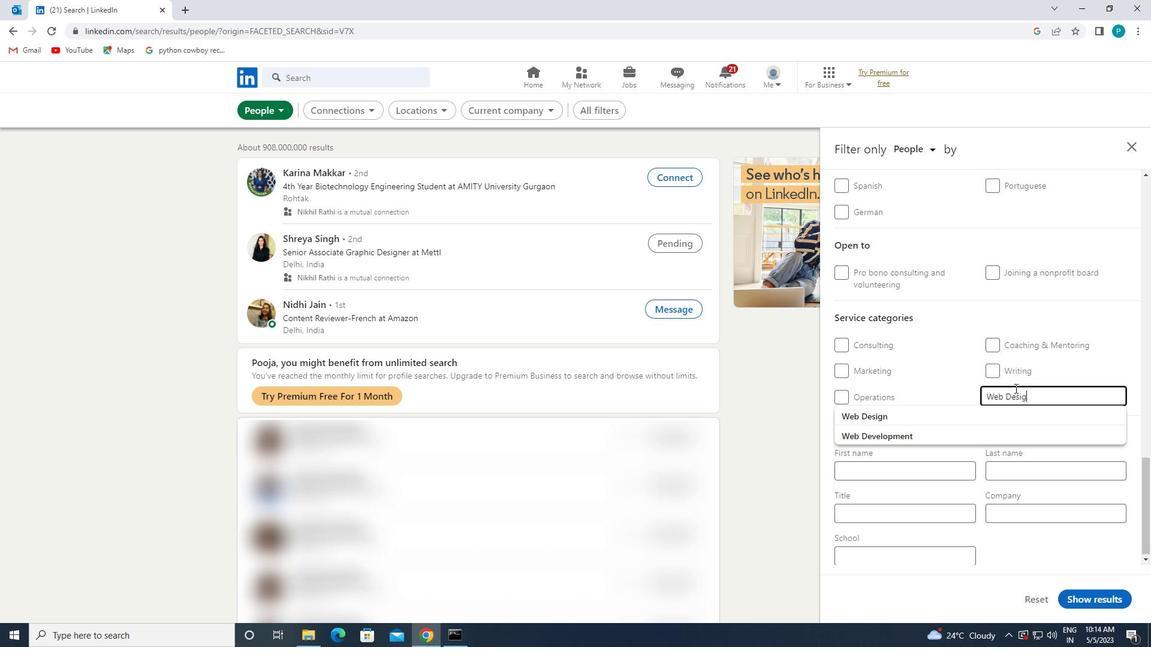 
Action: Mouse moved to (973, 414)
Screenshot: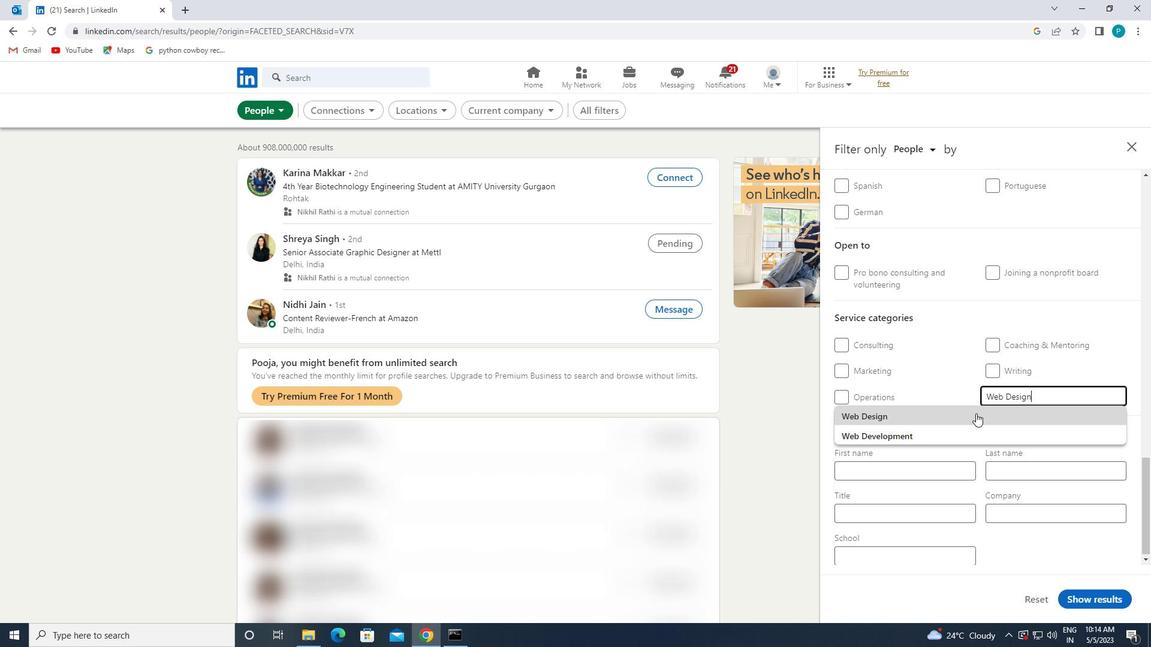 
Action: Mouse pressed left at (973, 414)
Screenshot: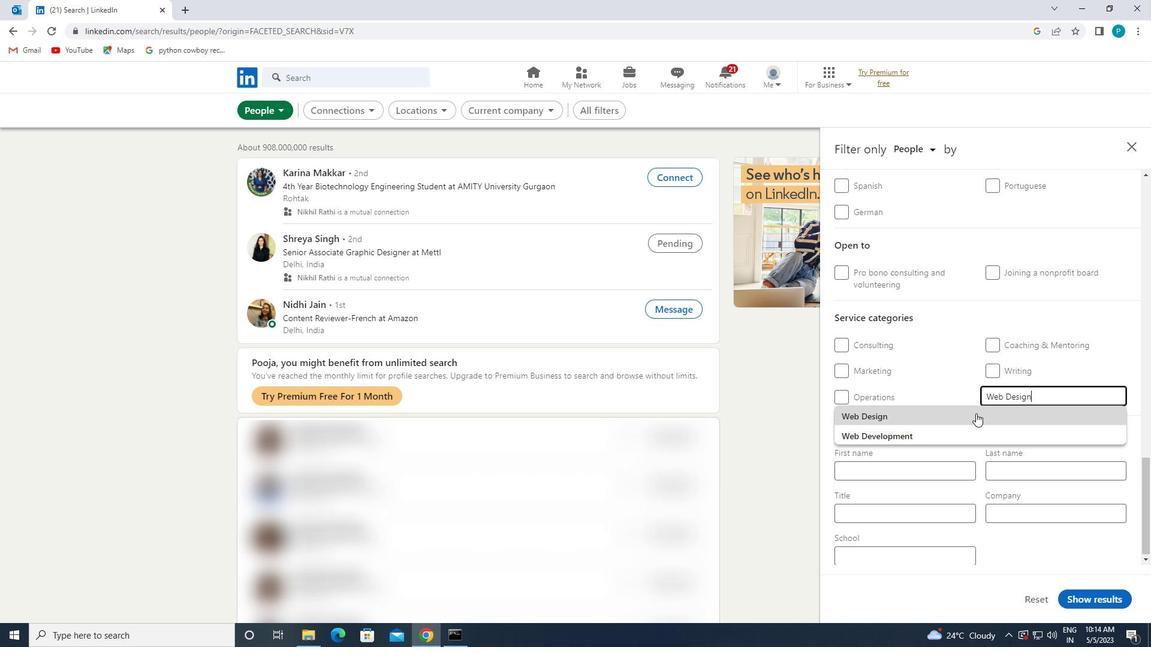 
Action: Mouse scrolled (973, 413) with delta (0, 0)
Screenshot: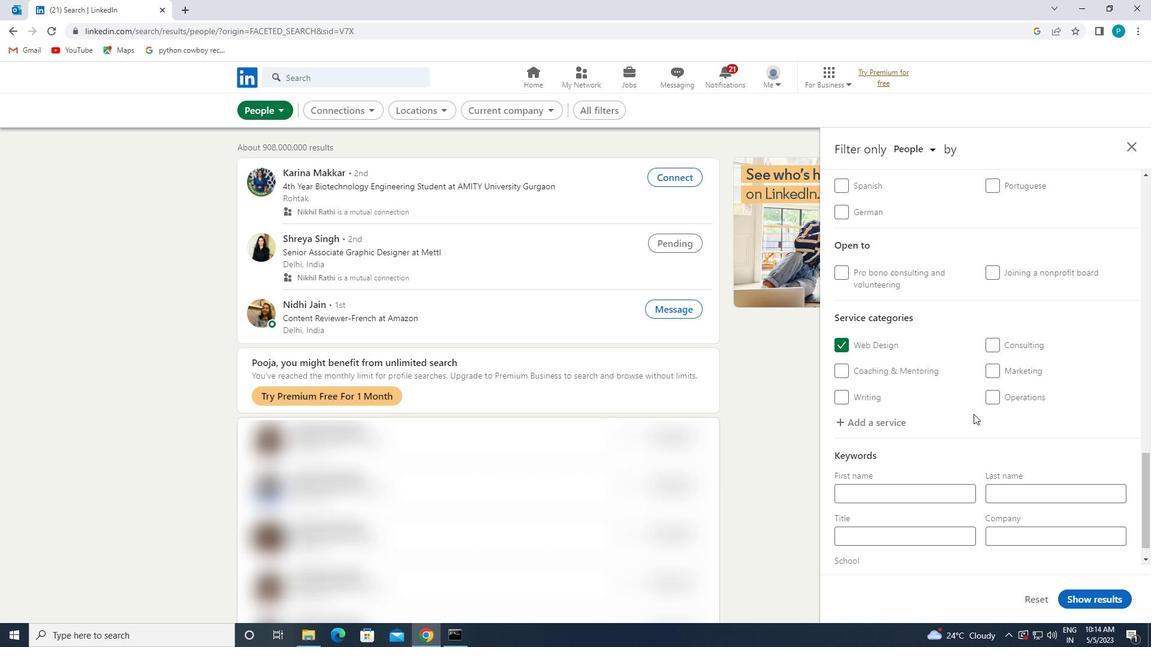 
Action: Mouse scrolled (973, 413) with delta (0, 0)
Screenshot: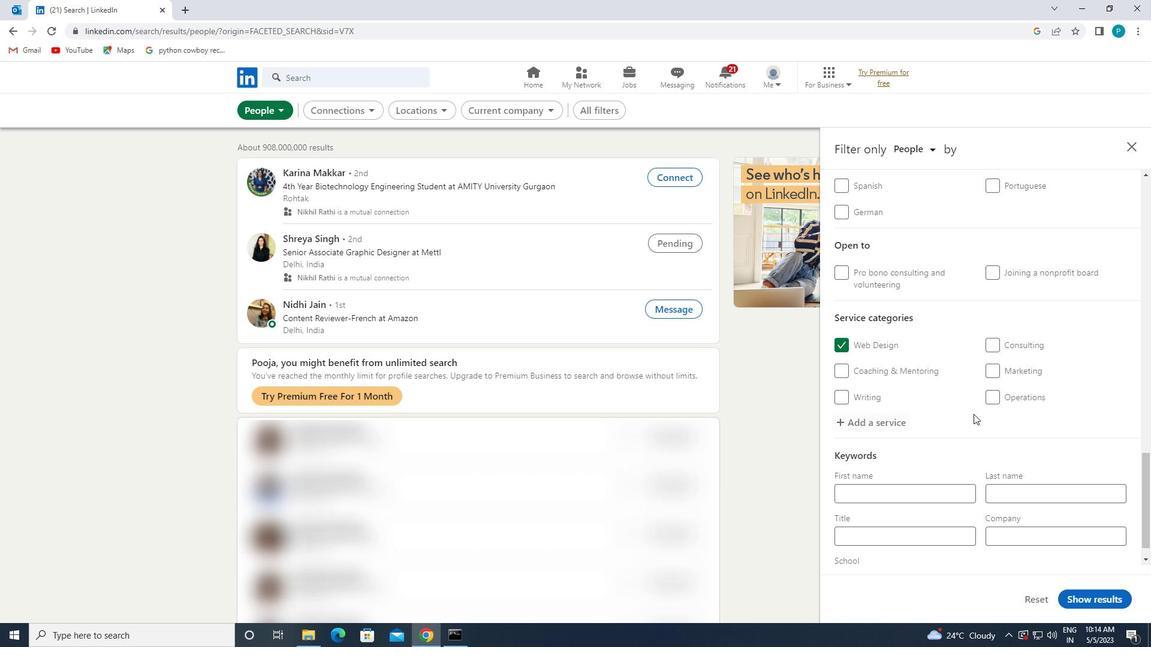 
Action: Mouse scrolled (973, 413) with delta (0, 0)
Screenshot: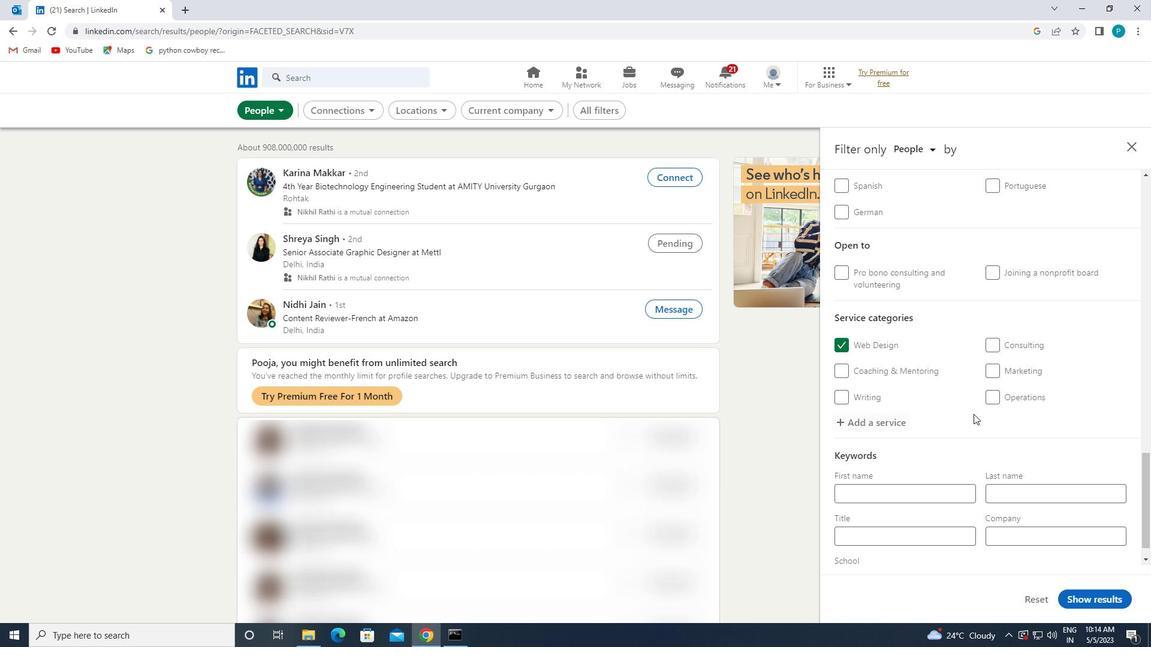 
Action: Mouse scrolled (973, 413) with delta (0, 0)
Screenshot: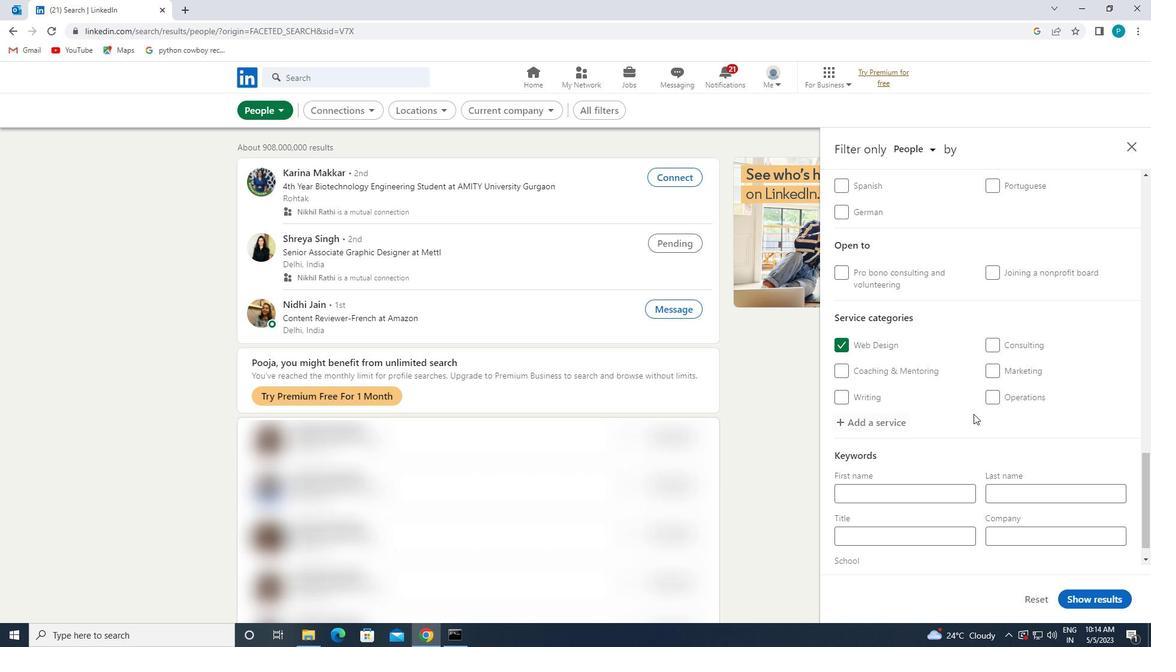 
Action: Mouse moved to (892, 516)
Screenshot: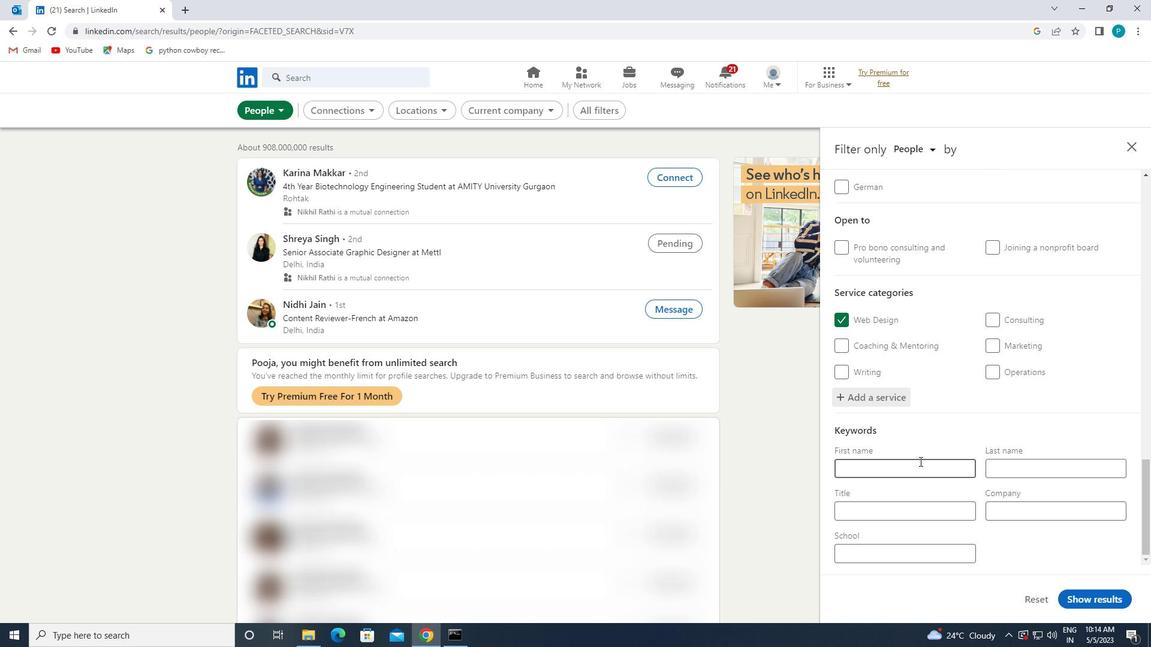 
Action: Mouse pressed left at (892, 516)
Screenshot: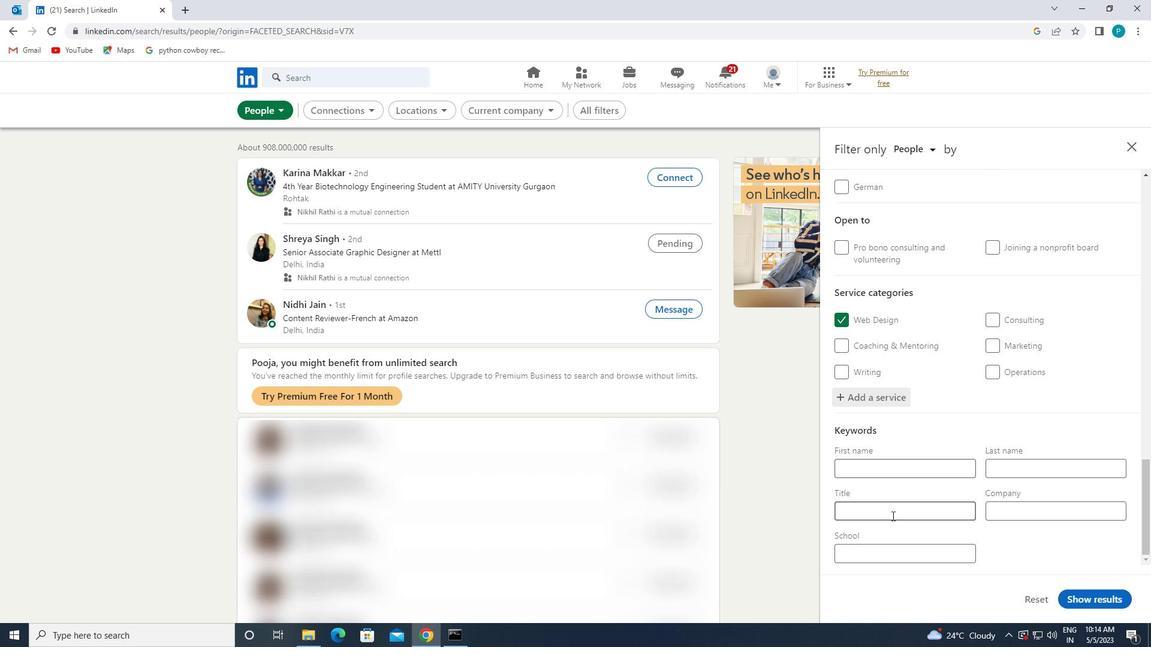 
Action: Mouse moved to (890, 516)
Screenshot: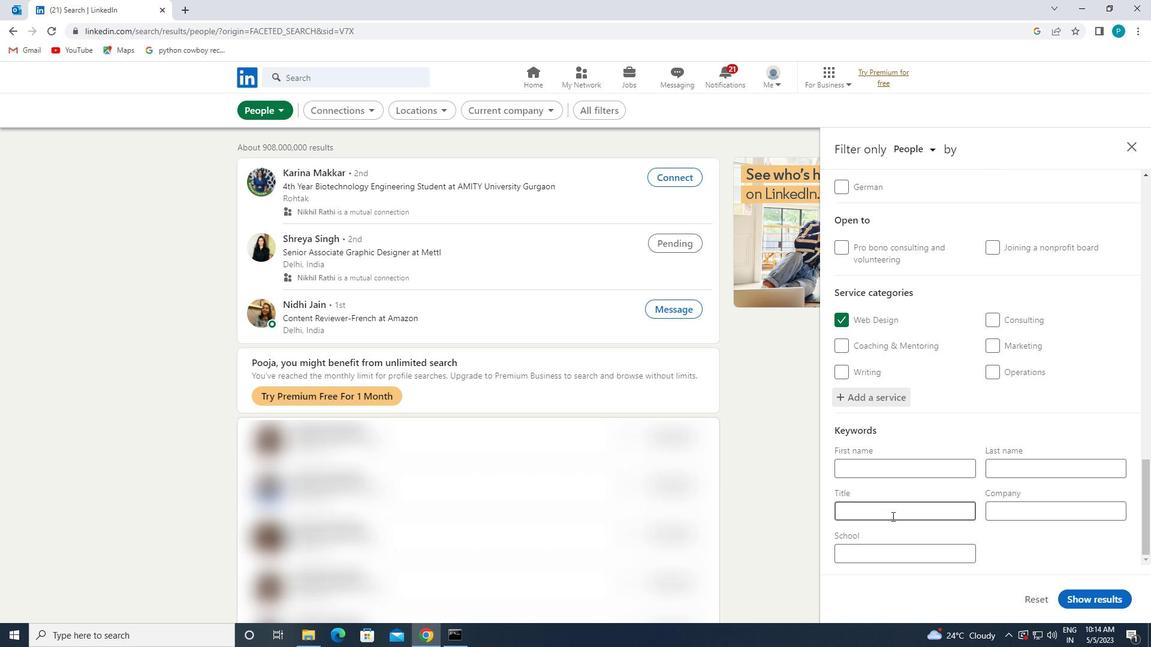 
Action: Key pressed <Key.caps_lock>L
Screenshot: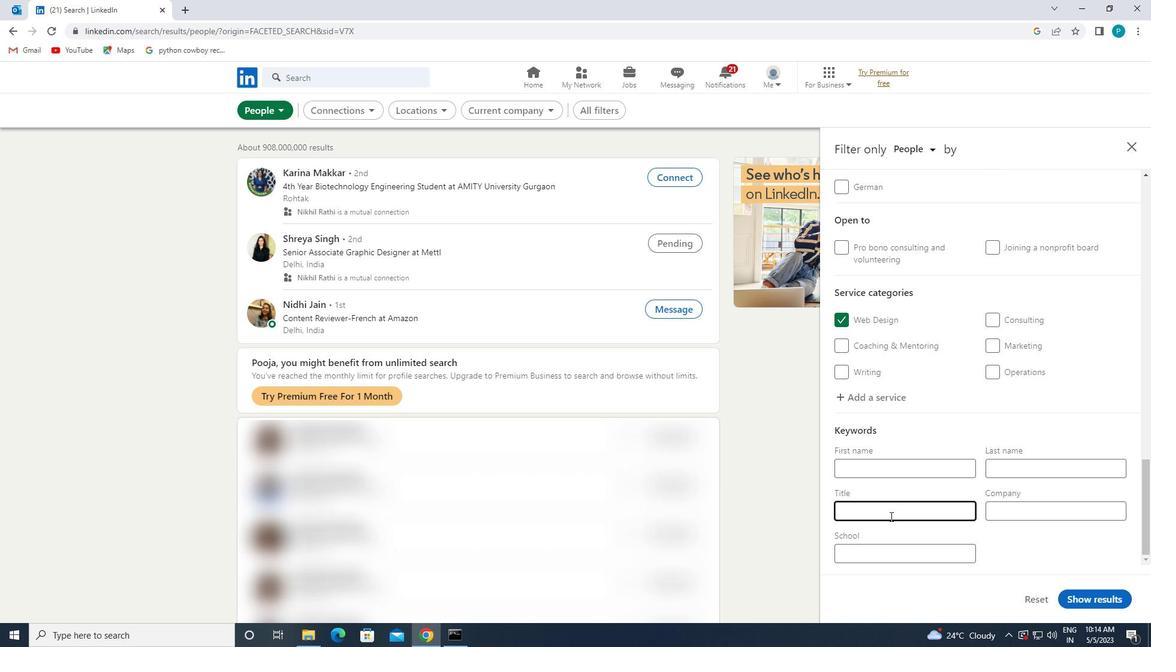 
Action: Mouse moved to (886, 515)
Screenshot: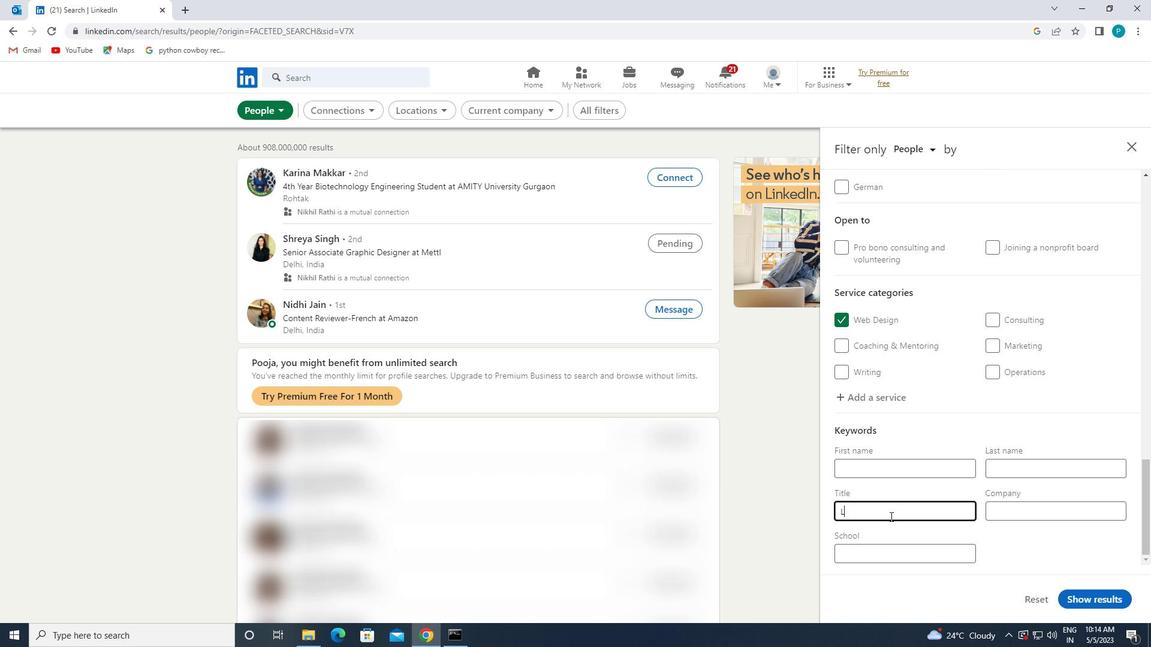 
Action: Key pressed <Key.caps_lock>ANDSCAPING<Key.space><Key.caps_lock>W<Key.caps_lock>ORKER
Screenshot: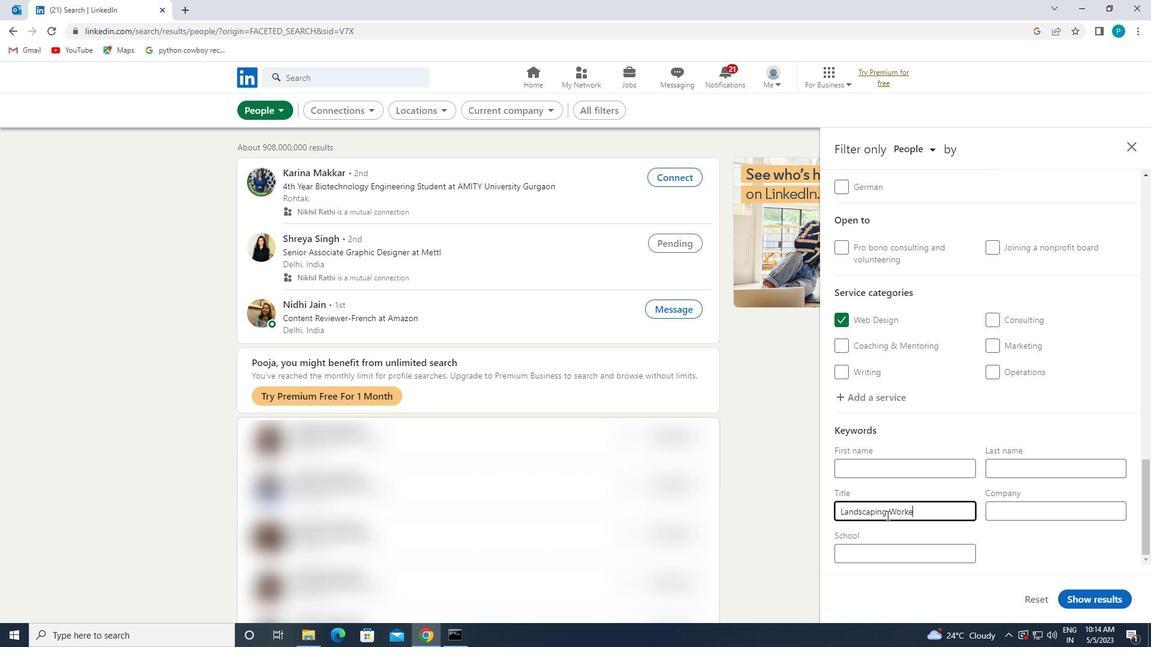 
Action: Mouse moved to (1077, 596)
Screenshot: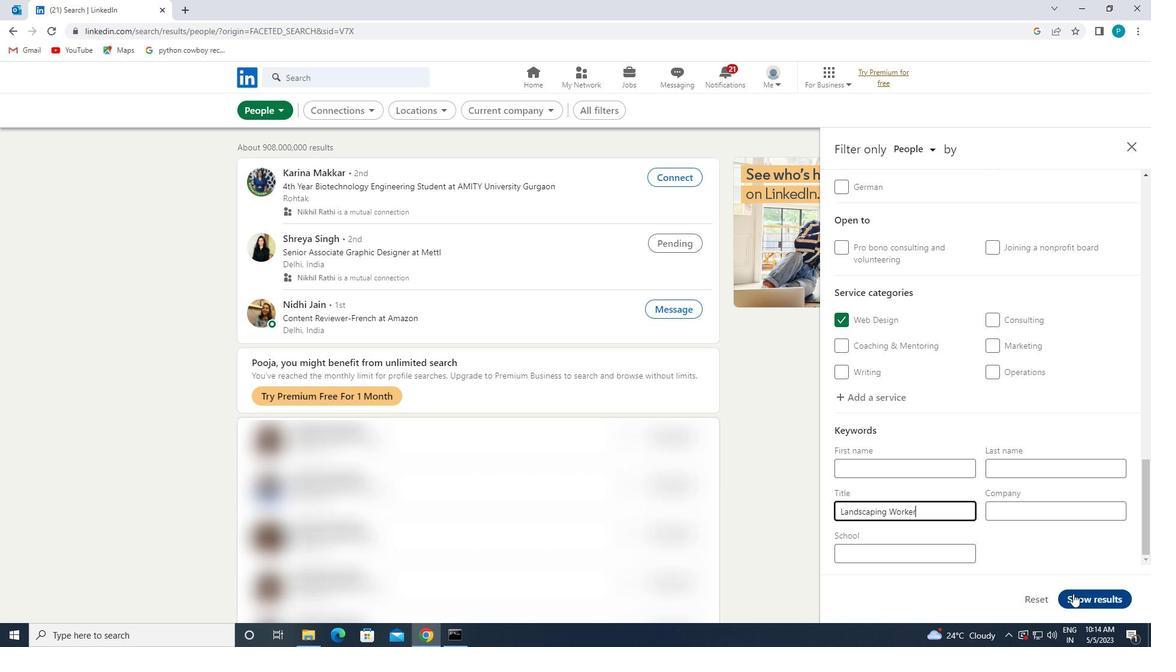 
Action: Mouse pressed left at (1077, 596)
Screenshot: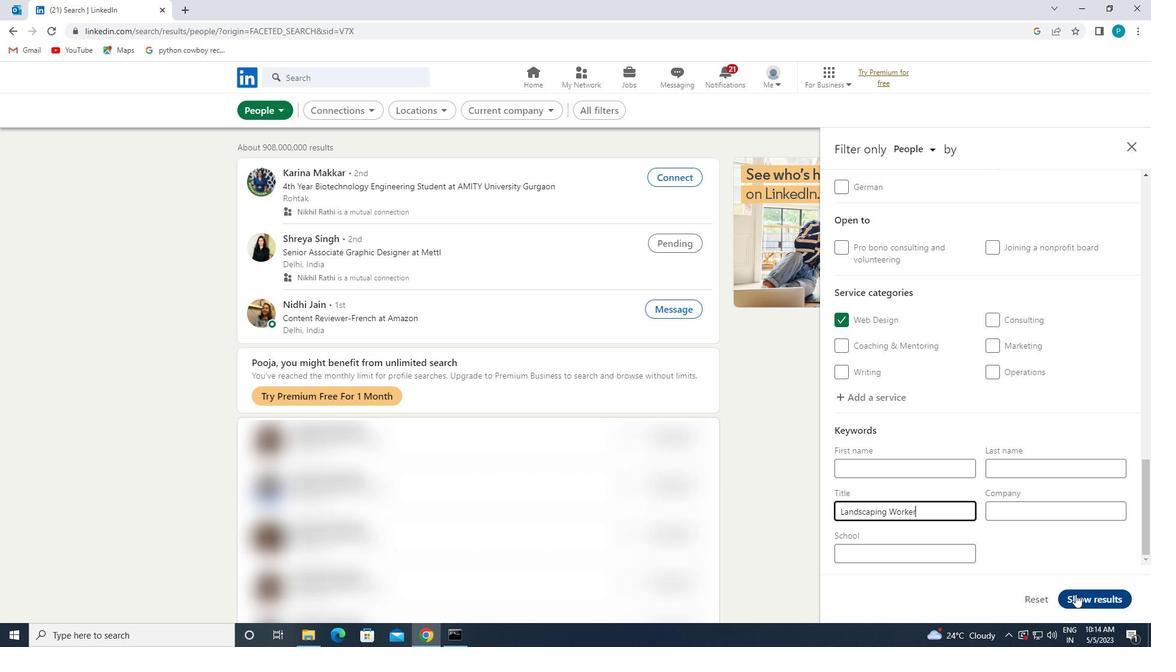 
